 Task: Look for space in Nagua, Dominican Republic from 3rd June, 2023 to 9th June, 2023 for 2 adults in price range Rs.6000 to Rs.12000. Place can be entire place with 1  bedroom having 1 bed and 1 bathroom. Property type can be house, flat, guest house, hotel. Booking option can be shelf check-in. Required host language is English.
Action: Mouse moved to (689, 98)
Screenshot: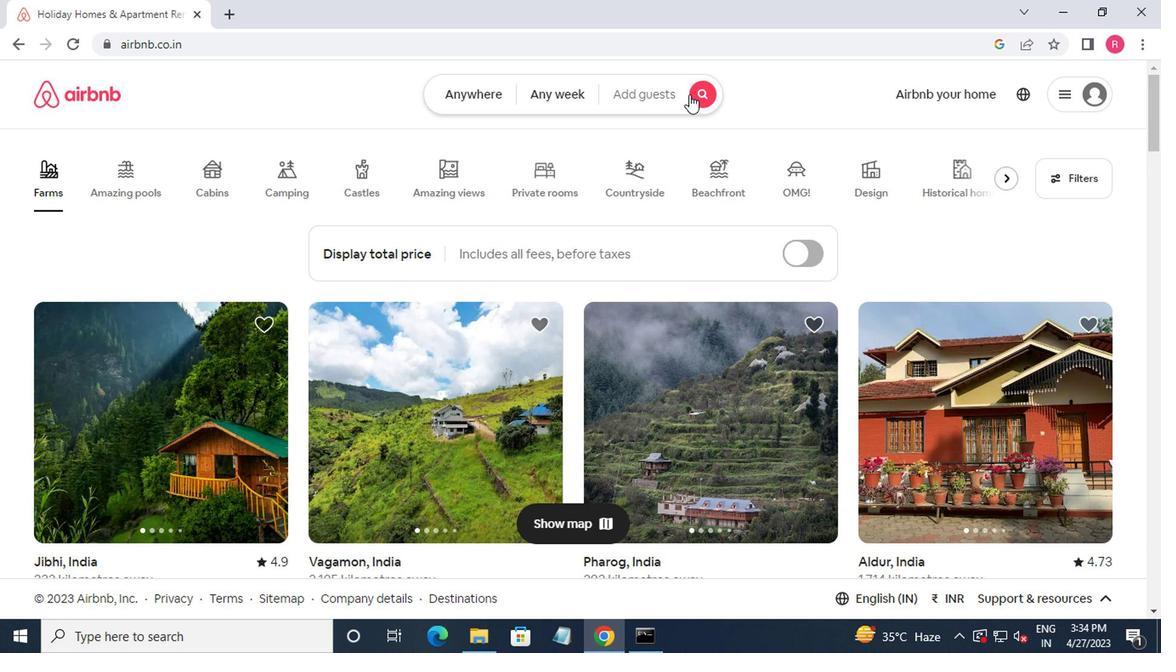 
Action: Mouse pressed left at (689, 98)
Screenshot: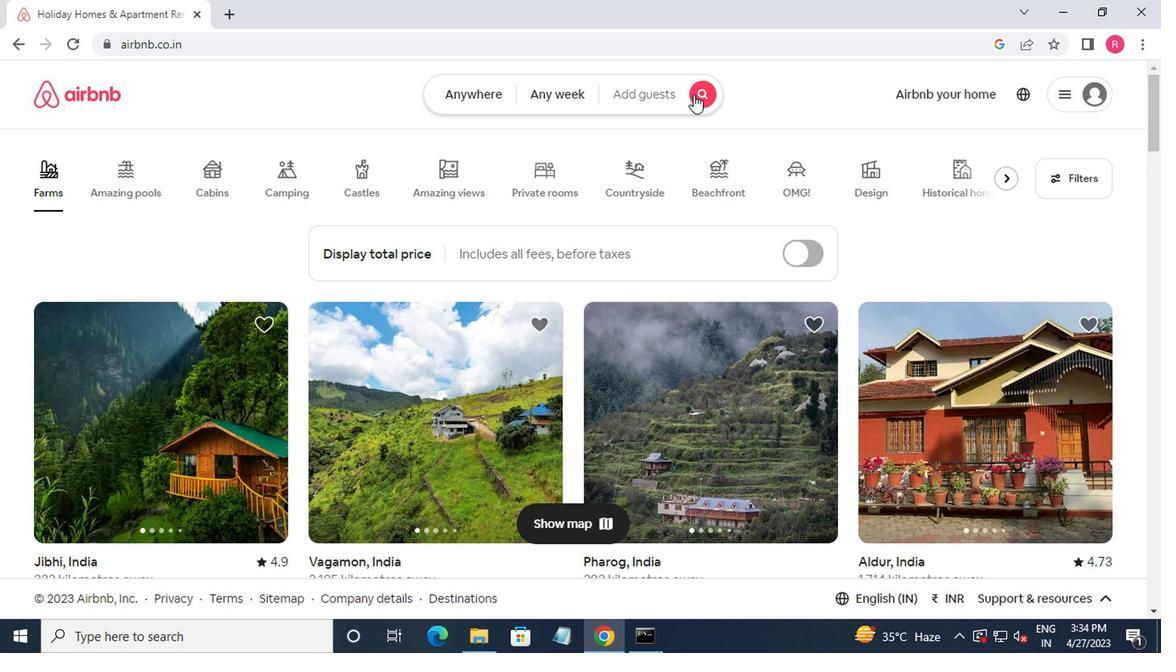 
Action: Mouse moved to (347, 173)
Screenshot: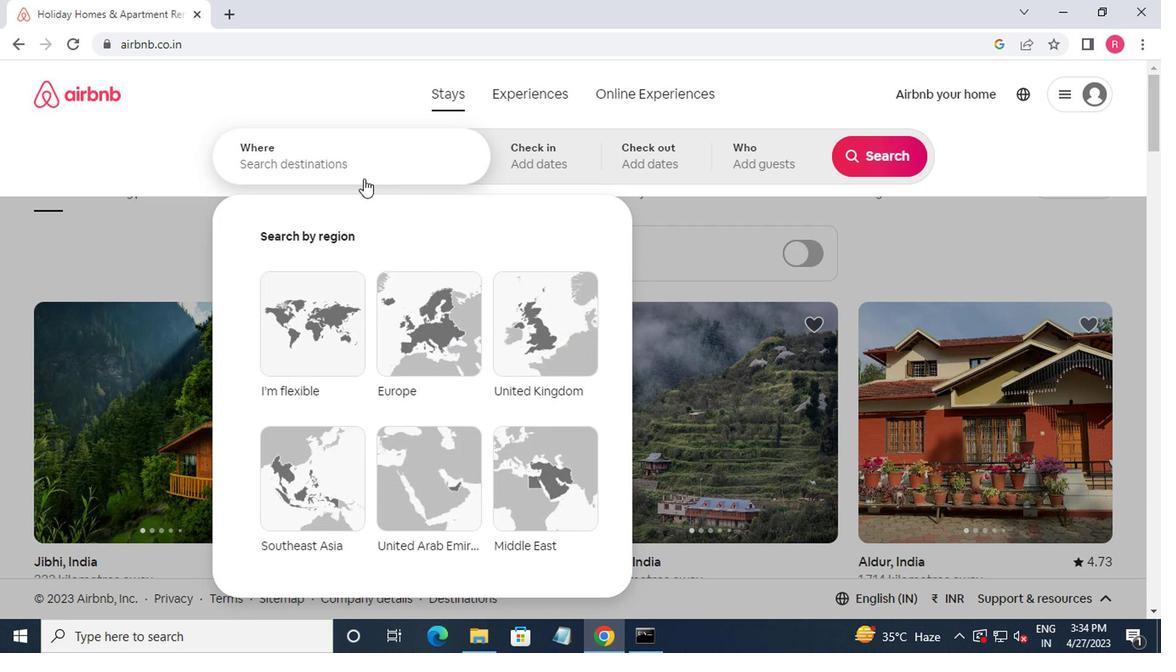 
Action: Mouse pressed left at (347, 173)
Screenshot: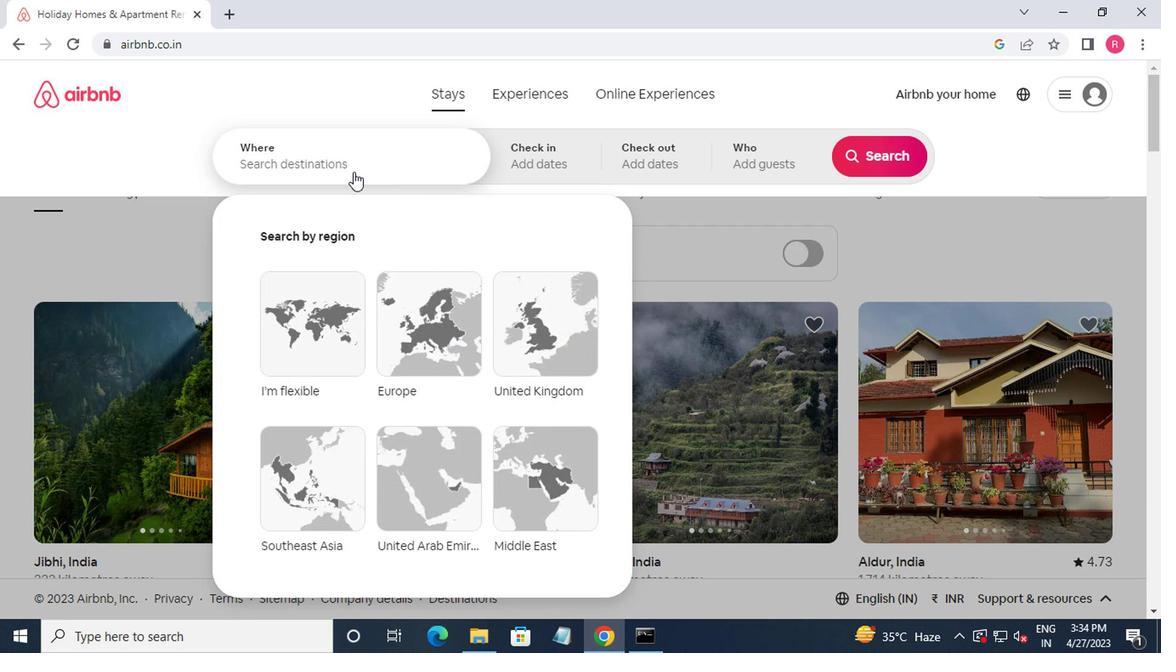 
Action: Mouse moved to (731, 52)
Screenshot: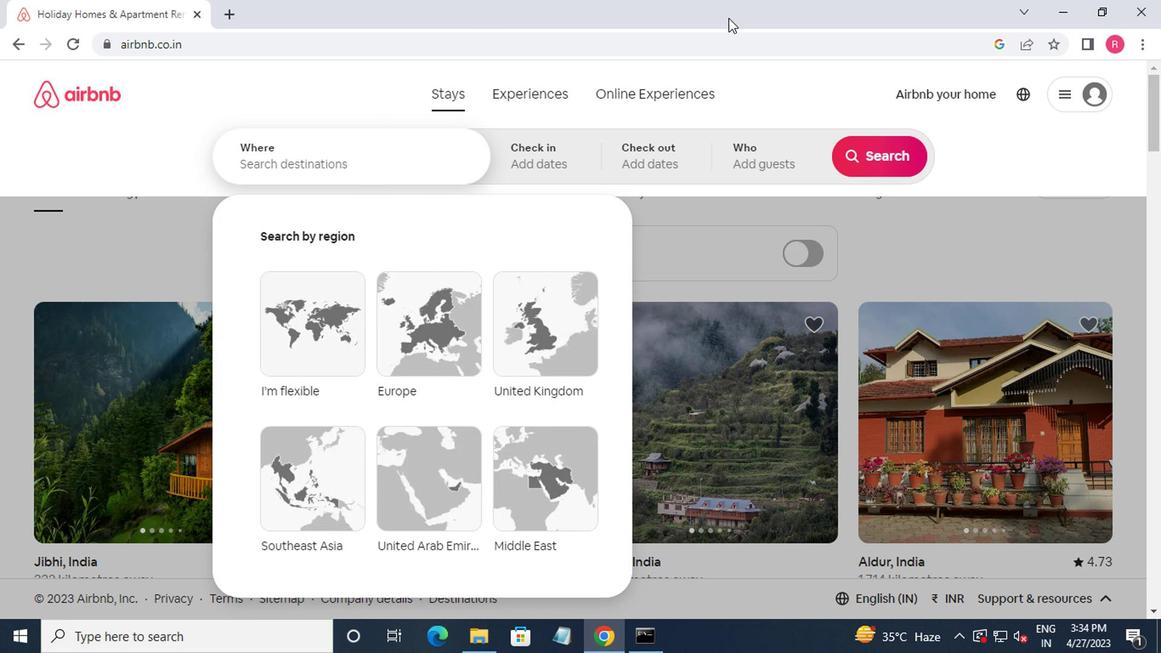 
Action: Key pressed nagua,domi<Key.down><Key.enter>
Screenshot: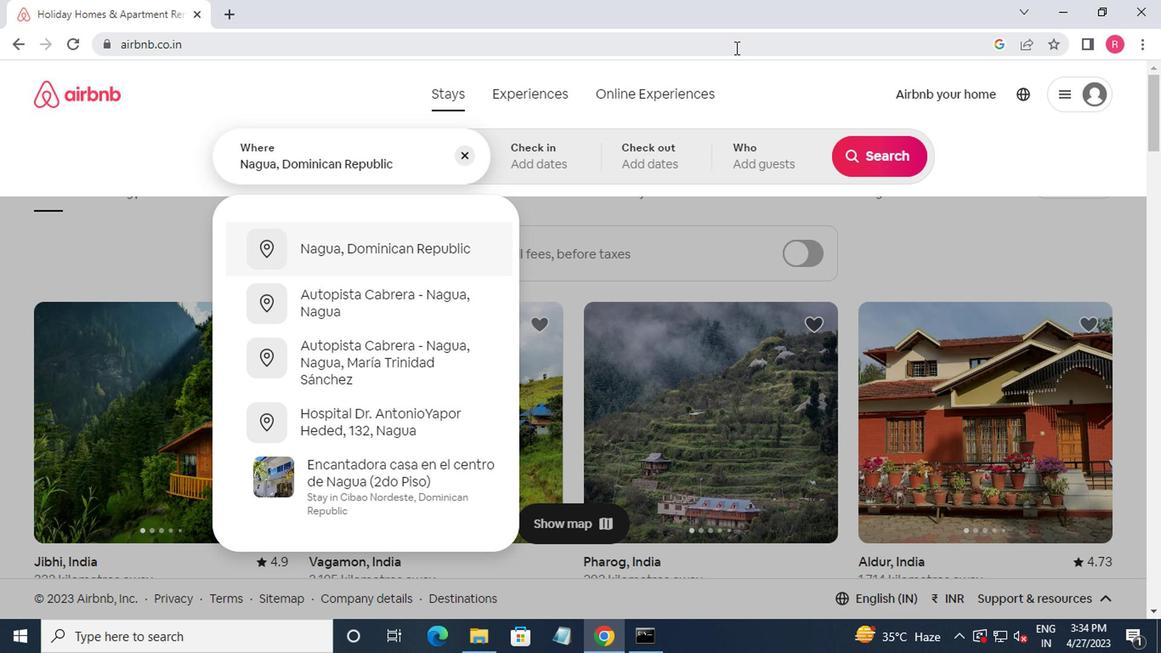 
Action: Mouse moved to (863, 285)
Screenshot: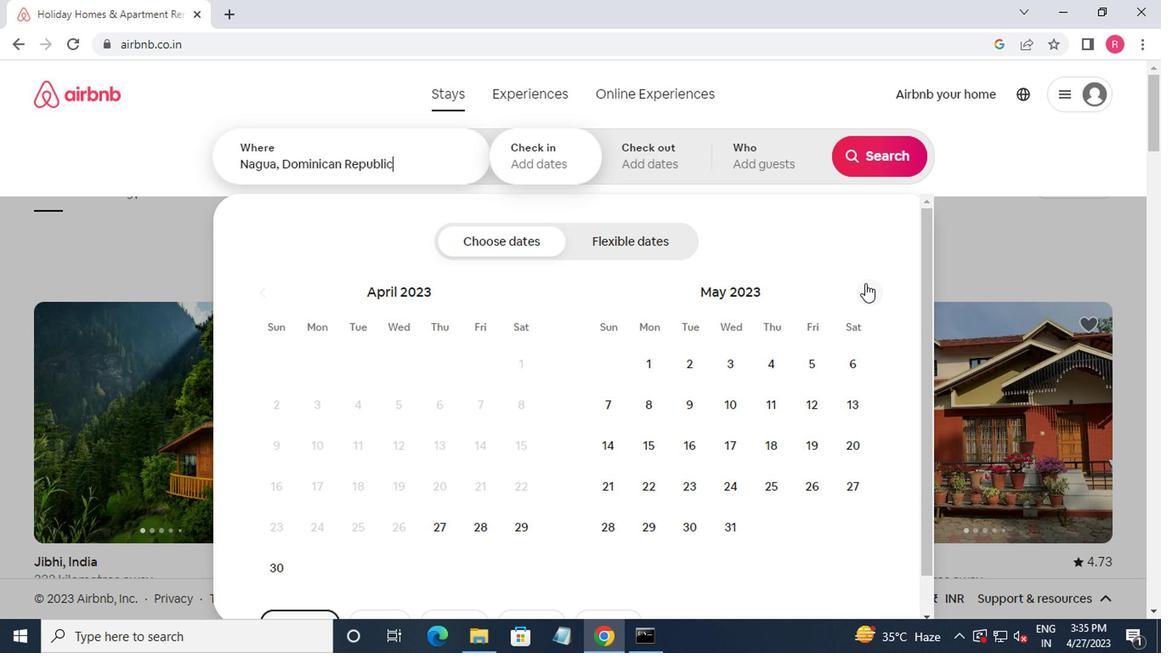 
Action: Mouse pressed left at (863, 285)
Screenshot: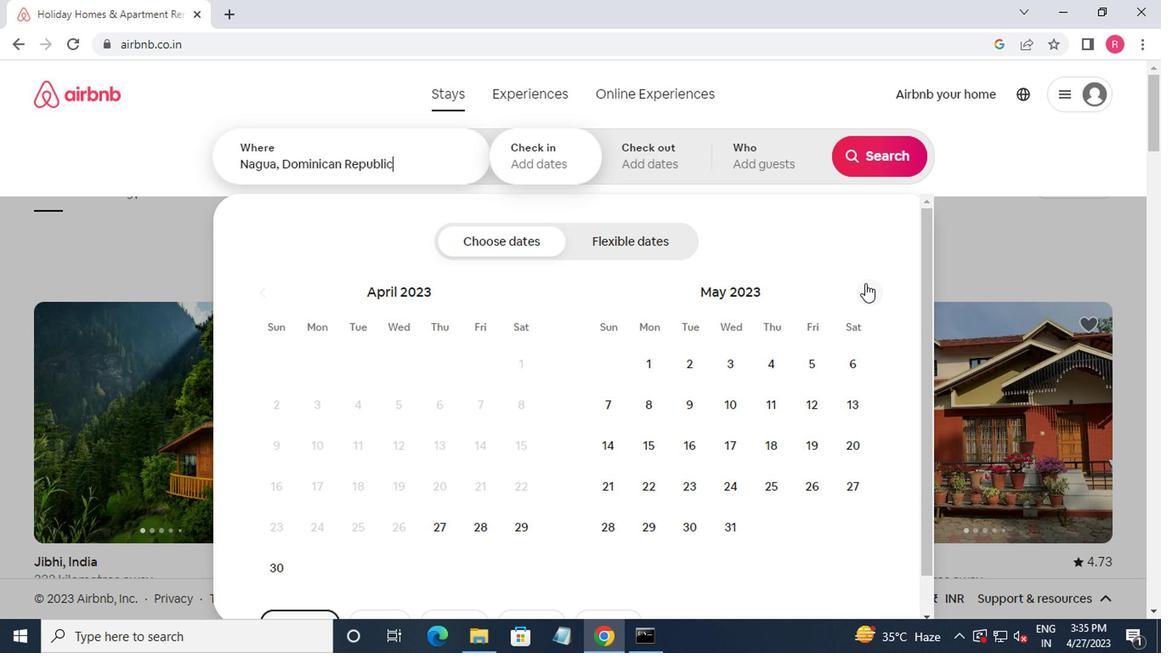 
Action: Mouse moved to (844, 366)
Screenshot: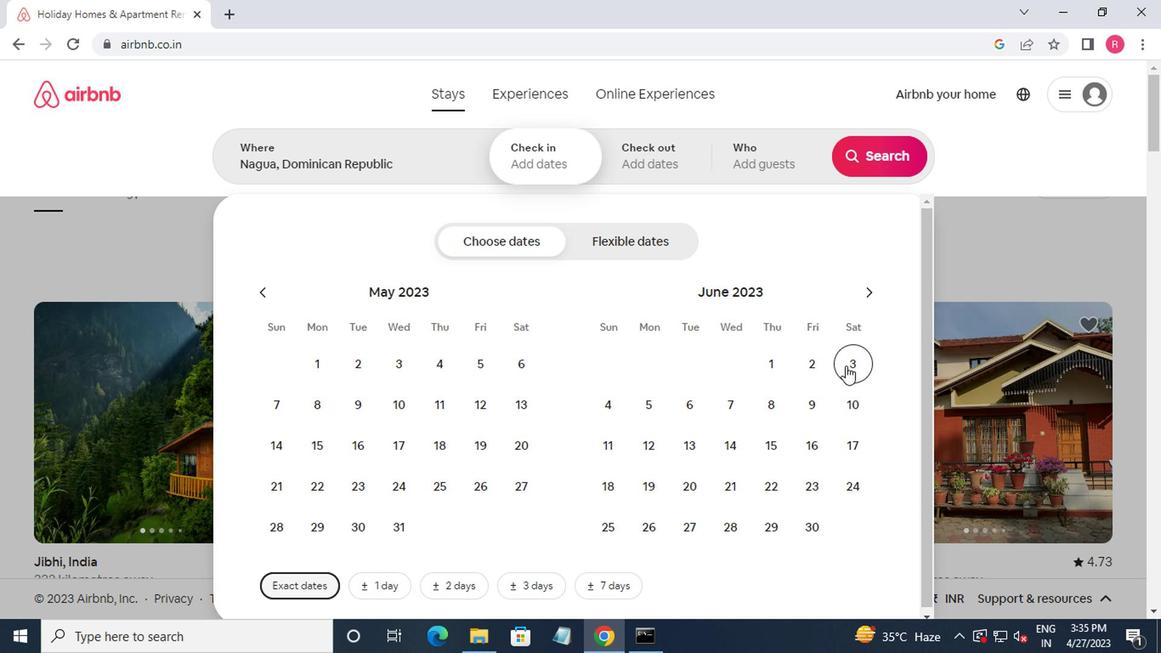 
Action: Mouse pressed left at (844, 366)
Screenshot: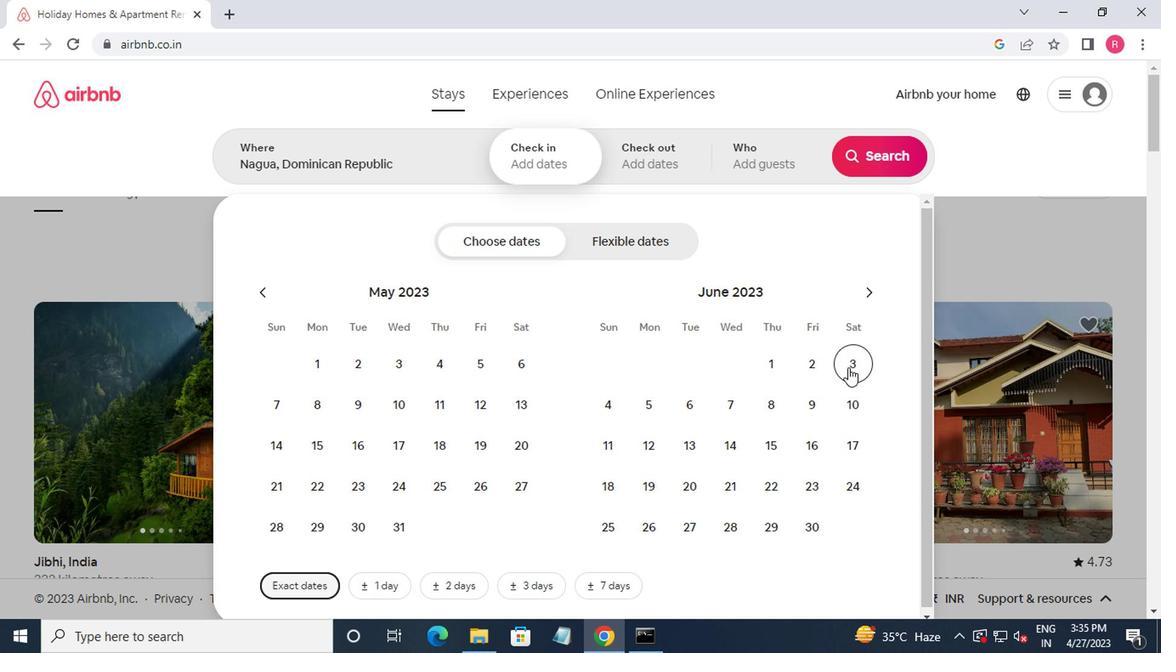 
Action: Mouse moved to (799, 410)
Screenshot: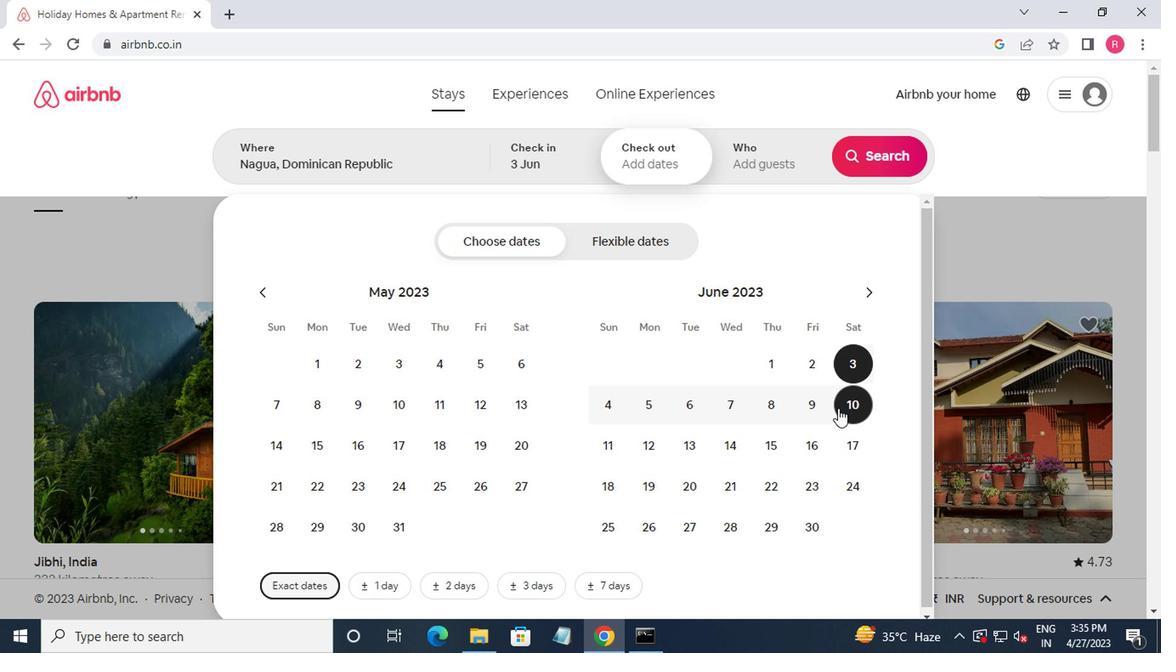 
Action: Mouse pressed left at (799, 410)
Screenshot: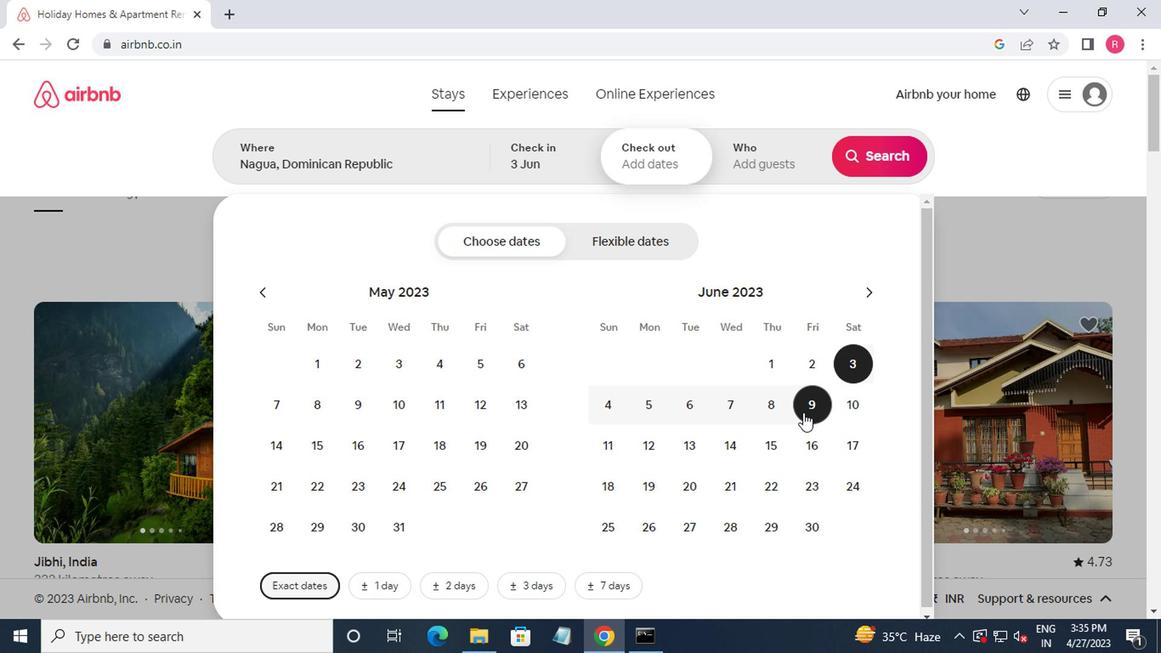 
Action: Mouse moved to (773, 165)
Screenshot: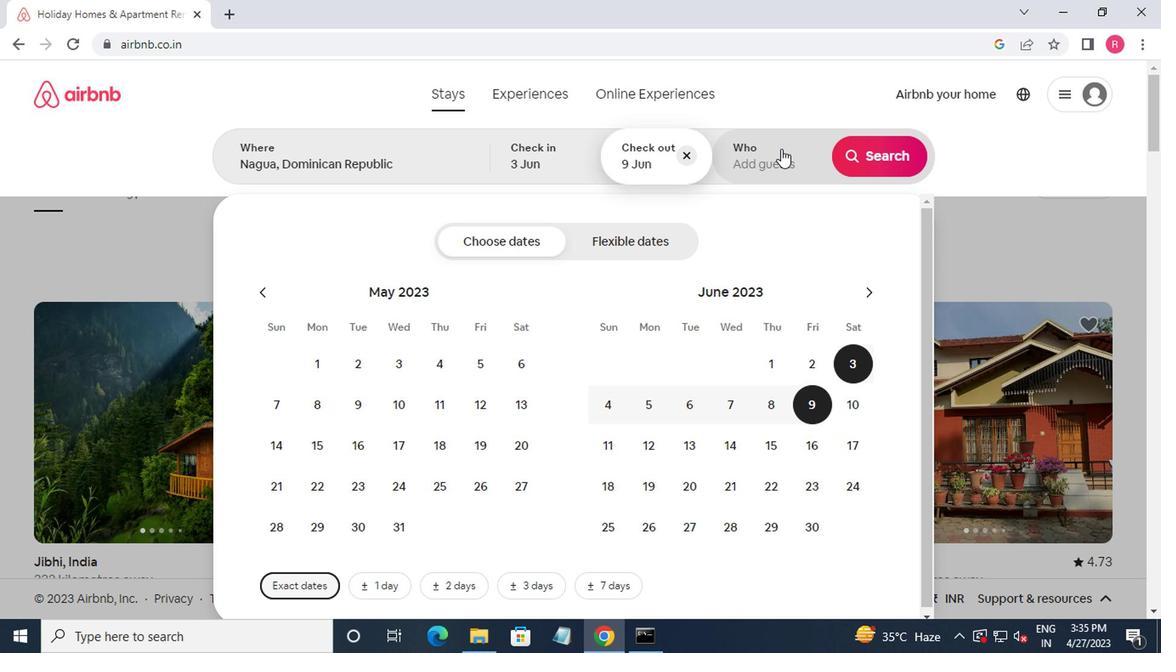 
Action: Mouse pressed left at (773, 165)
Screenshot: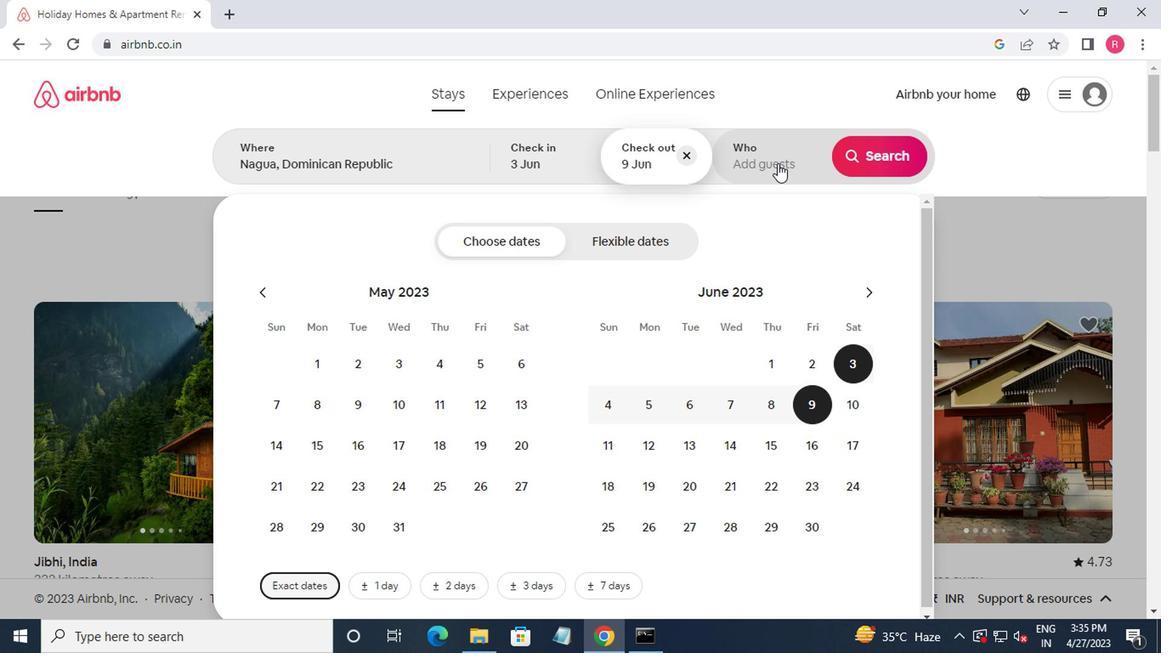 
Action: Mouse moved to (876, 252)
Screenshot: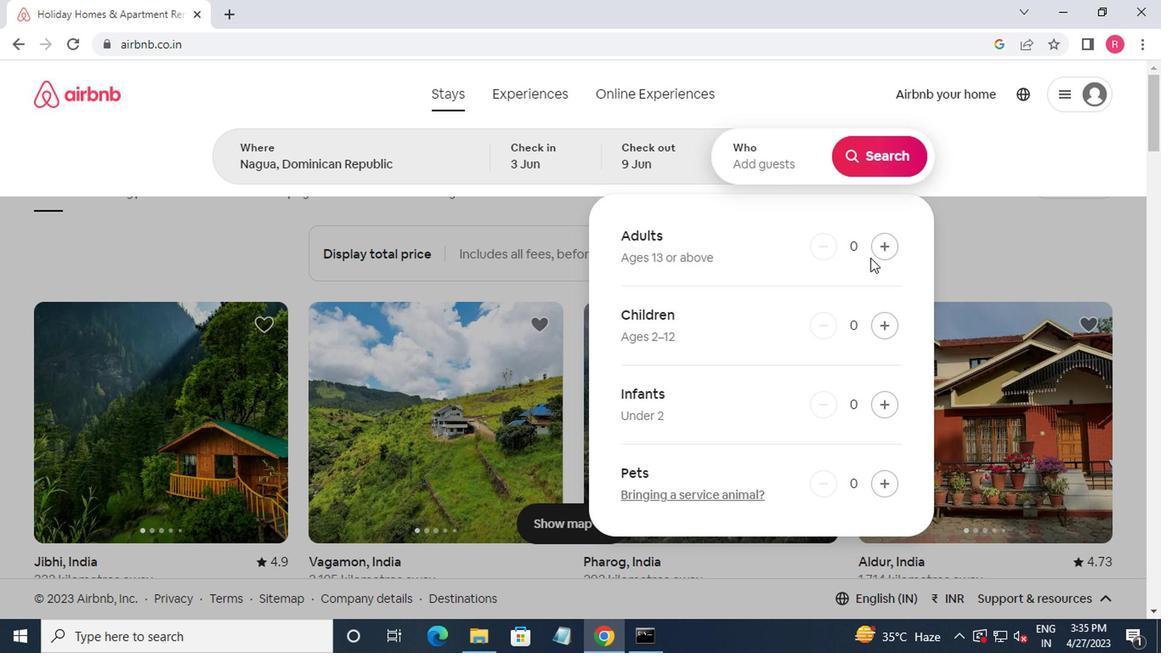 
Action: Mouse pressed left at (876, 252)
Screenshot: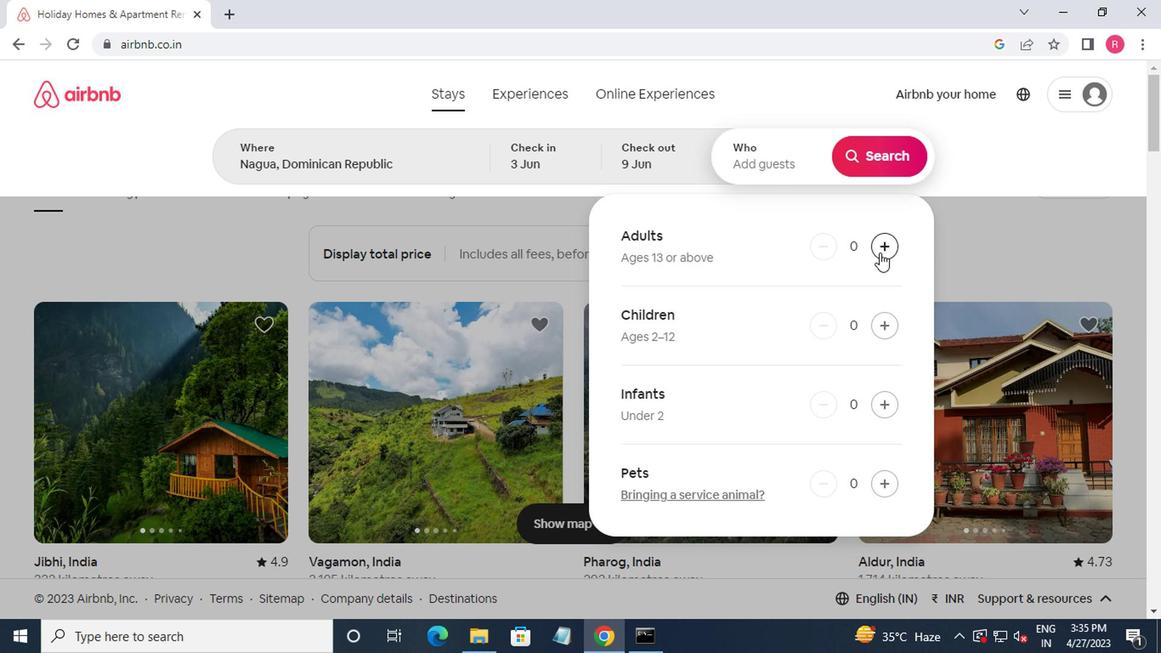 
Action: Mouse pressed left at (876, 252)
Screenshot: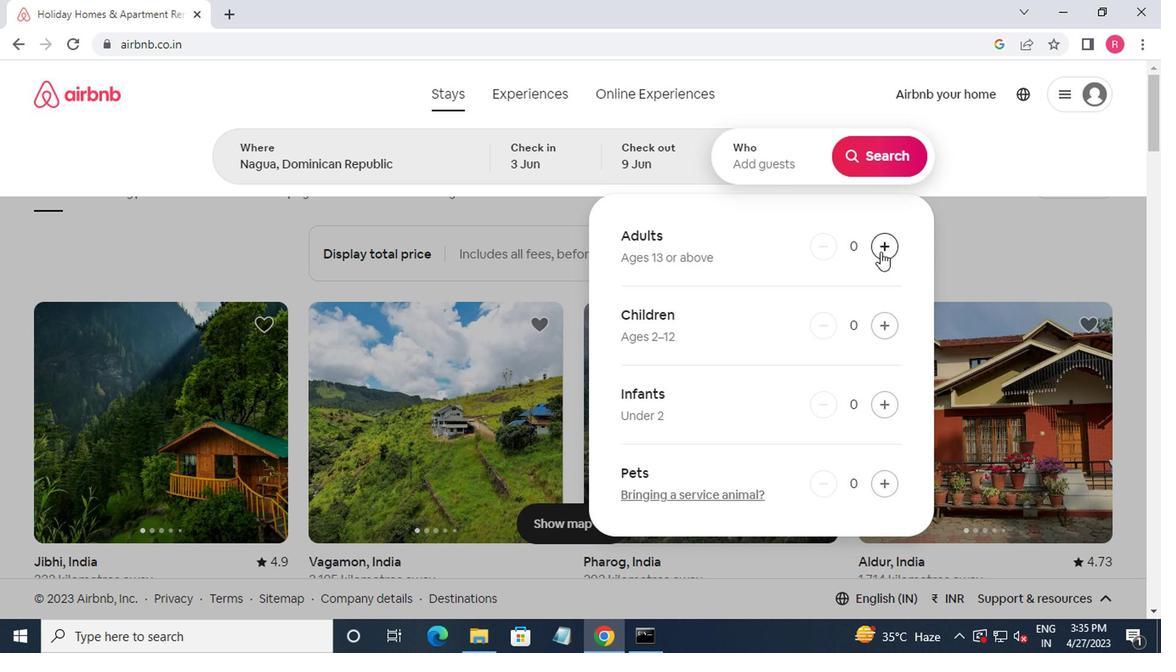
Action: Mouse moved to (871, 161)
Screenshot: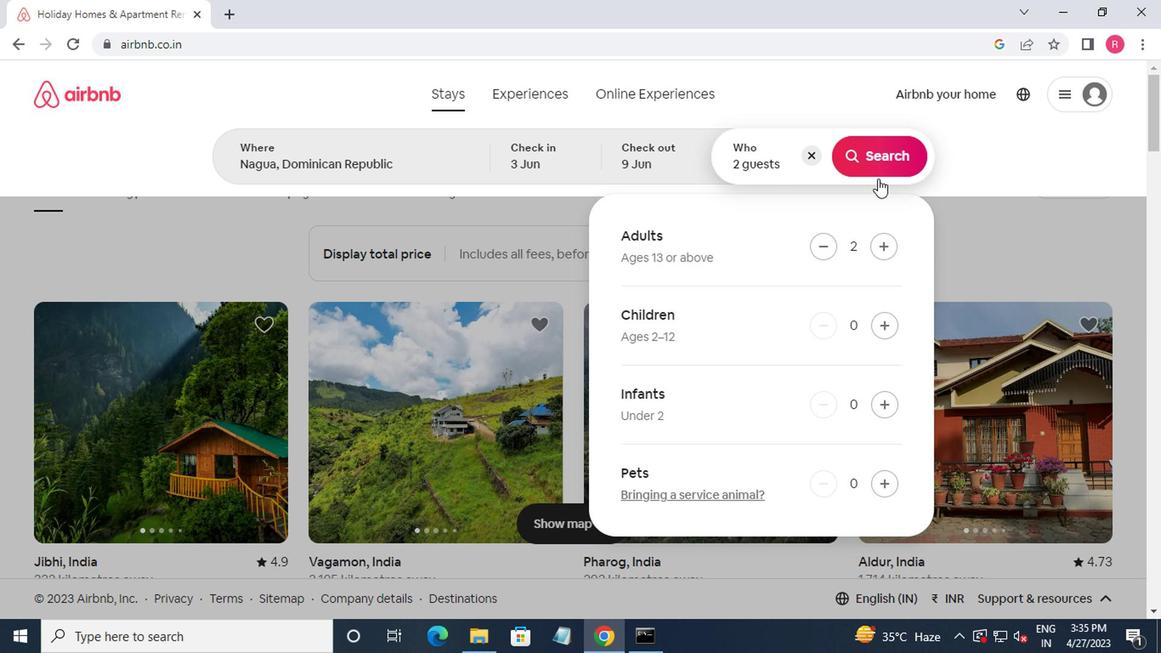 
Action: Mouse pressed left at (871, 161)
Screenshot: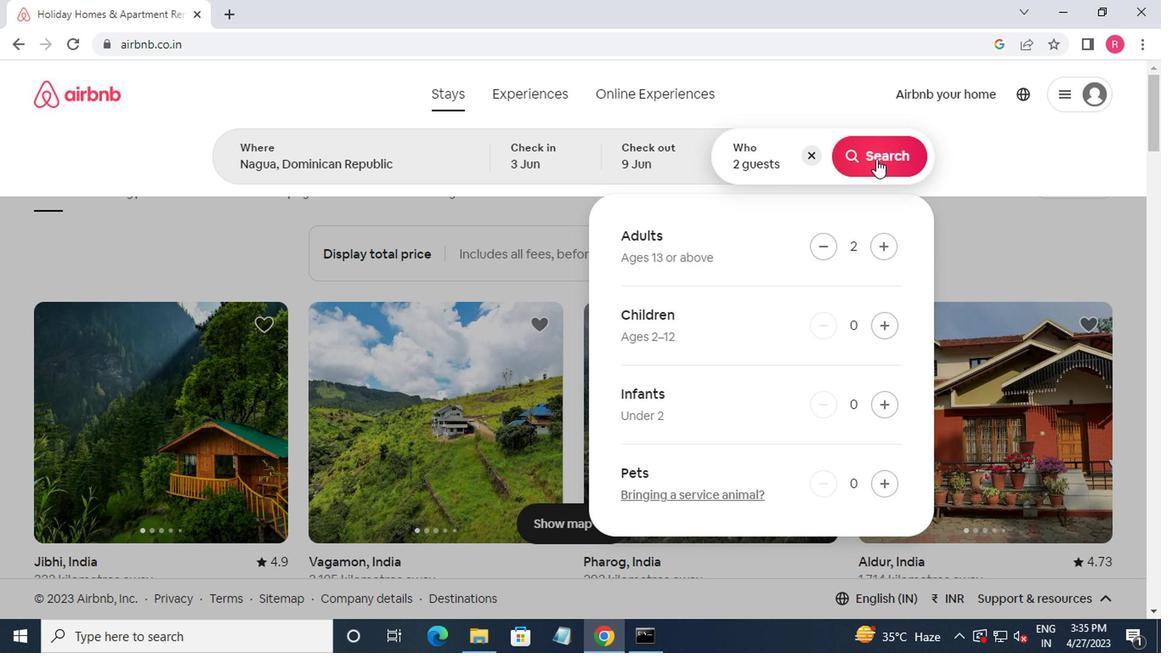 
Action: Mouse moved to (1087, 177)
Screenshot: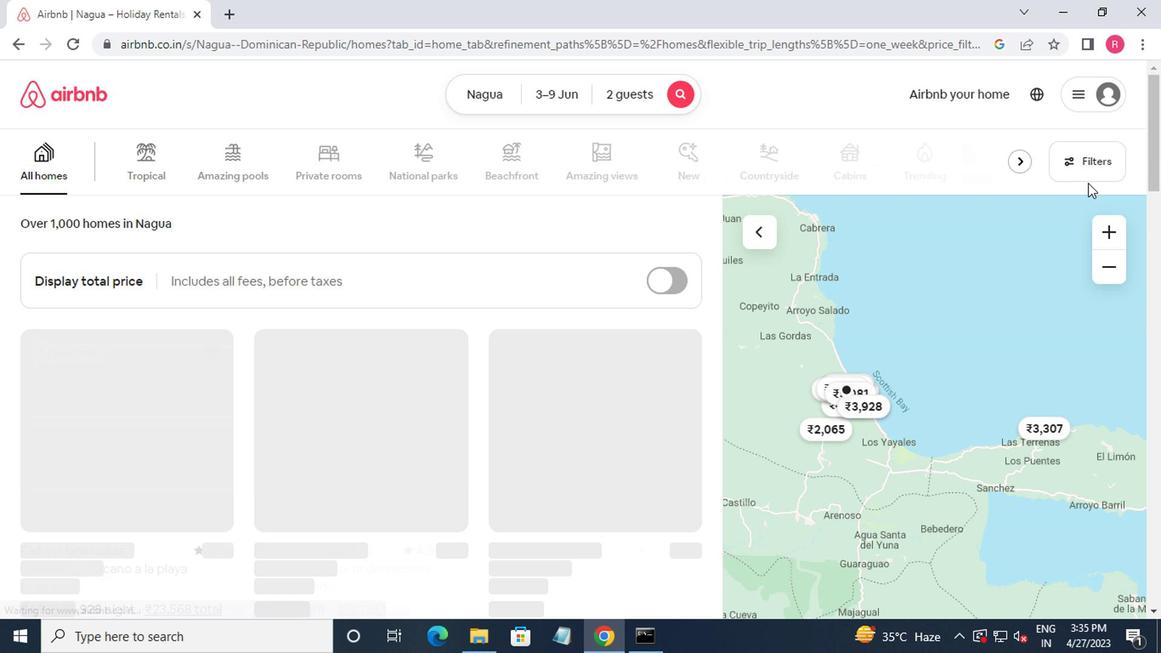
Action: Mouse pressed left at (1087, 177)
Screenshot: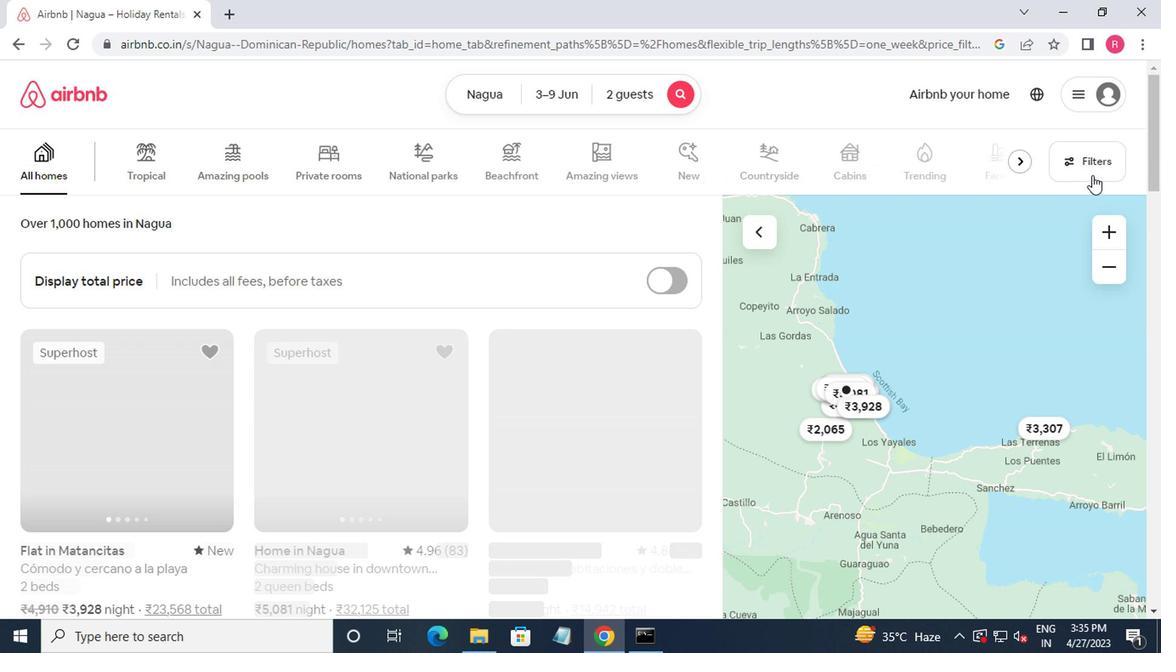 
Action: Mouse moved to (468, 374)
Screenshot: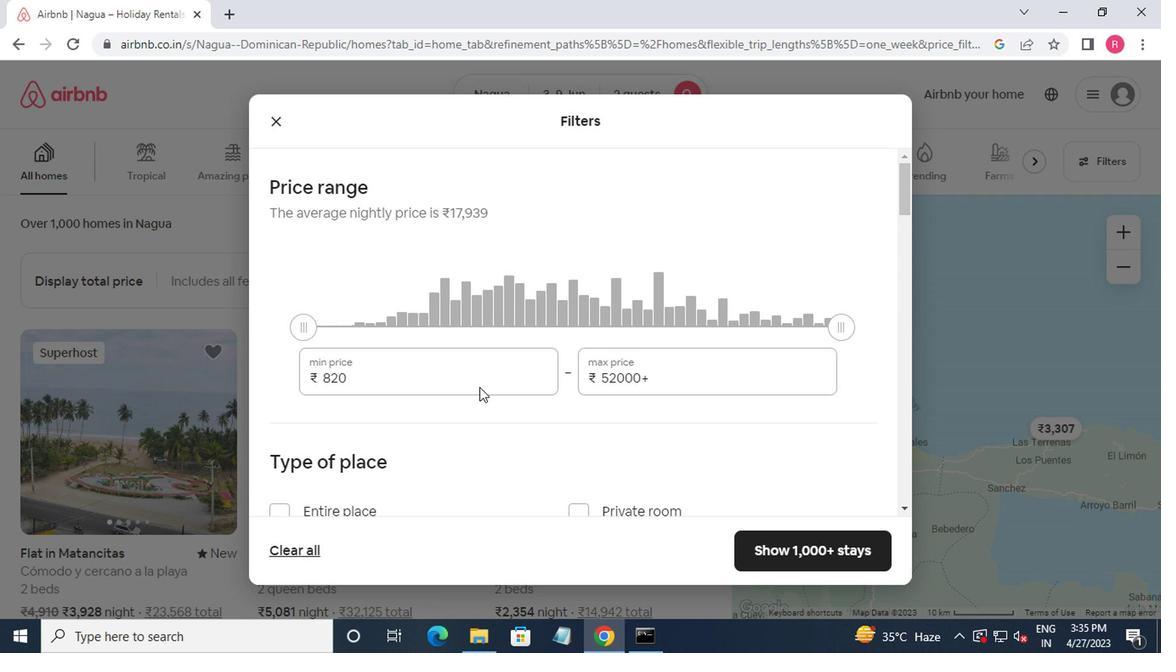
Action: Mouse pressed left at (468, 374)
Screenshot: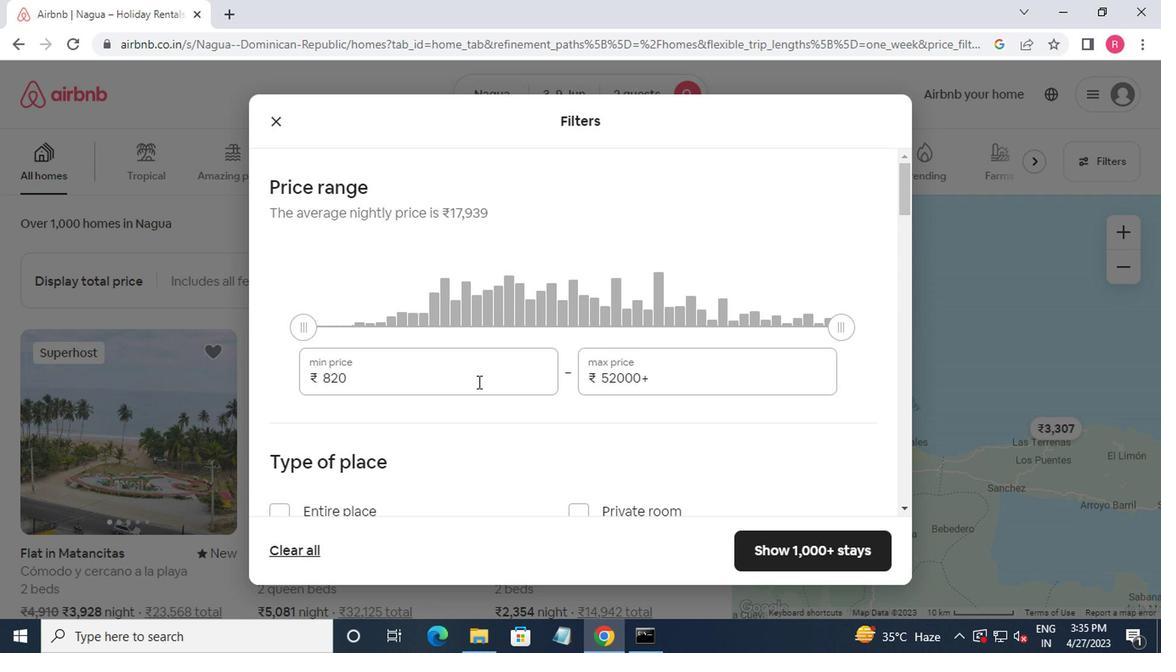 
Action: Mouse moved to (613, 302)
Screenshot: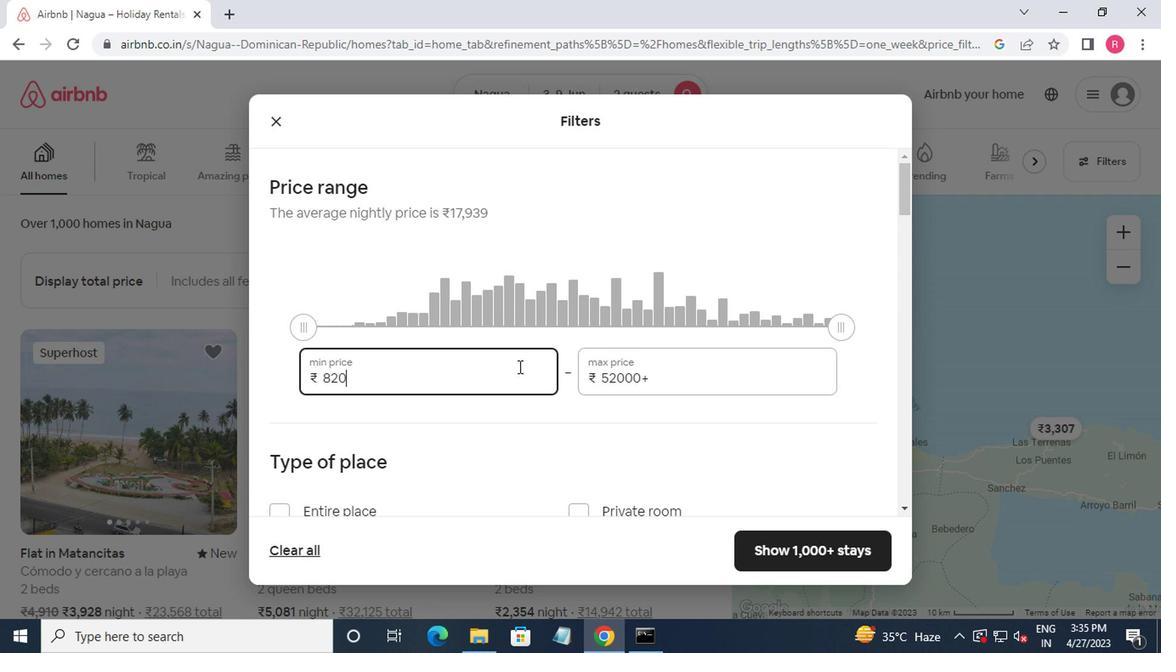 
Action: Key pressed <Key.backspace><Key.backspace><Key.backspace><Key.backspace>6000<Key.tab>12000
Screenshot: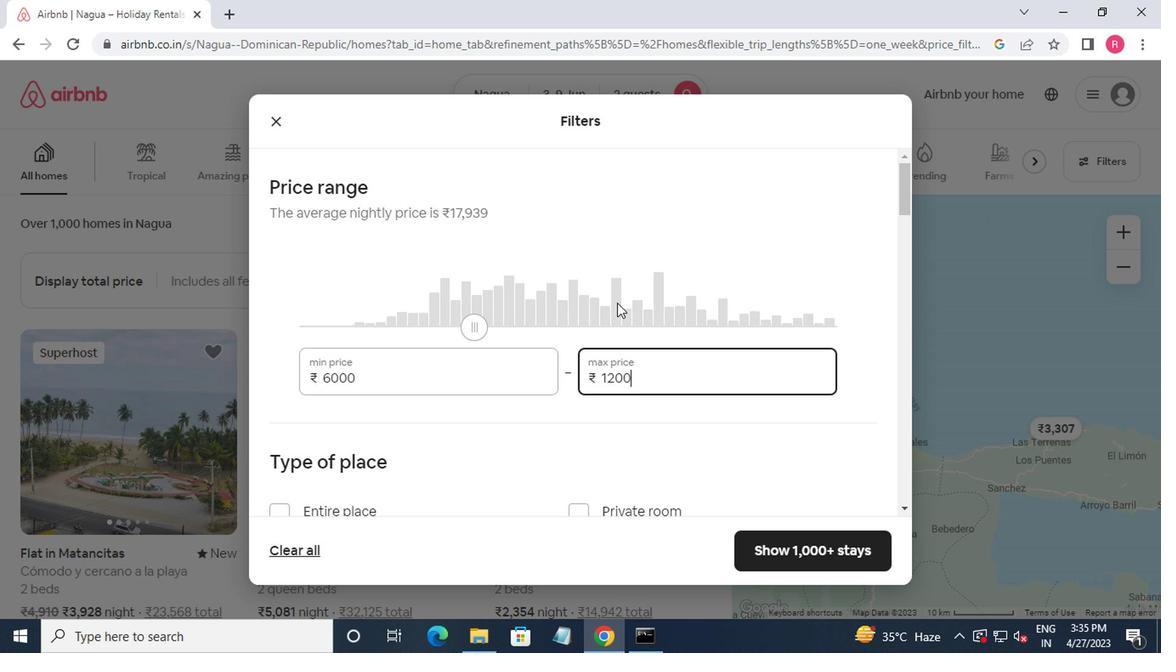 
Action: Mouse moved to (596, 359)
Screenshot: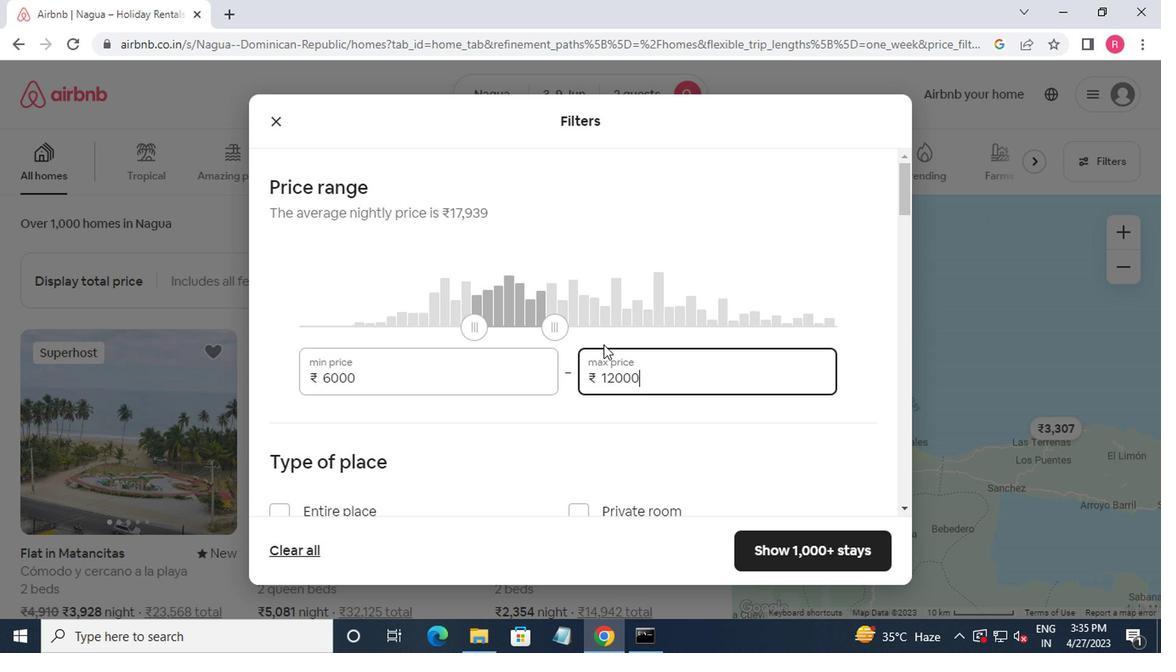 
Action: Mouse scrolled (596, 358) with delta (0, -1)
Screenshot: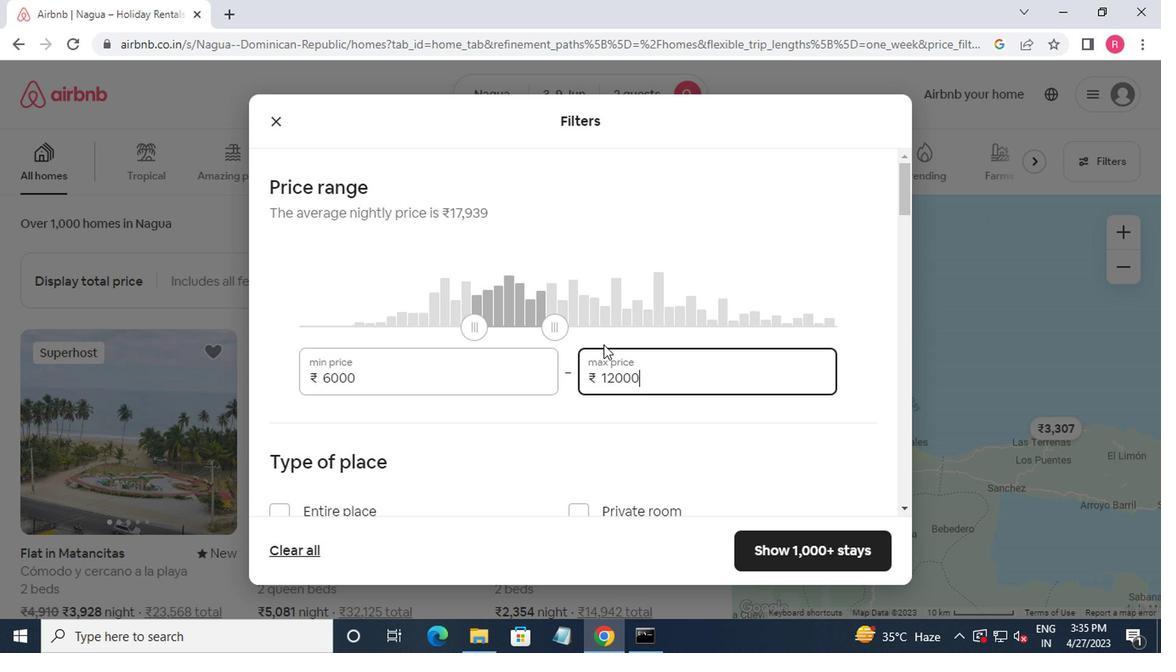 
Action: Mouse moved to (593, 364)
Screenshot: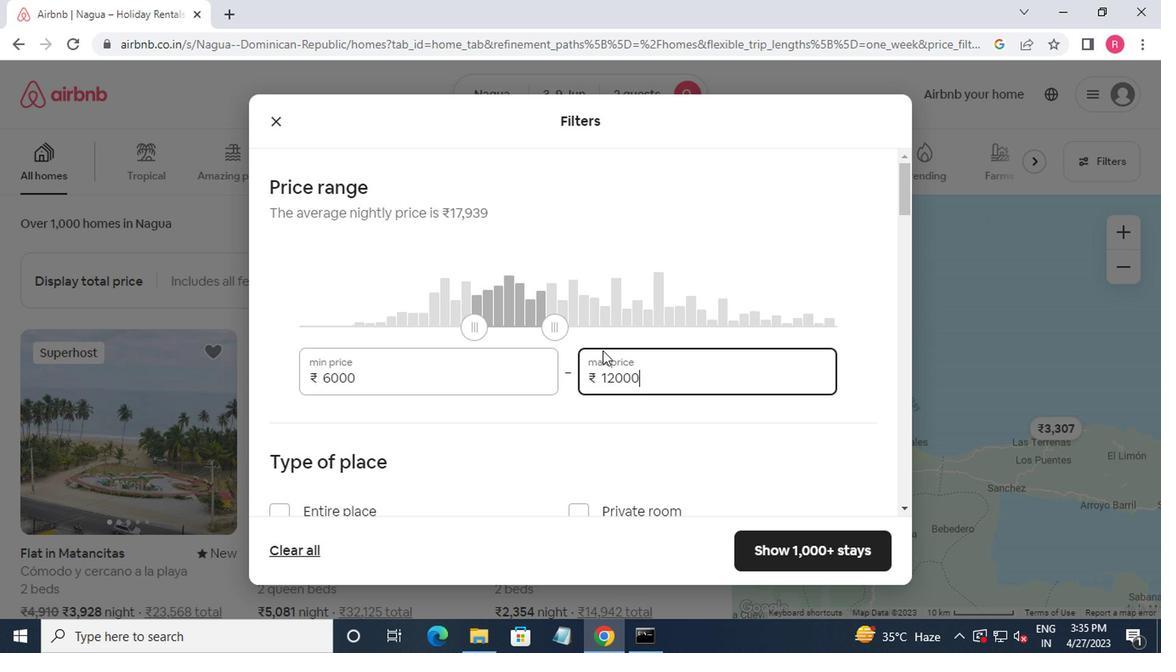 
Action: Mouse scrolled (593, 364) with delta (0, 0)
Screenshot: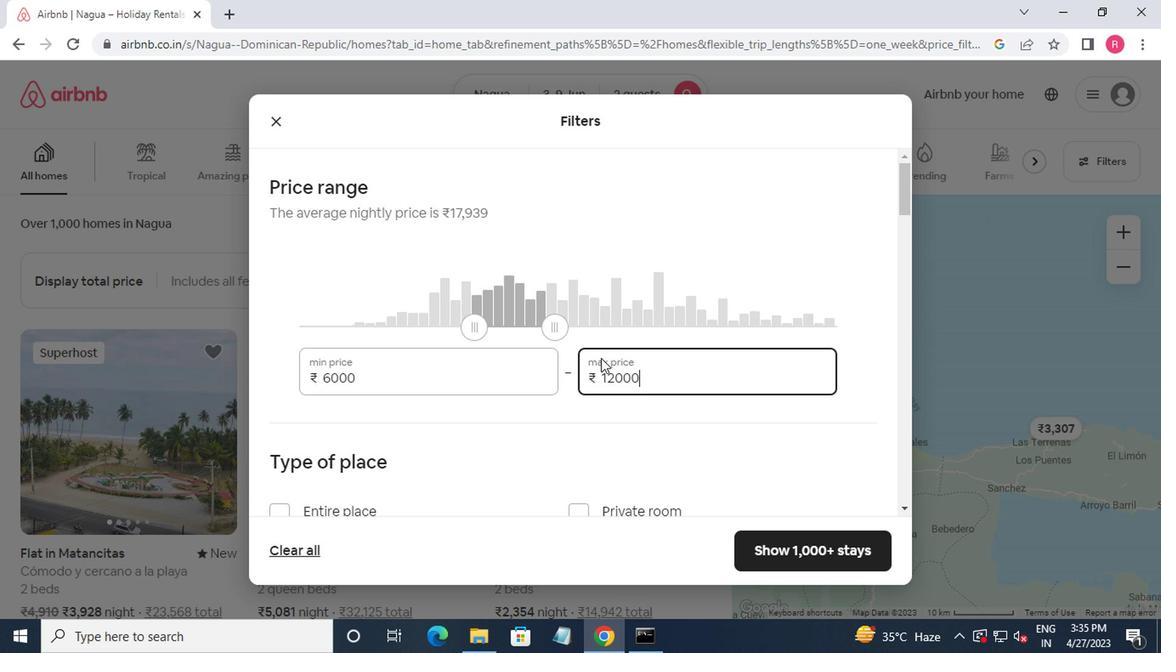 
Action: Mouse moved to (280, 347)
Screenshot: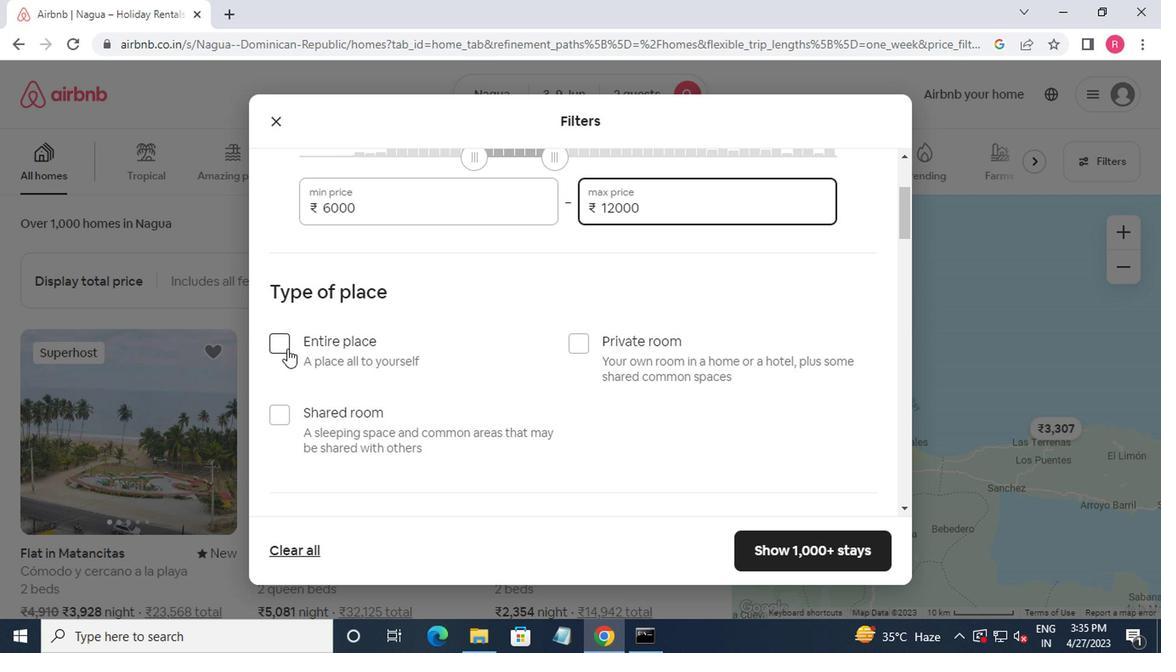 
Action: Mouse pressed left at (280, 347)
Screenshot: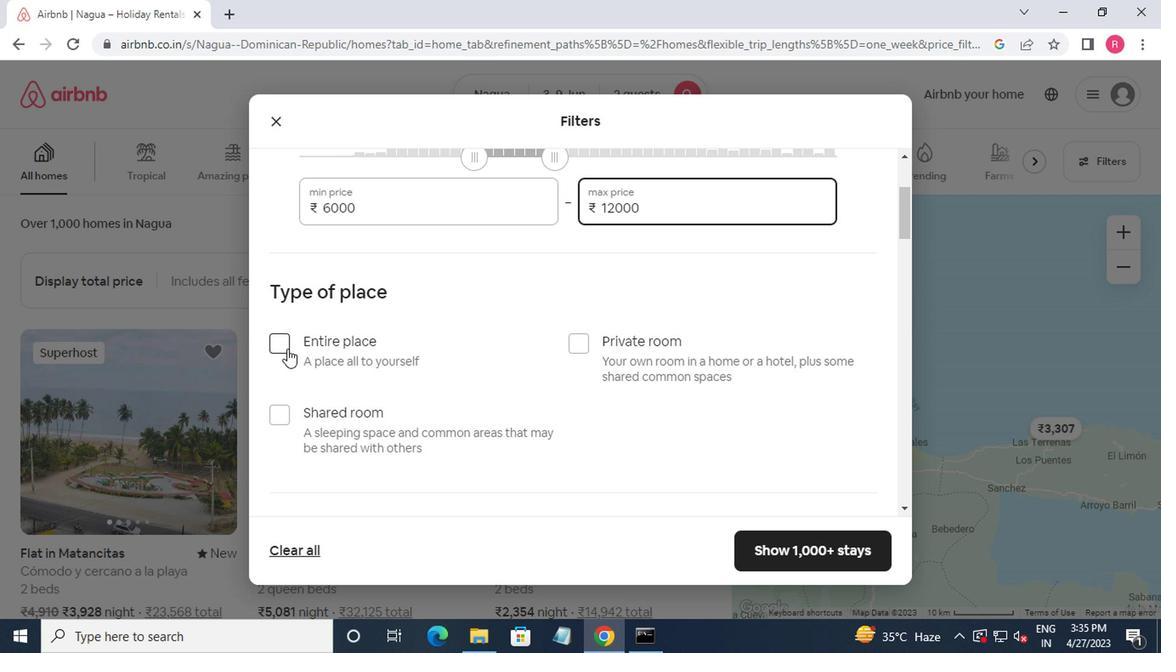 
Action: Mouse moved to (278, 342)
Screenshot: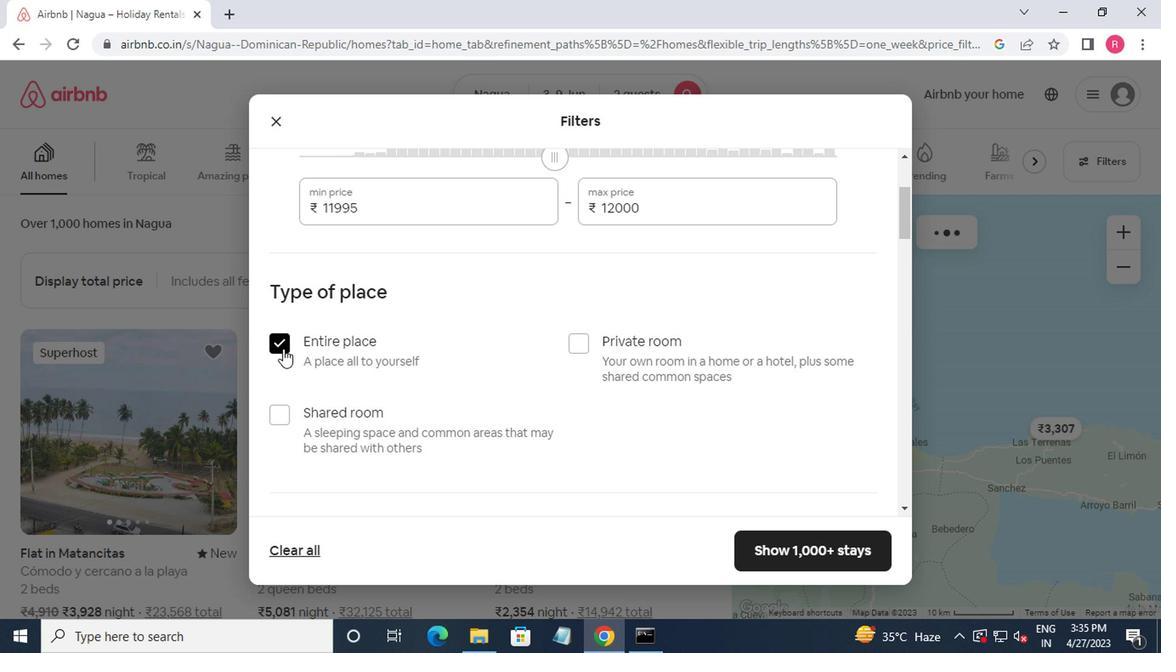 
Action: Mouse scrolled (278, 342) with delta (0, 0)
Screenshot: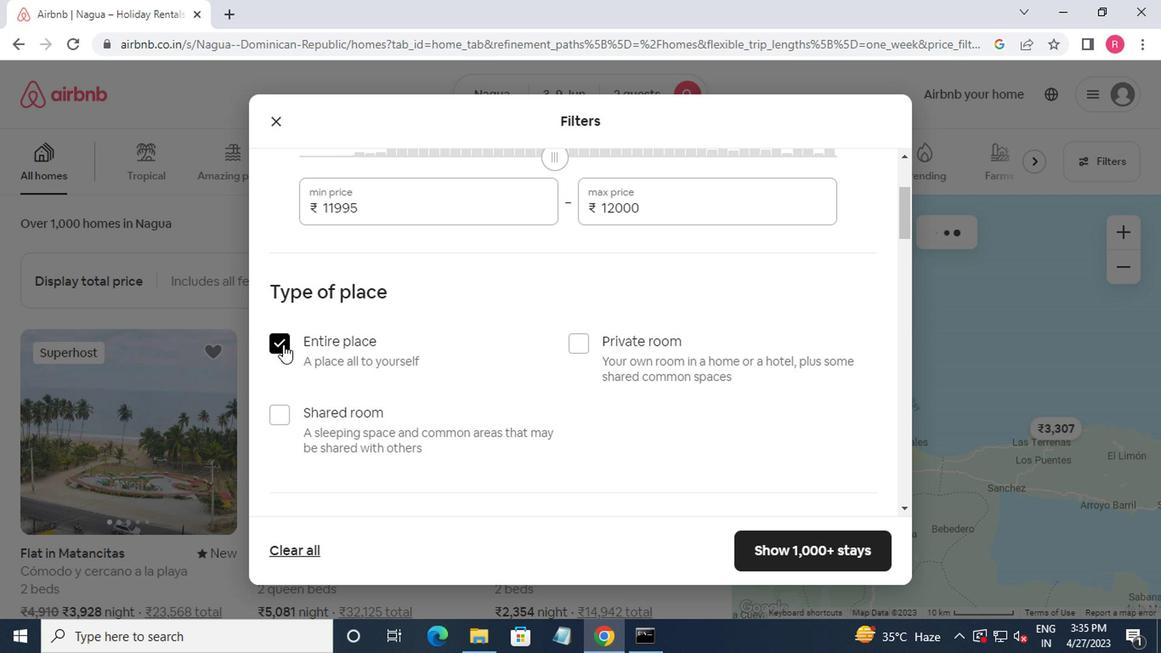 
Action: Mouse scrolled (278, 342) with delta (0, 0)
Screenshot: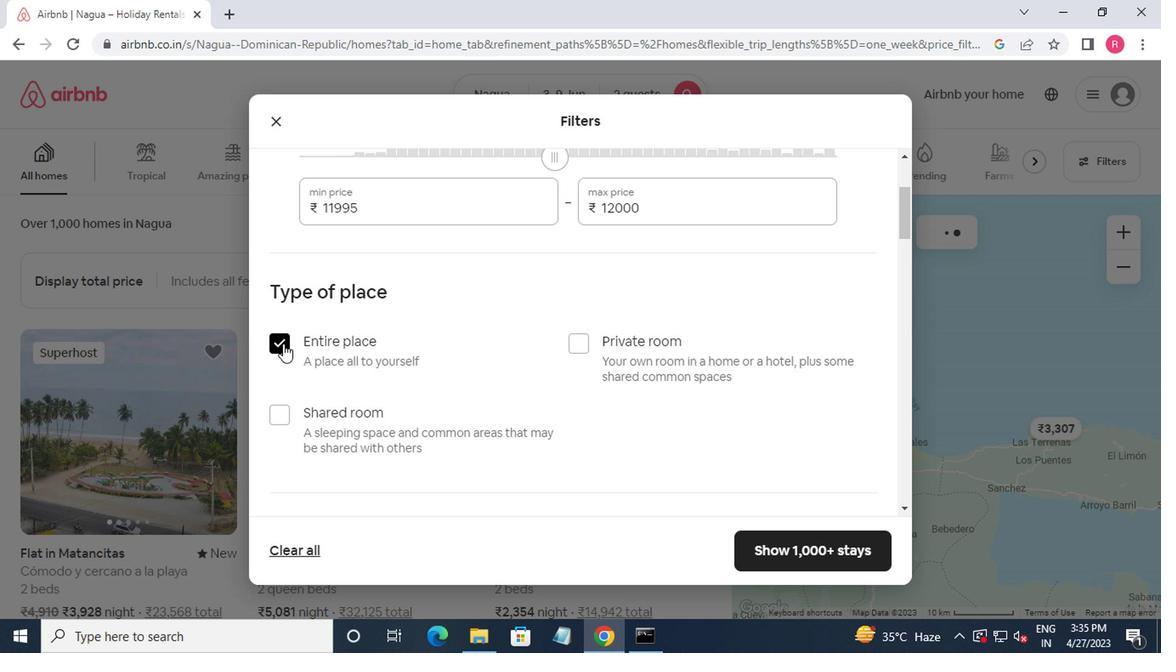 
Action: Mouse scrolled (278, 342) with delta (0, 0)
Screenshot: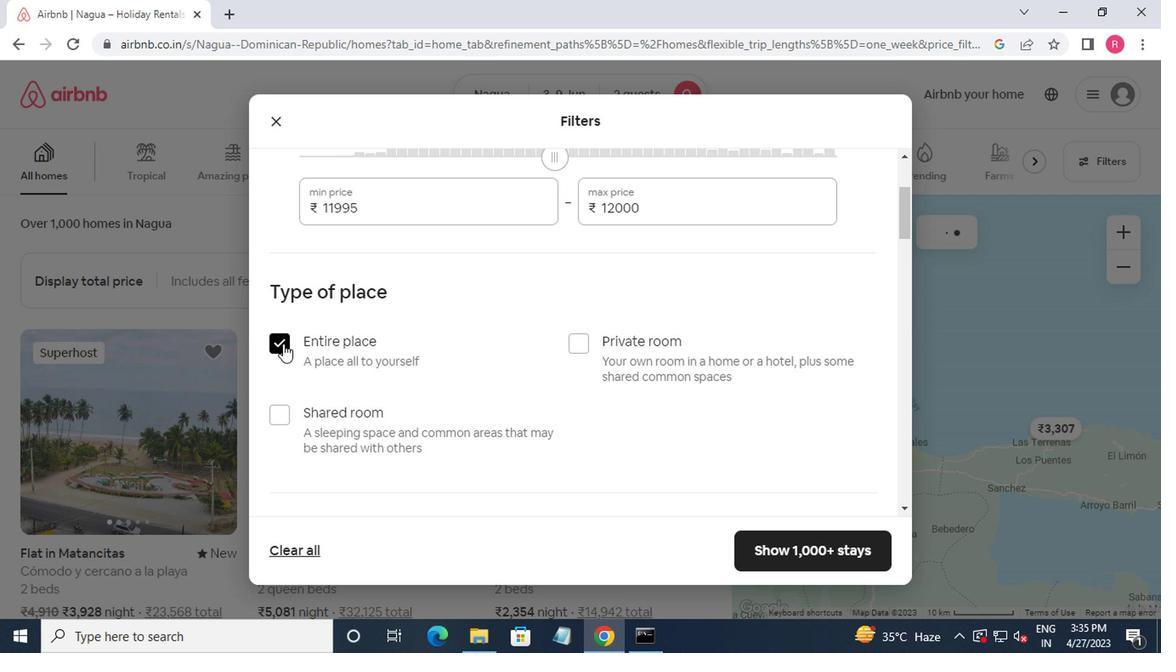 
Action: Mouse scrolled (278, 342) with delta (0, 0)
Screenshot: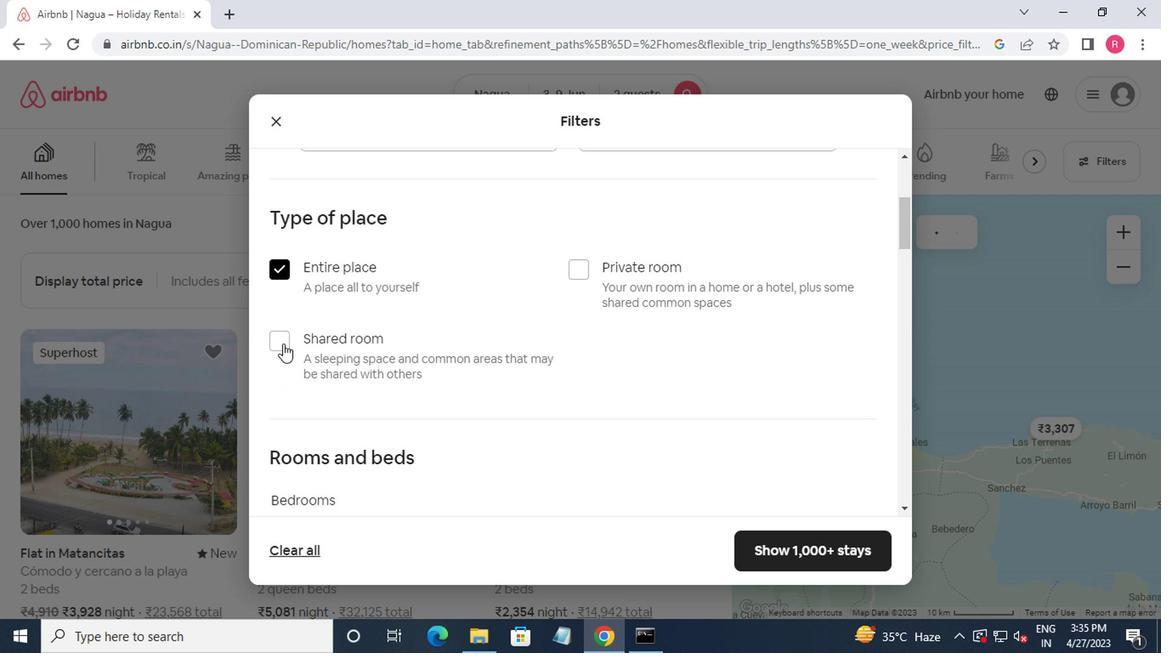 
Action: Mouse moved to (343, 379)
Screenshot: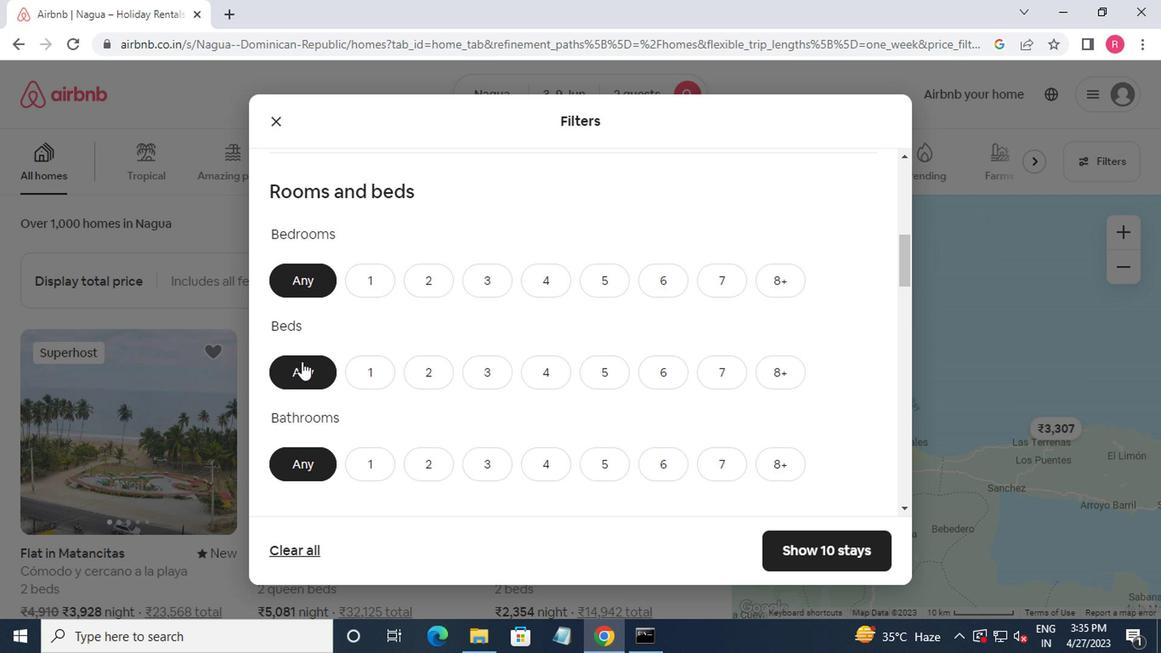 
Action: Mouse scrolled (343, 377) with delta (0, -1)
Screenshot: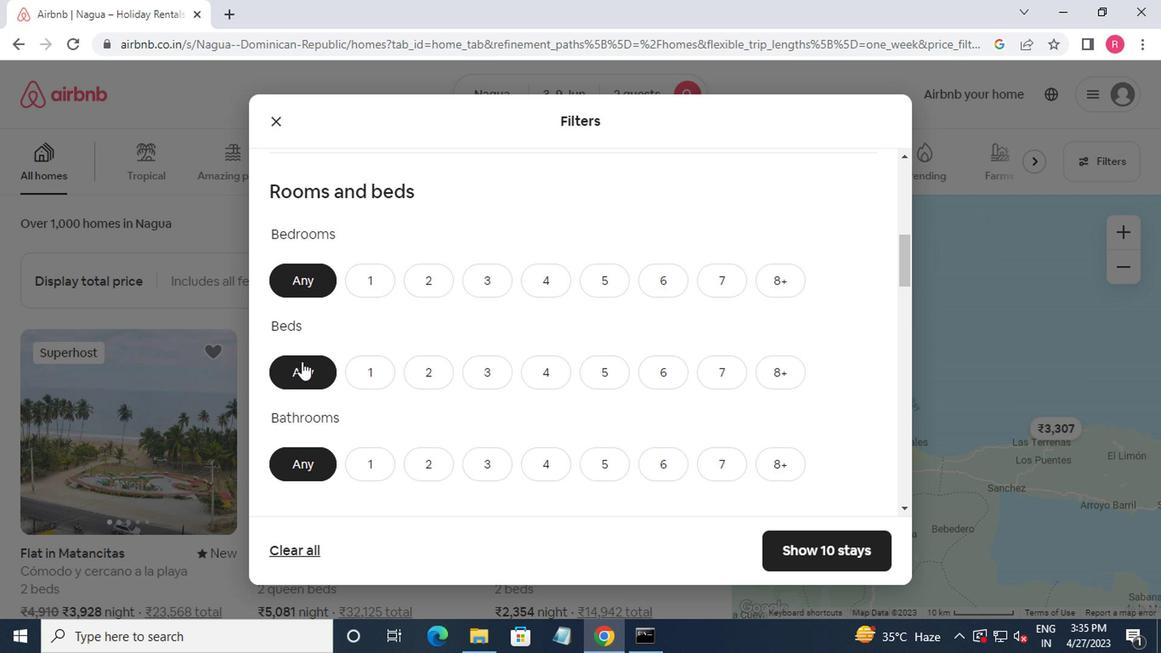 
Action: Mouse moved to (360, 204)
Screenshot: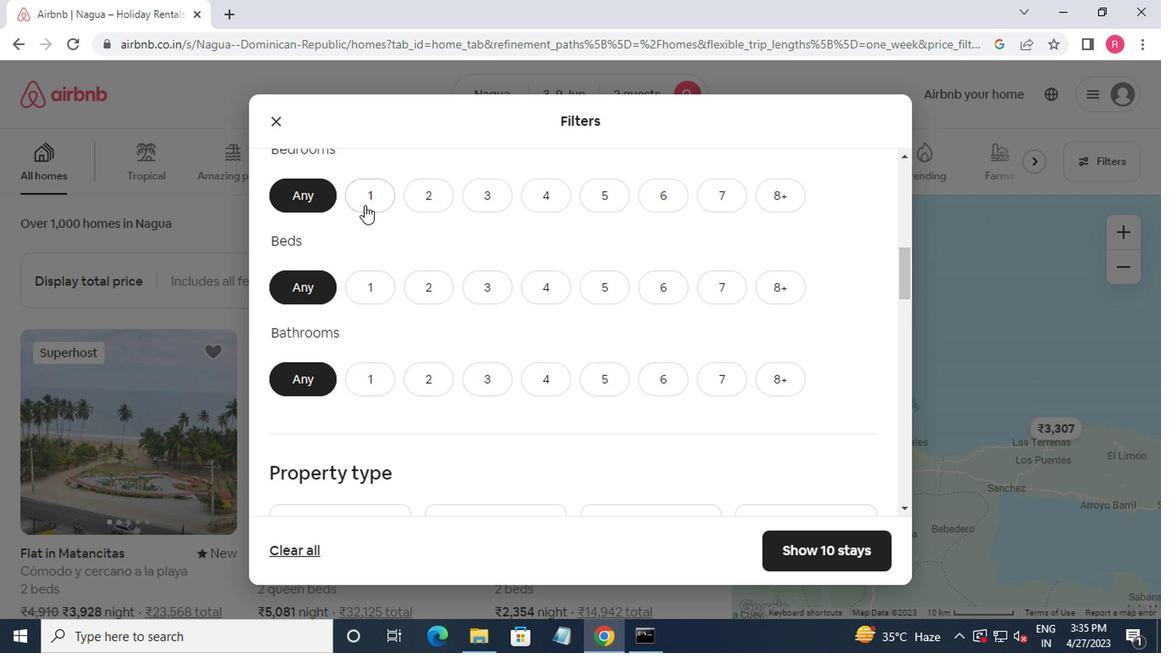 
Action: Mouse pressed left at (360, 204)
Screenshot: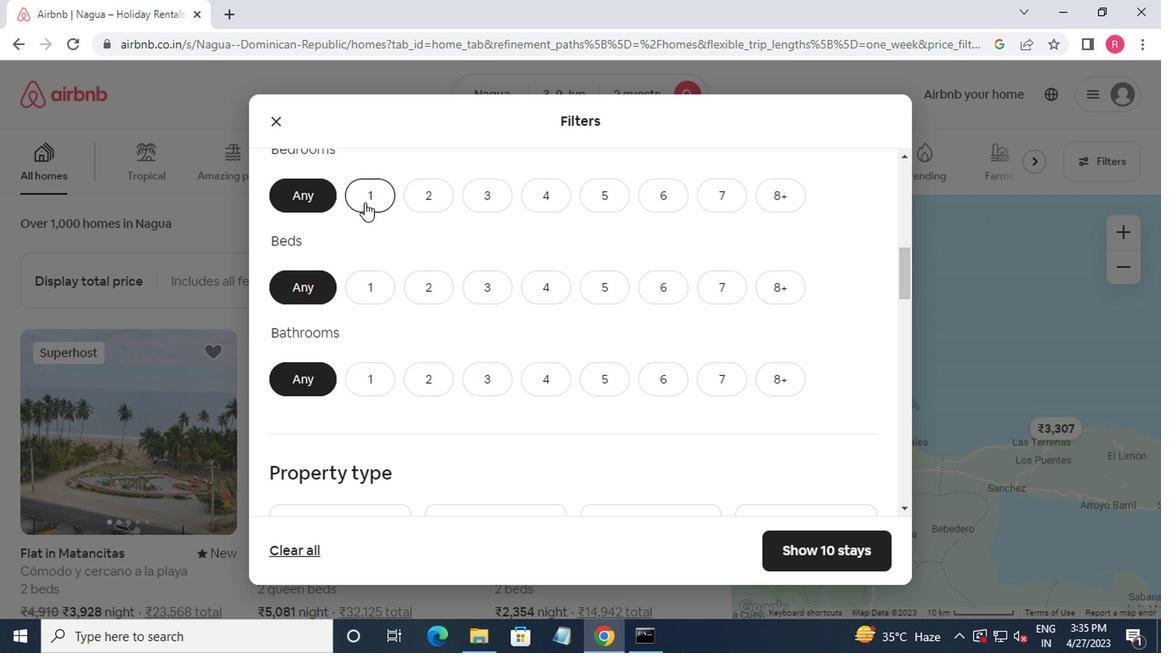 
Action: Mouse moved to (357, 206)
Screenshot: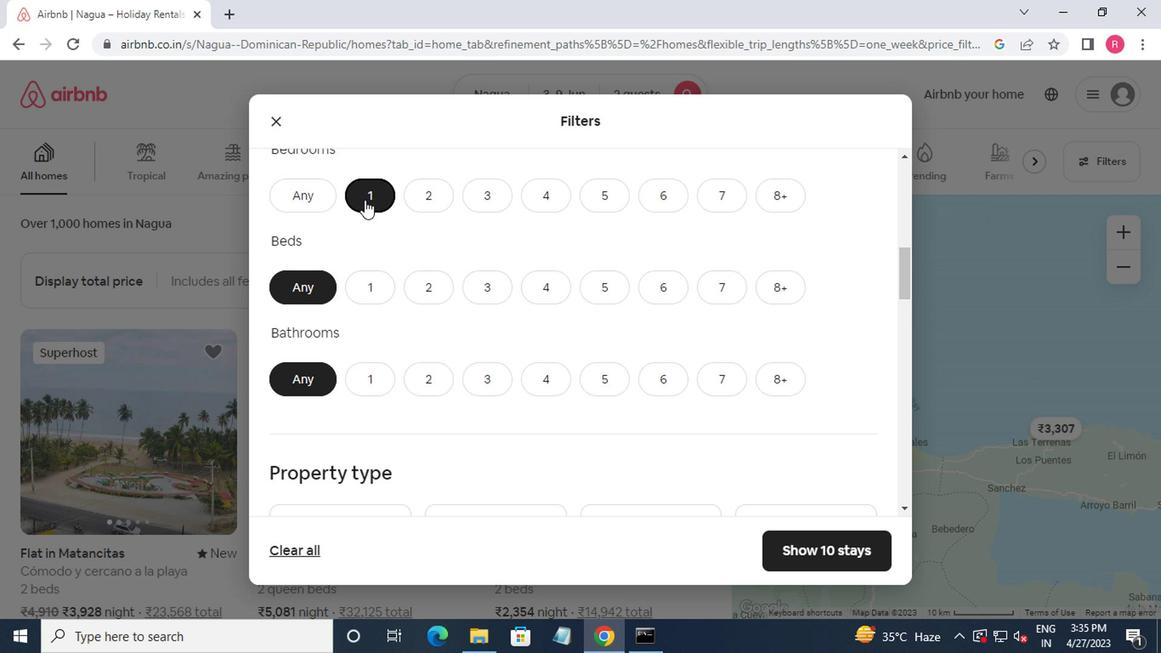 
Action: Mouse scrolled (357, 206) with delta (0, 0)
Screenshot: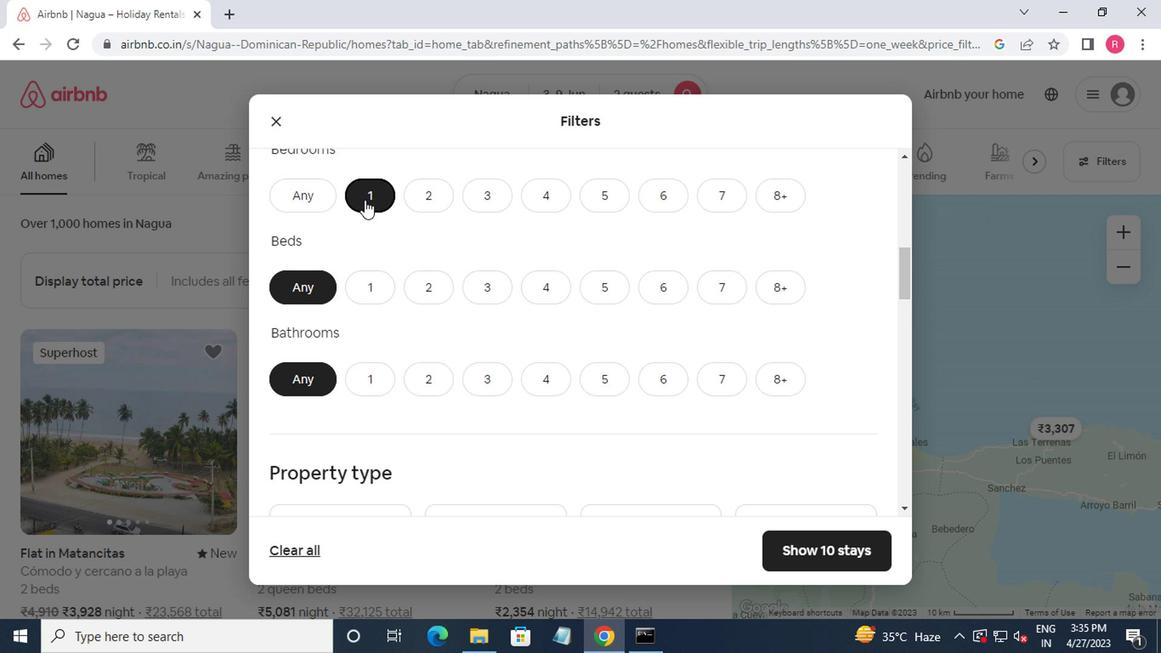 
Action: Mouse moved to (365, 210)
Screenshot: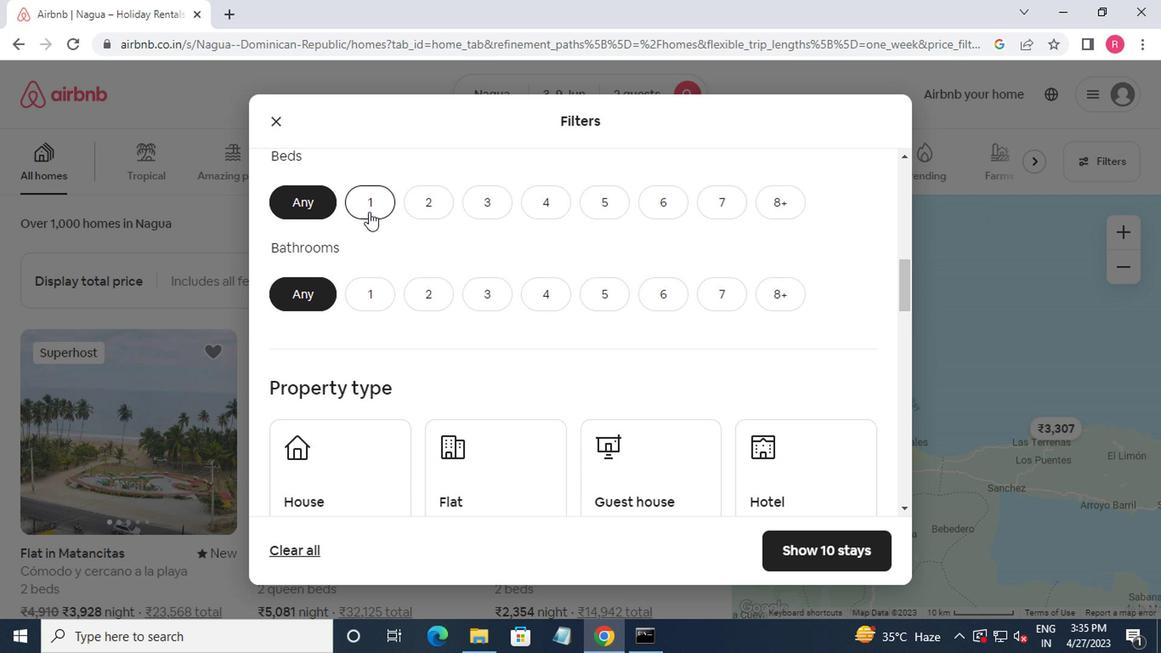 
Action: Mouse pressed left at (365, 210)
Screenshot: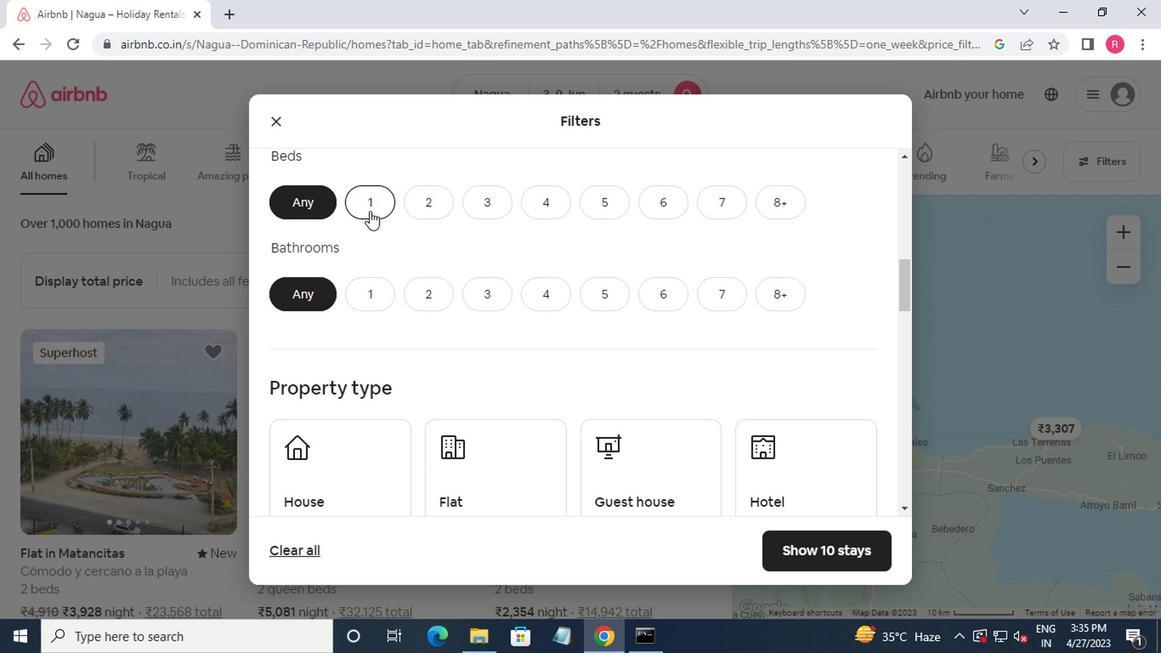 
Action: Mouse moved to (364, 298)
Screenshot: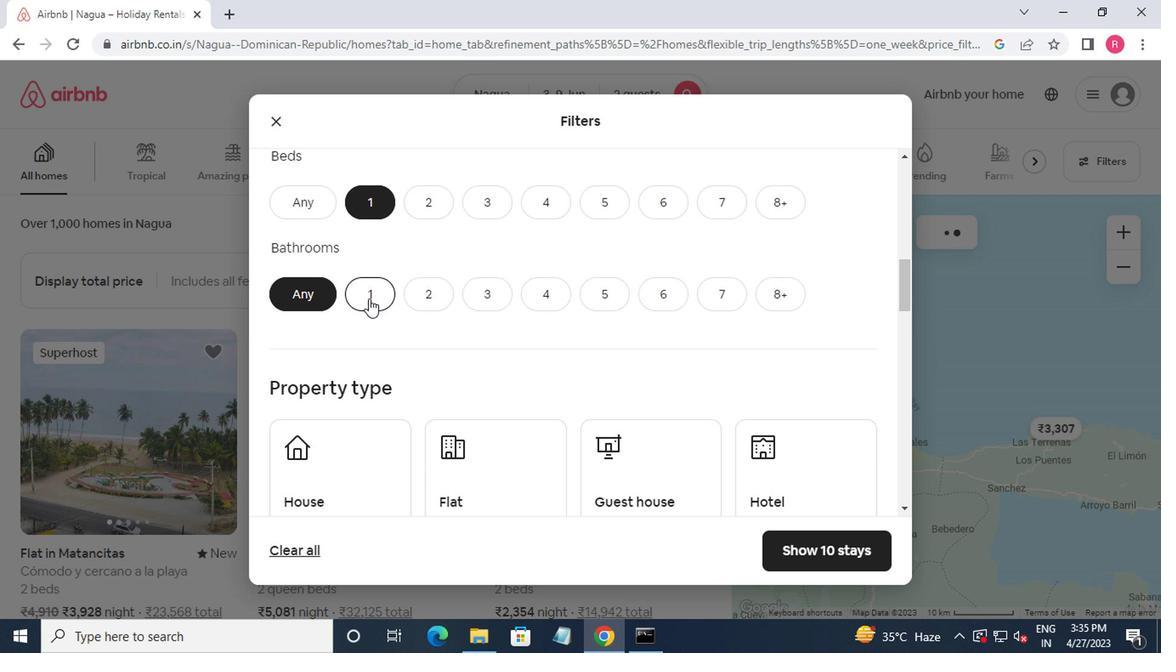 
Action: Mouse pressed left at (364, 298)
Screenshot: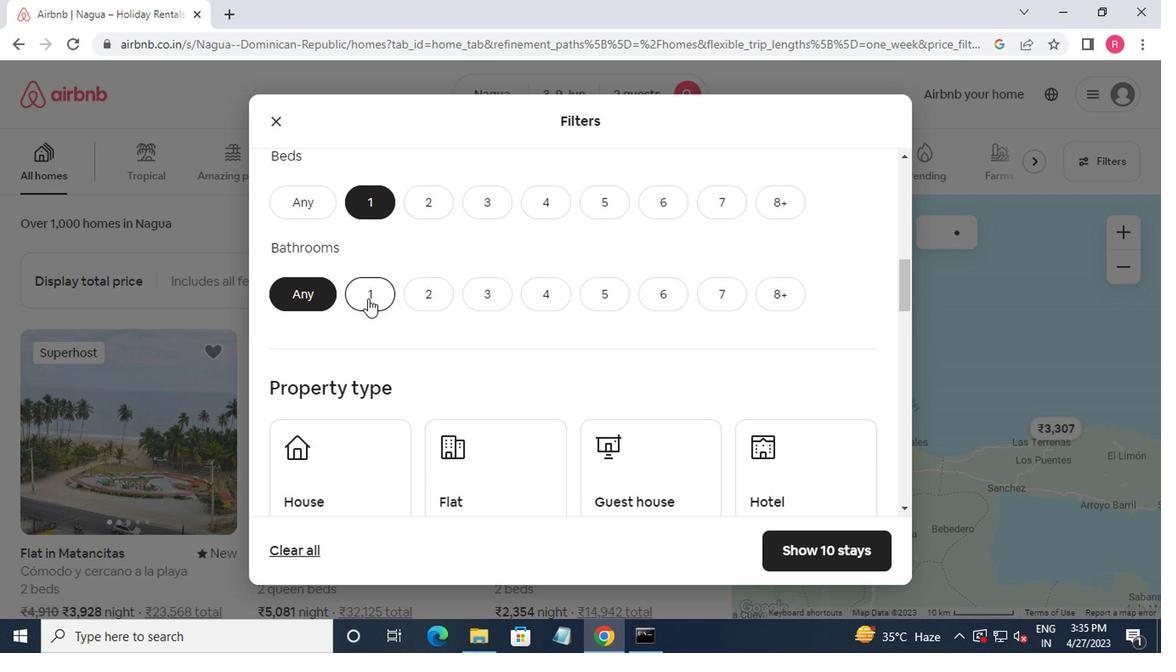 
Action: Mouse moved to (345, 268)
Screenshot: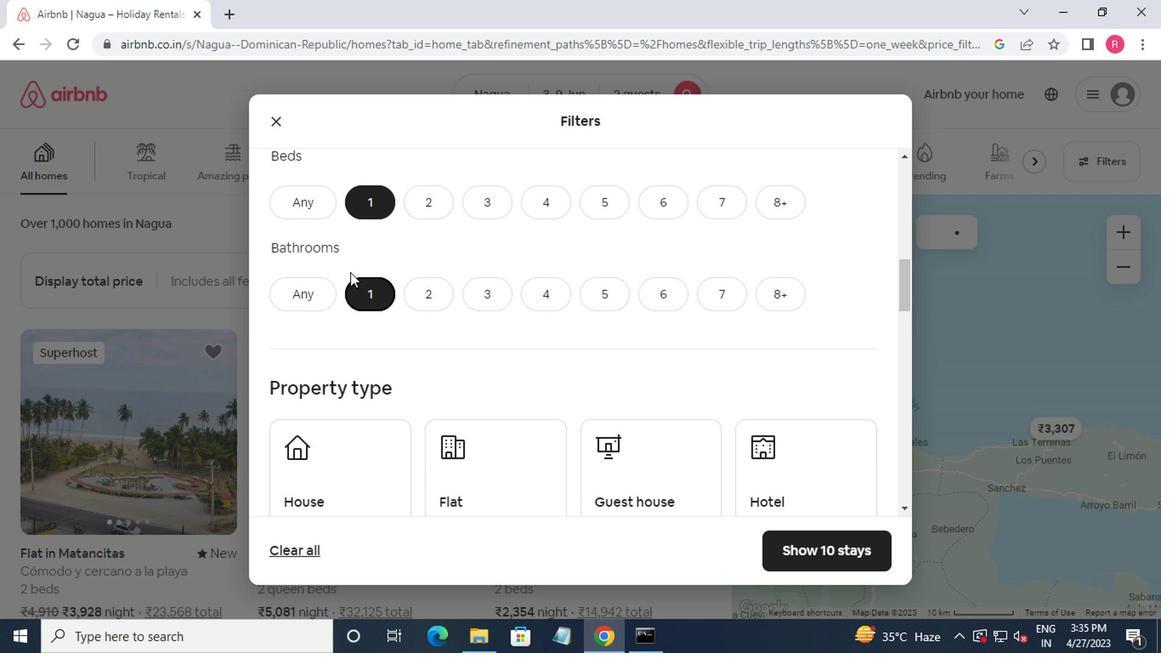 
Action: Mouse scrolled (345, 267) with delta (0, 0)
Screenshot: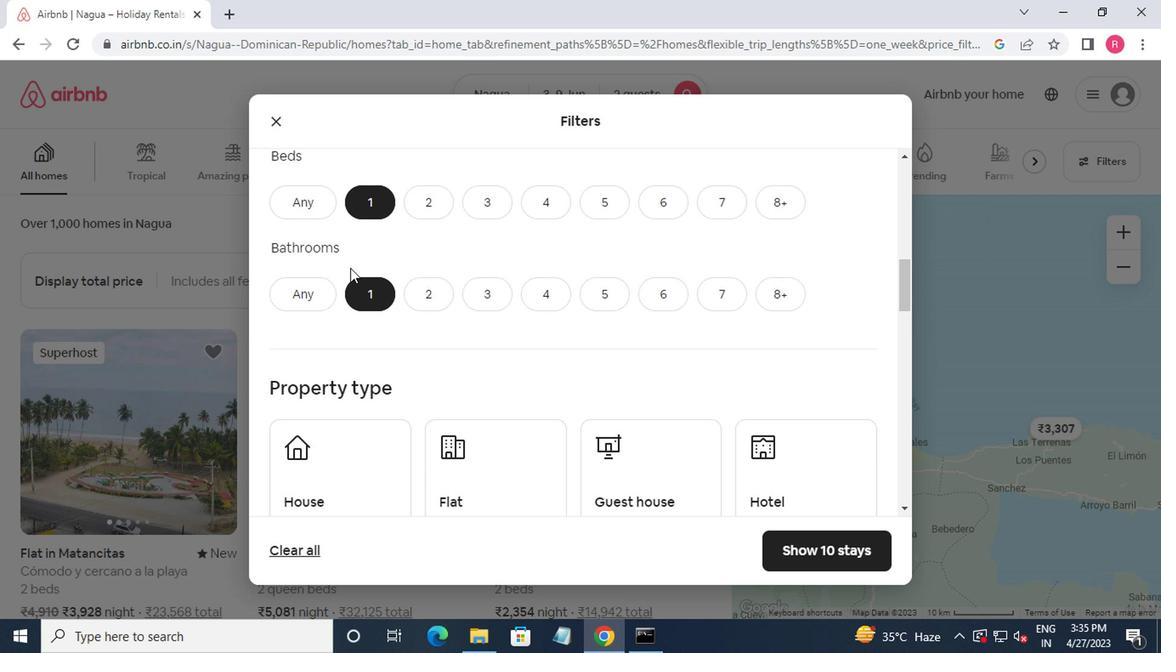 
Action: Mouse moved to (349, 272)
Screenshot: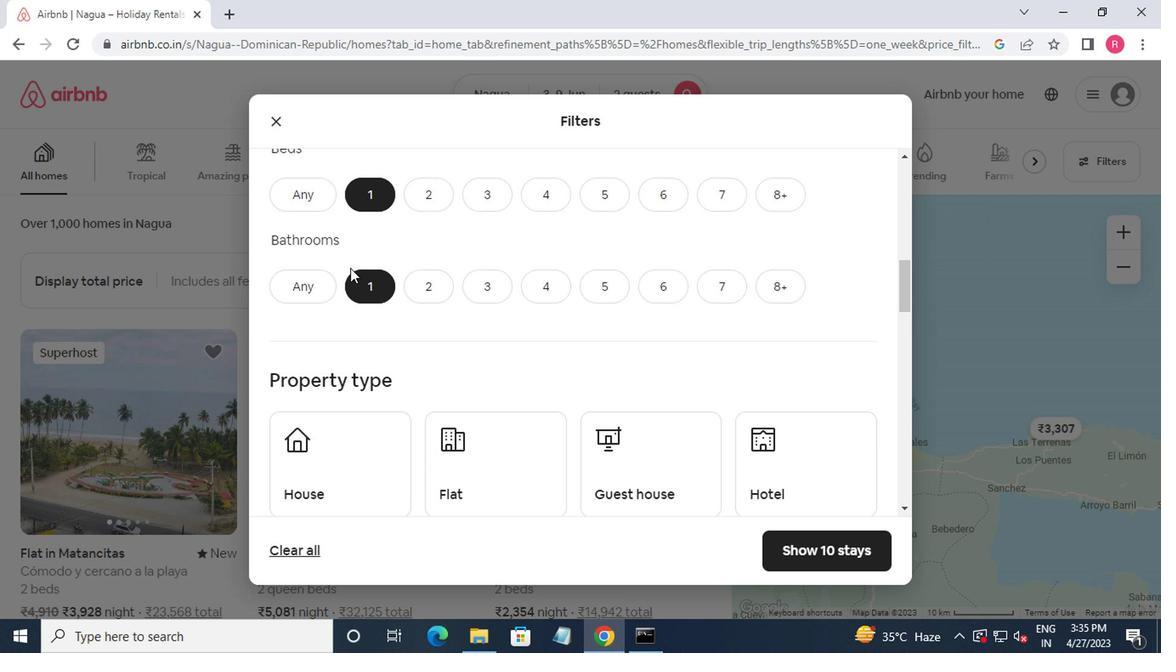 
Action: Mouse scrolled (349, 270) with delta (0, -1)
Screenshot: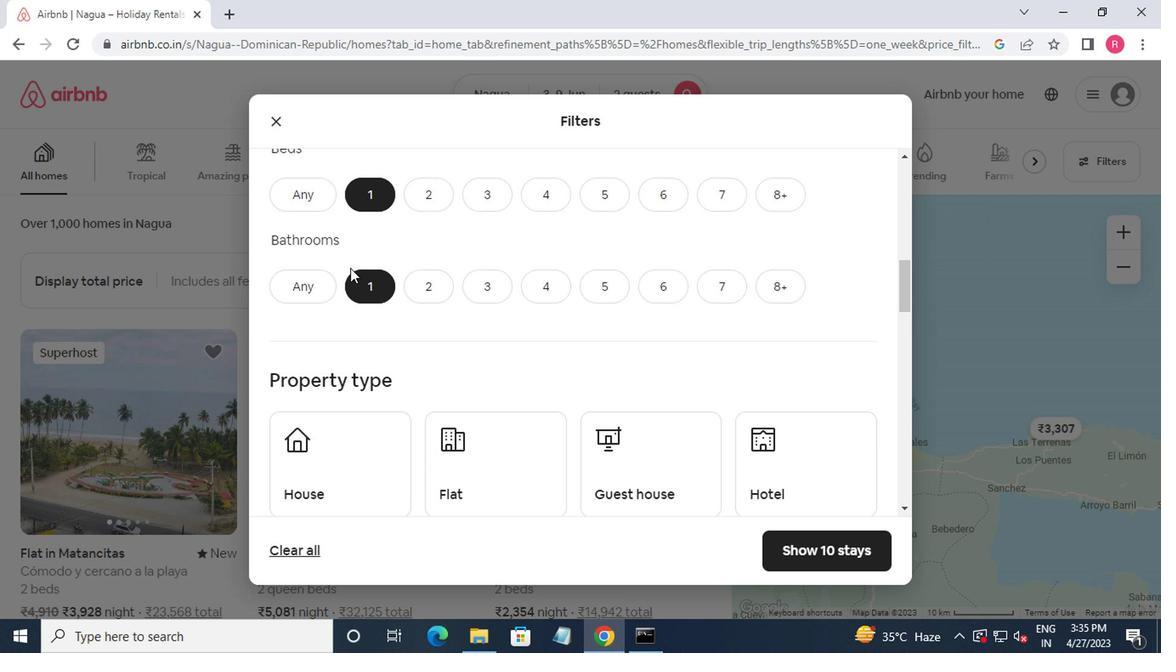 
Action: Mouse moved to (353, 284)
Screenshot: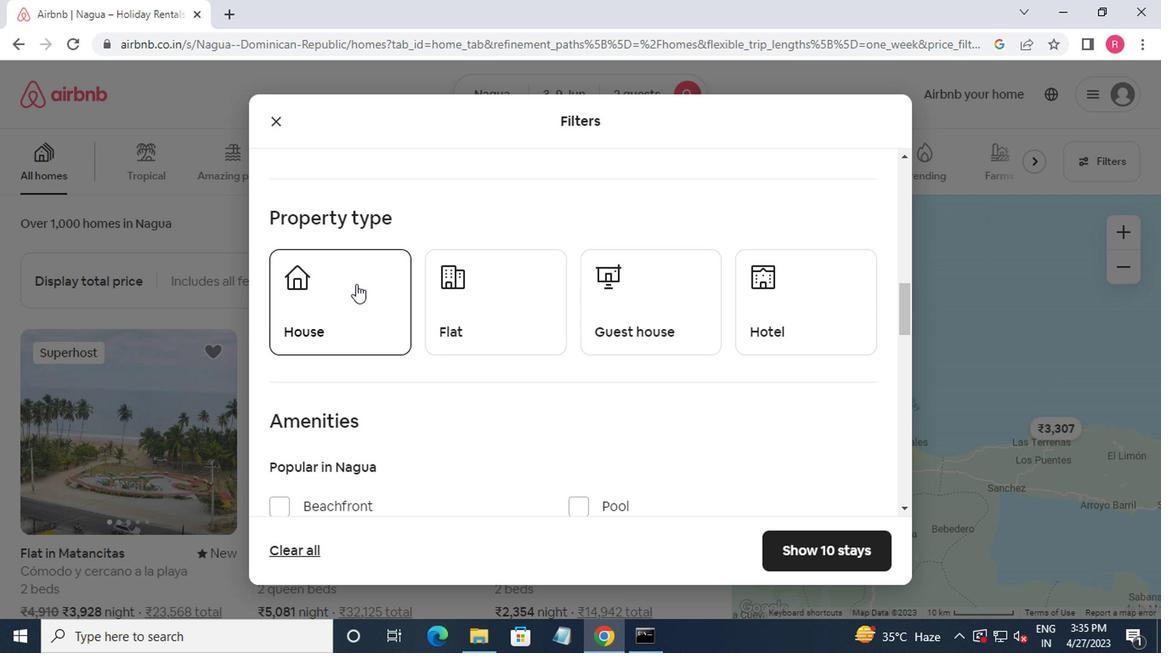 
Action: Mouse pressed left at (353, 284)
Screenshot: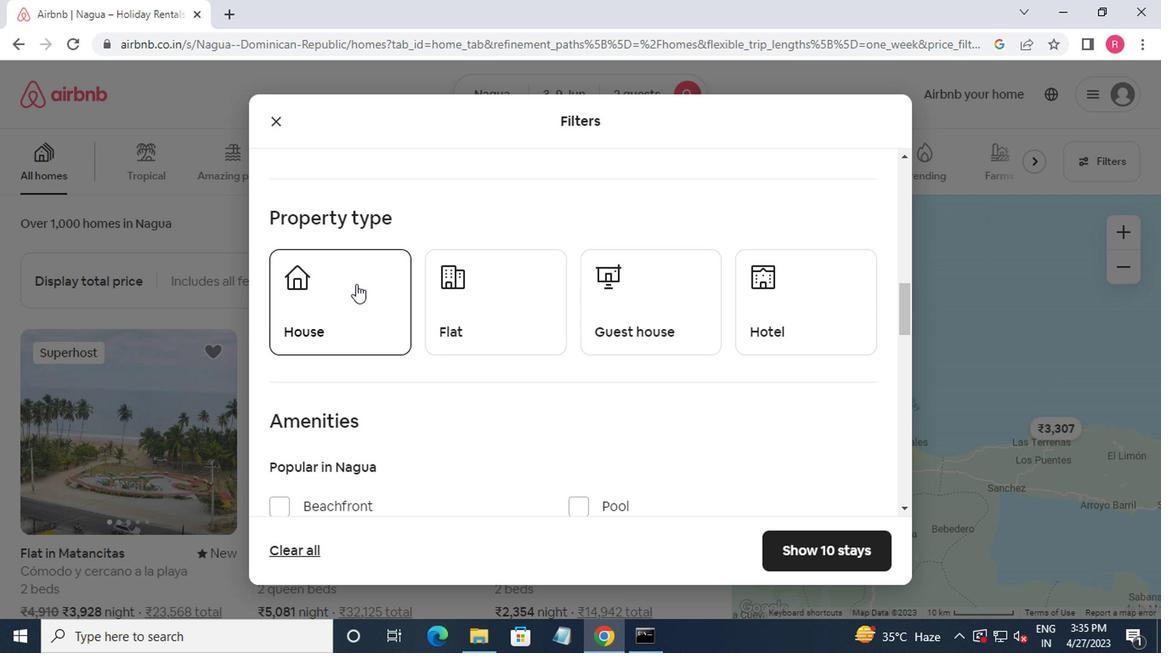 
Action: Mouse moved to (494, 302)
Screenshot: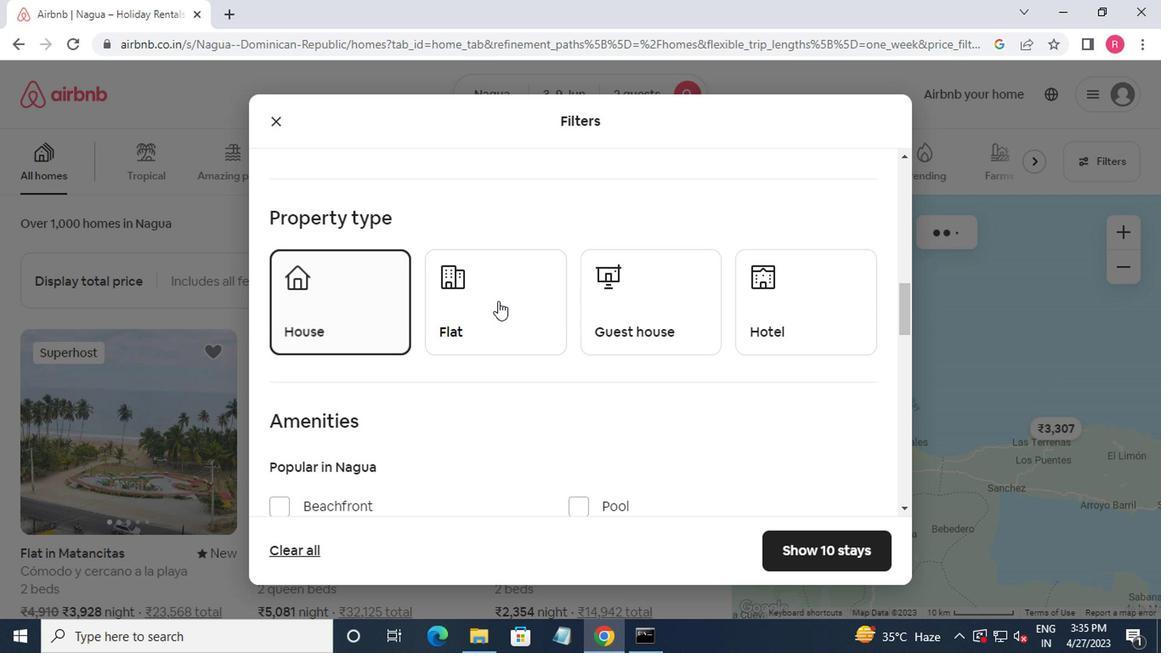 
Action: Mouse pressed left at (494, 302)
Screenshot: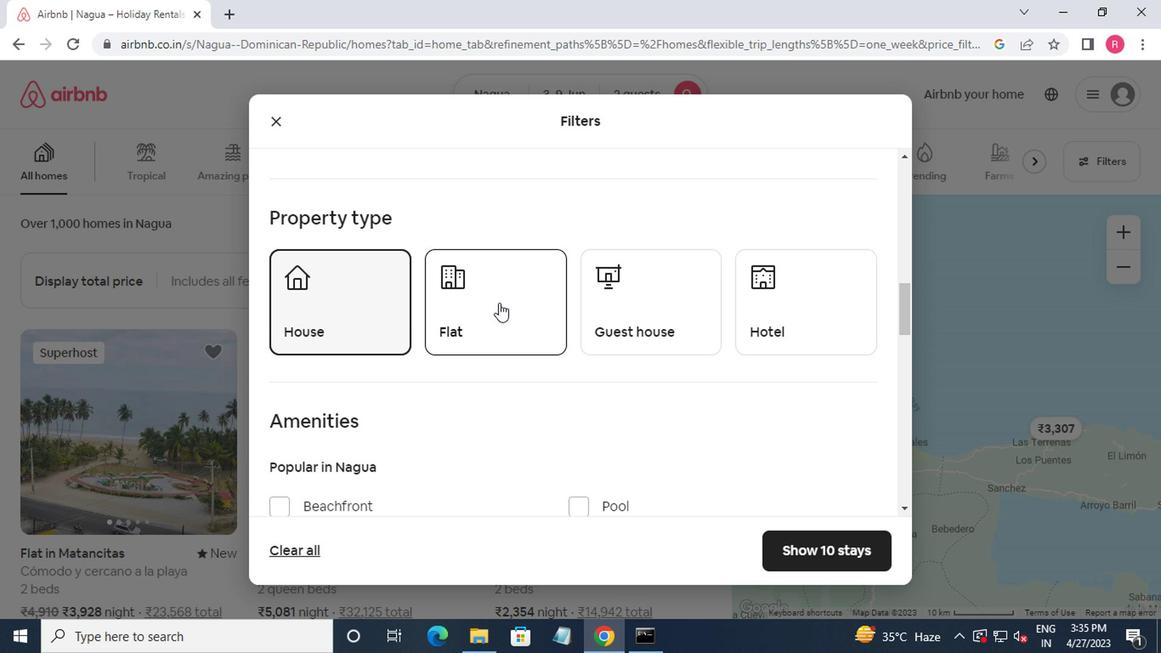 
Action: Mouse moved to (603, 310)
Screenshot: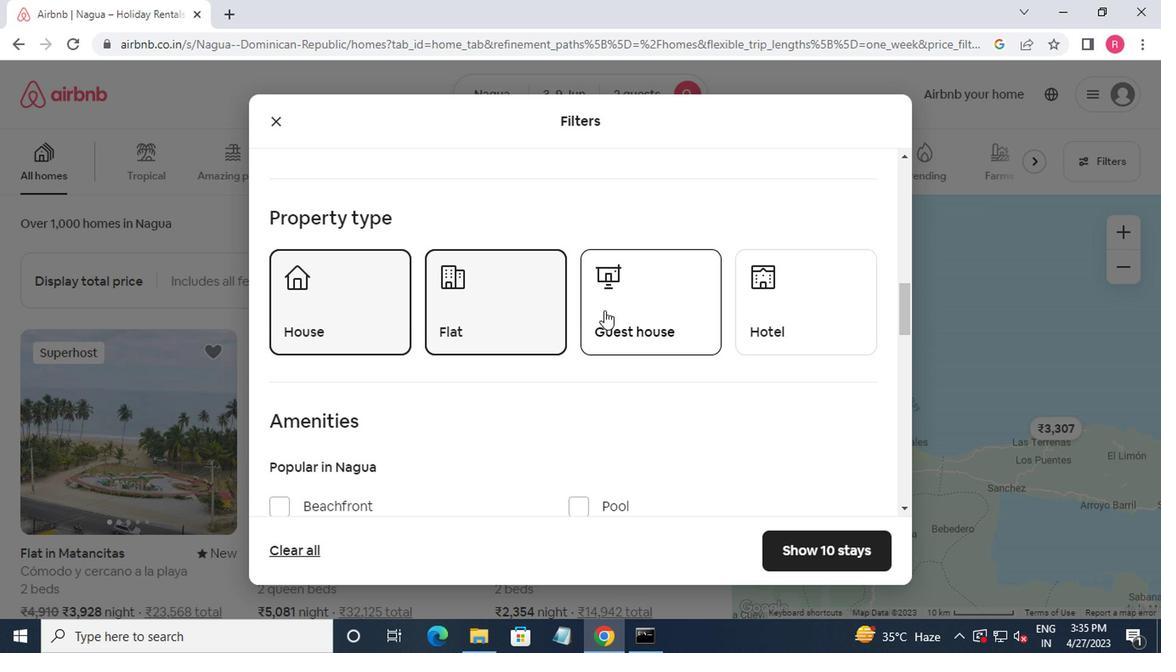 
Action: Mouse pressed left at (603, 310)
Screenshot: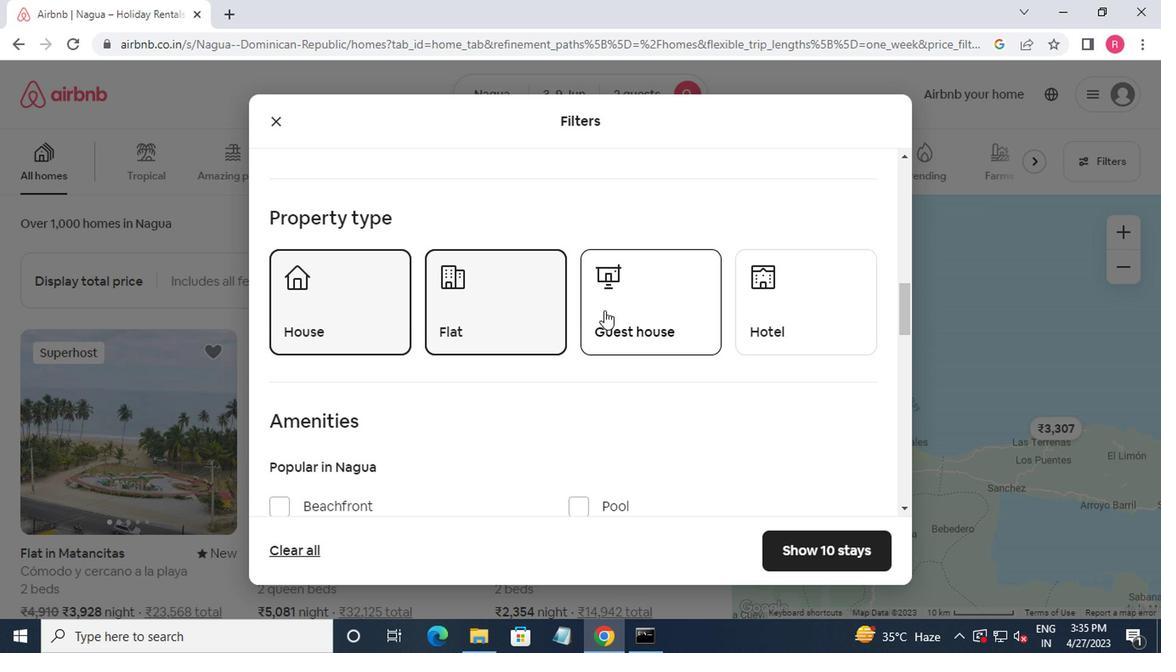 
Action: Mouse moved to (625, 309)
Screenshot: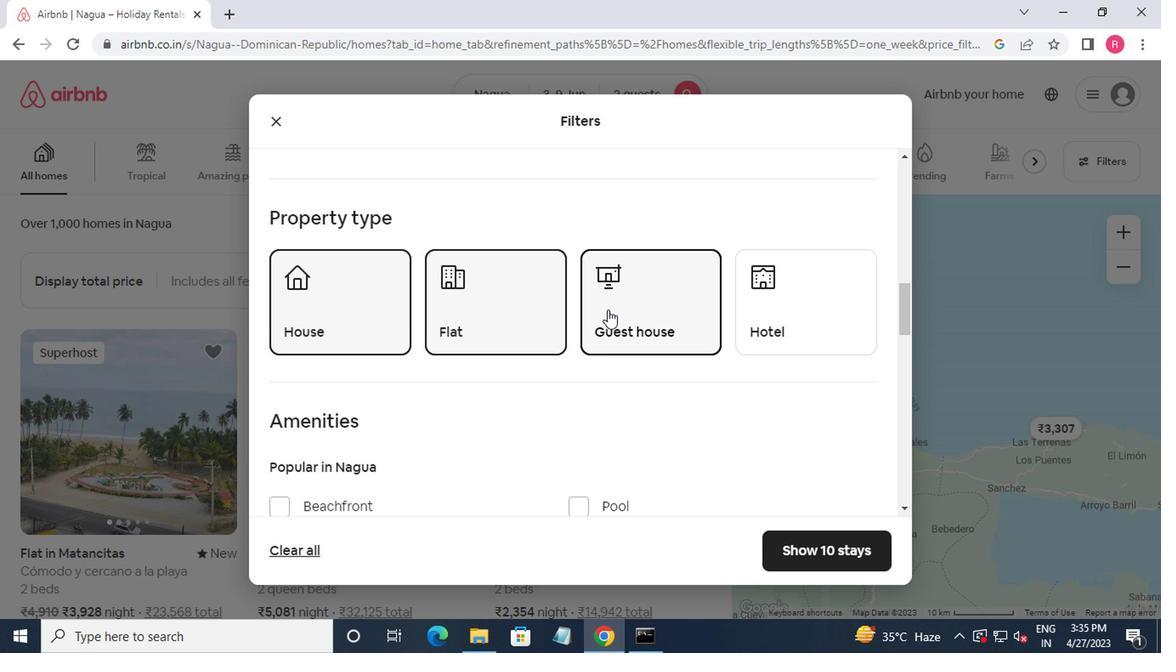 
Action: Mouse scrolled (625, 308) with delta (0, 0)
Screenshot: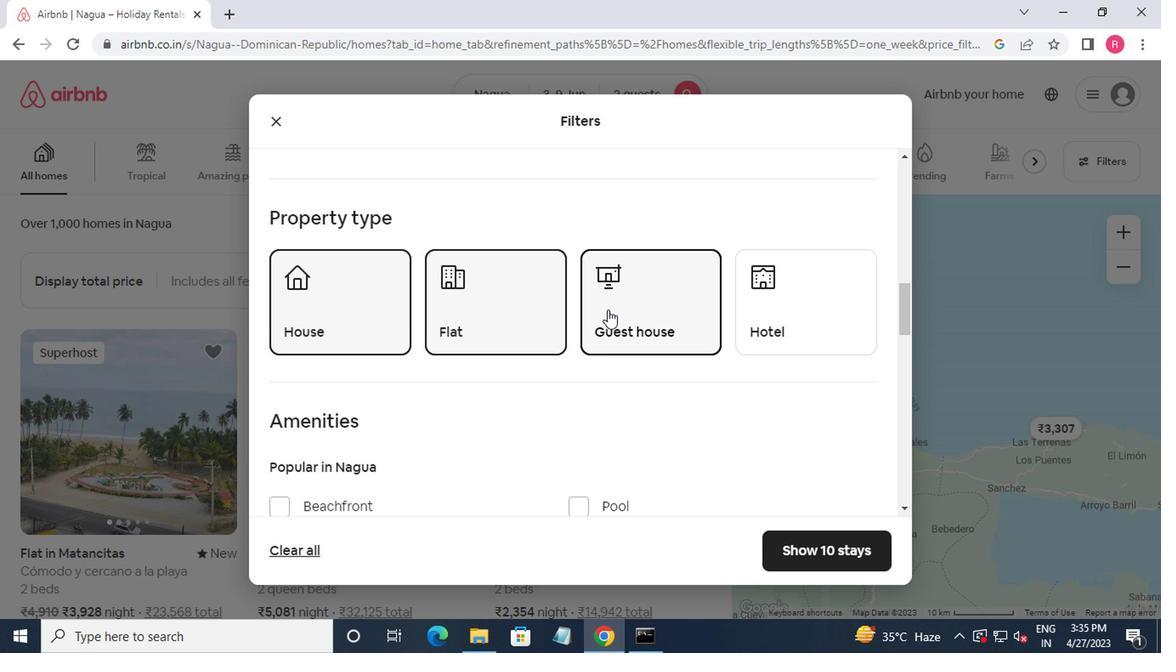 
Action: Mouse moved to (749, 252)
Screenshot: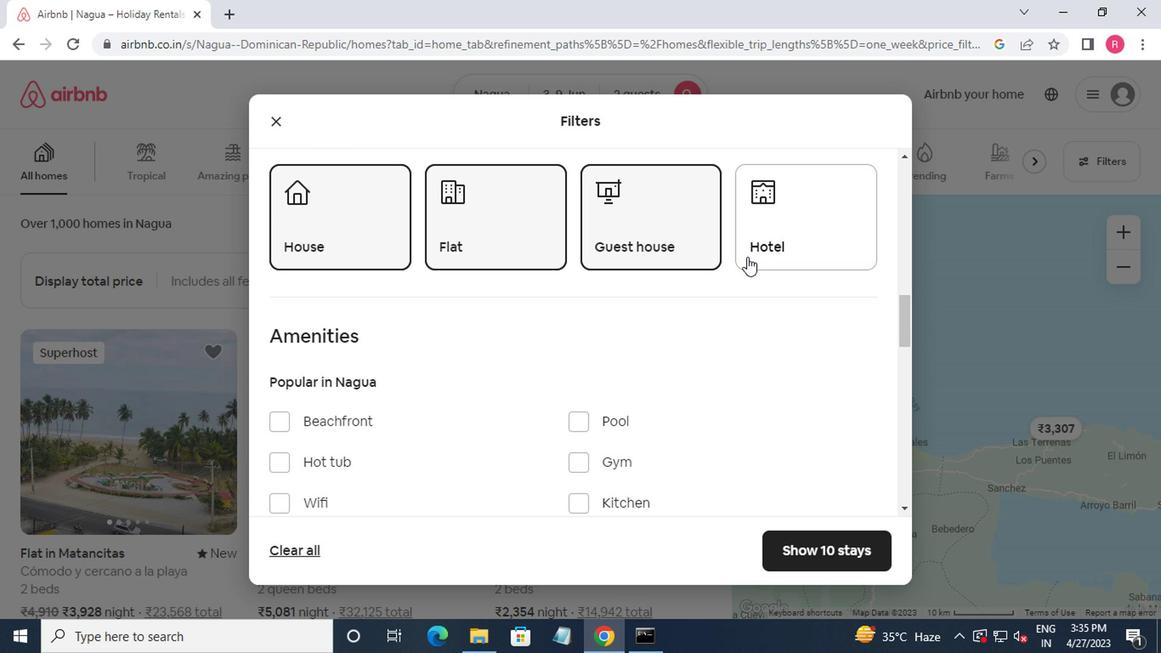 
Action: Mouse pressed left at (749, 252)
Screenshot: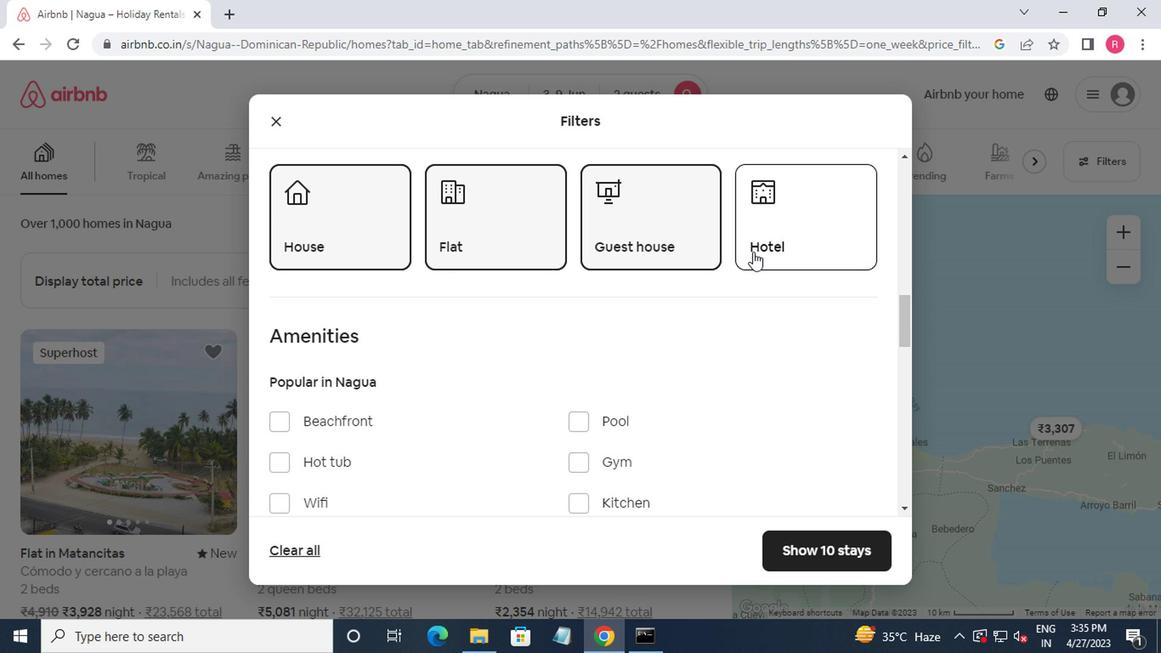 
Action: Mouse moved to (744, 247)
Screenshot: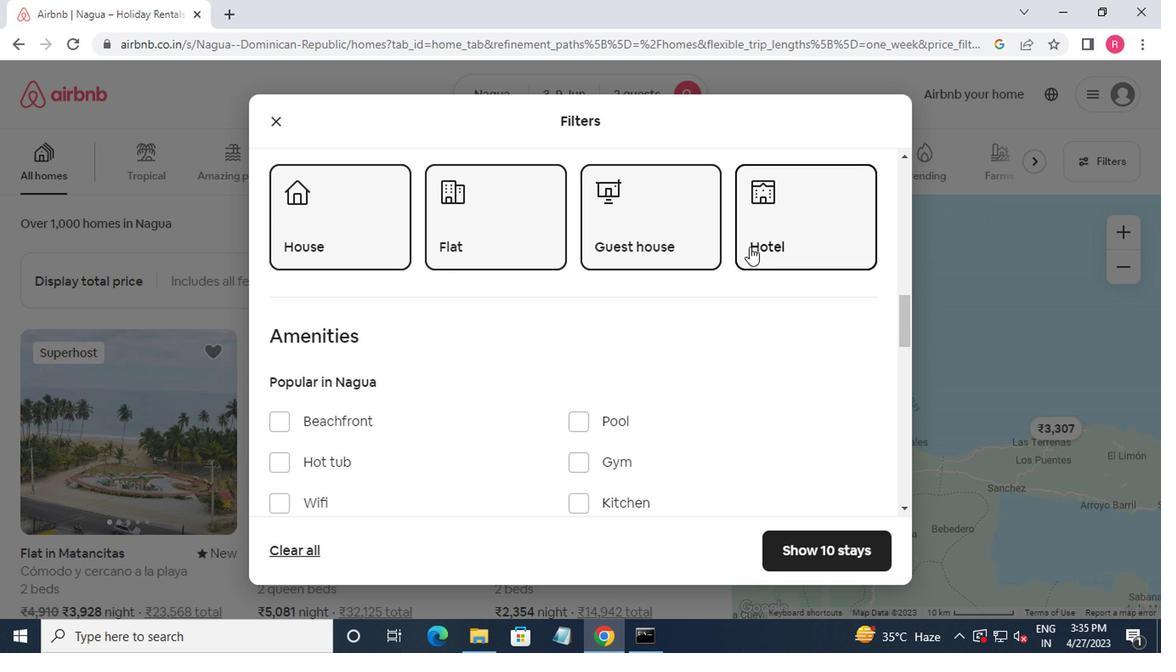 
Action: Mouse scrolled (744, 246) with delta (0, -1)
Screenshot: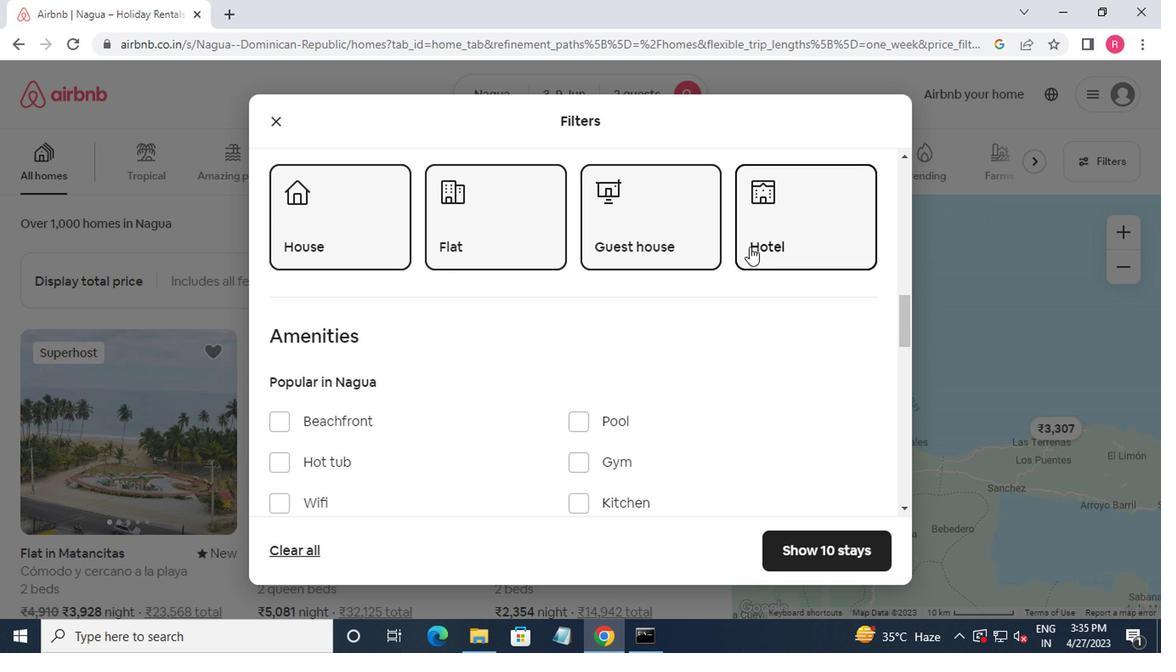 
Action: Mouse moved to (743, 248)
Screenshot: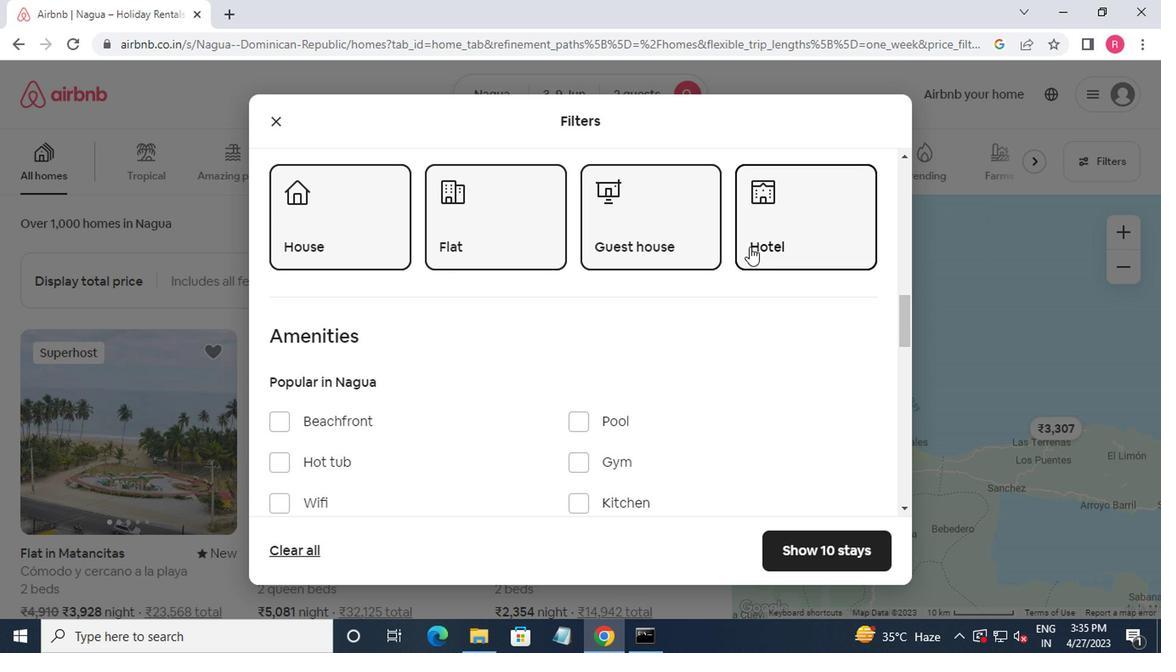 
Action: Mouse scrolled (743, 247) with delta (0, 0)
Screenshot: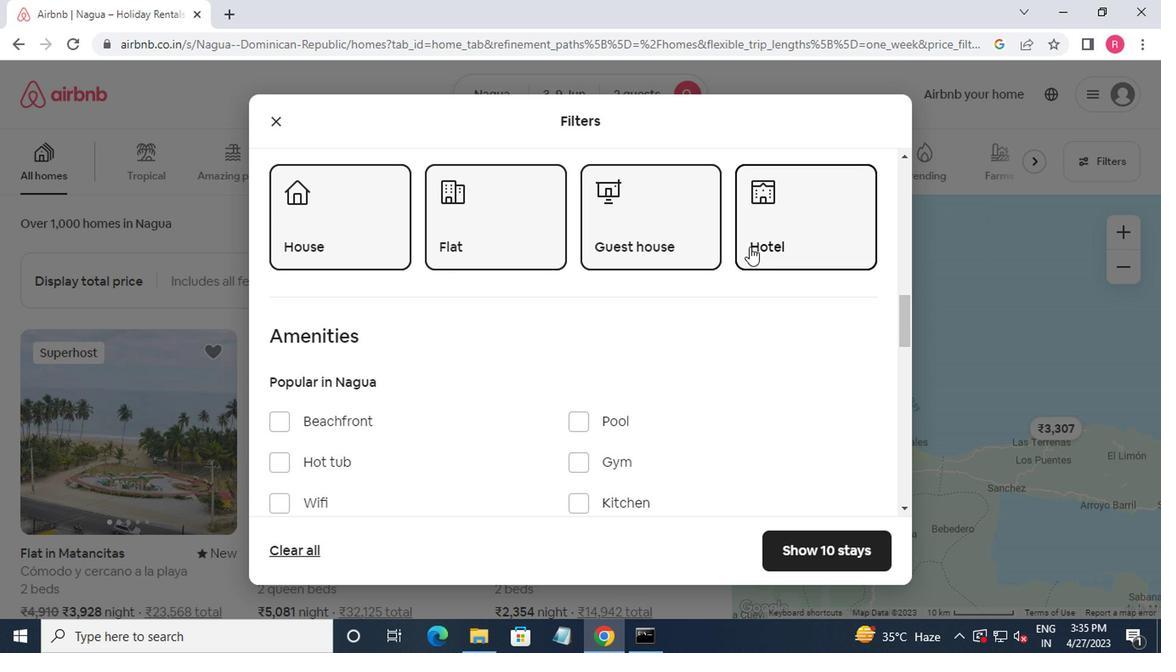 
Action: Mouse moved to (740, 252)
Screenshot: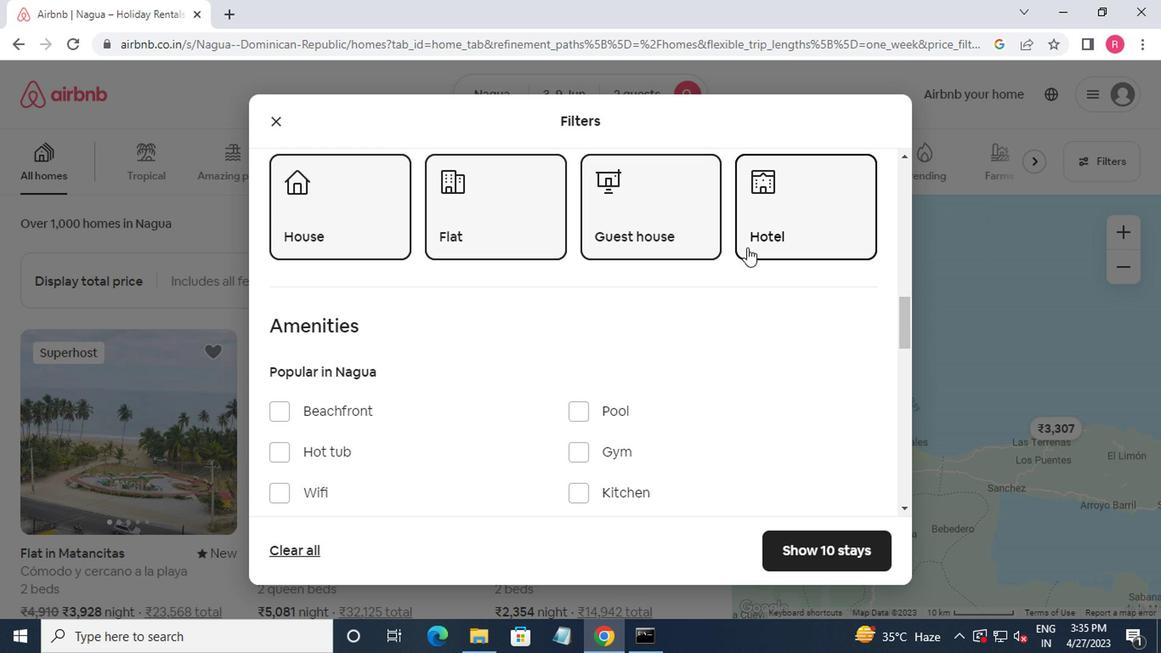 
Action: Mouse scrolled (740, 250) with delta (0, -1)
Screenshot: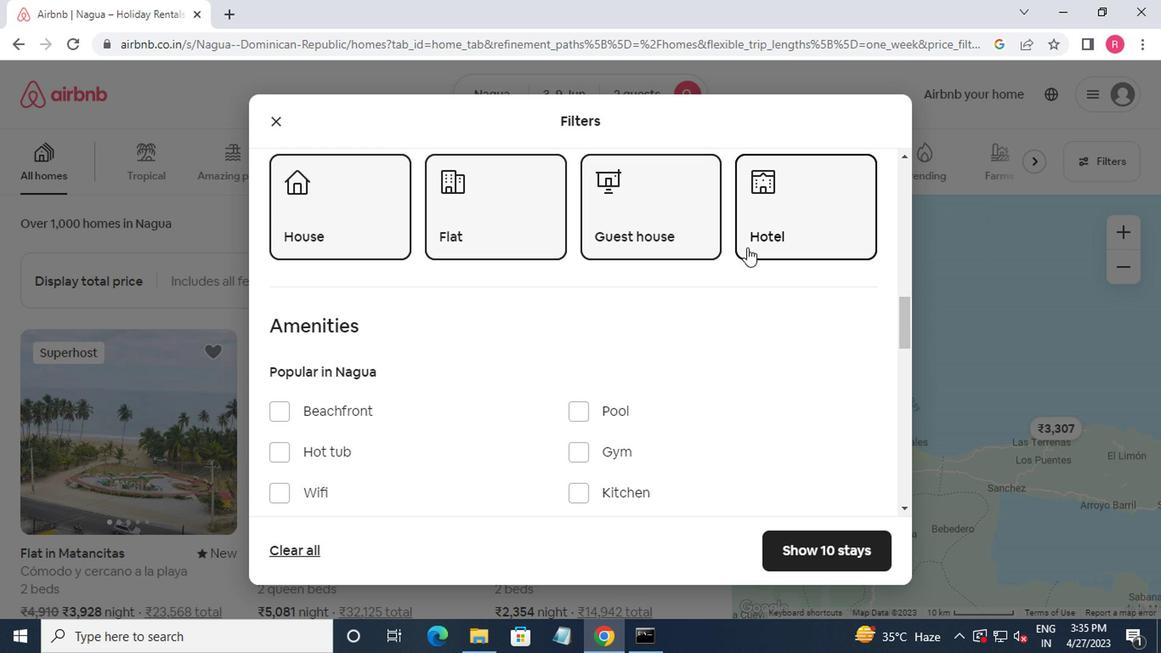 
Action: Mouse moved to (691, 270)
Screenshot: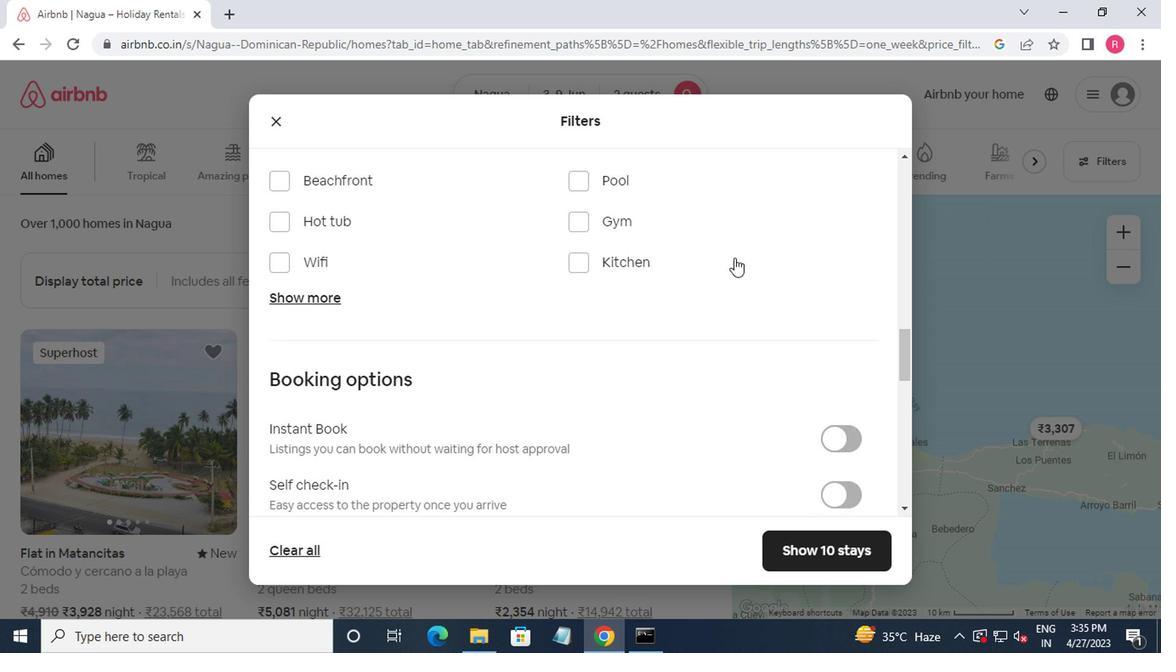 
Action: Mouse scrolled (691, 270) with delta (0, 0)
Screenshot: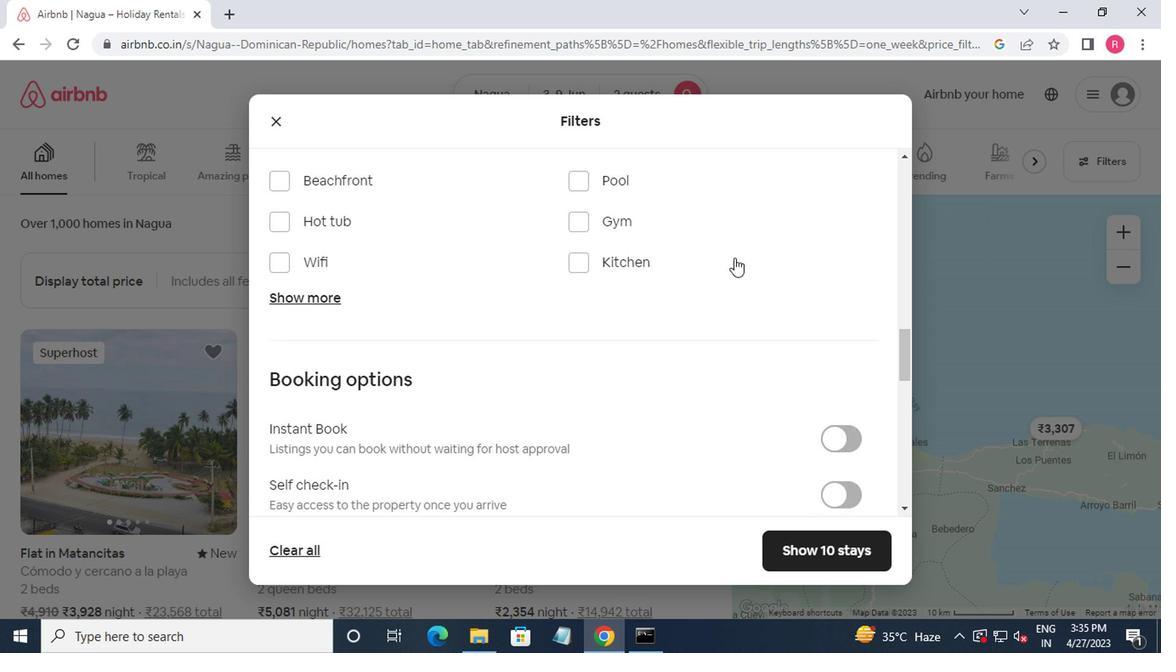 
Action: Mouse moved to (686, 272)
Screenshot: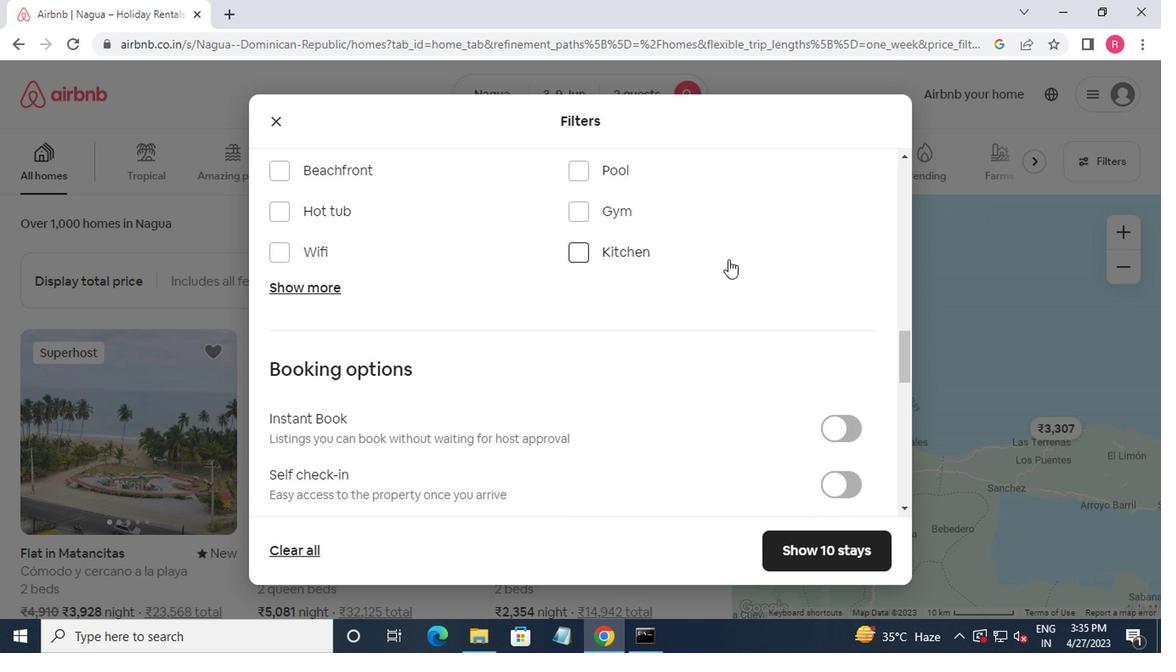 
Action: Mouse scrolled (686, 270) with delta (0, -1)
Screenshot: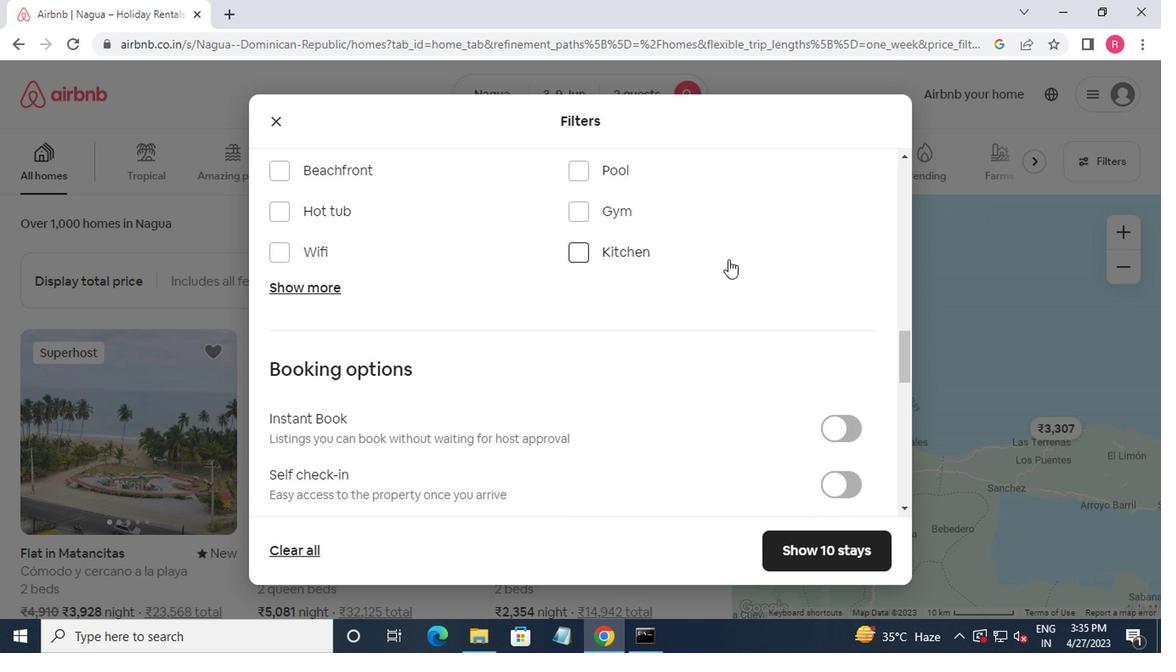 
Action: Mouse moved to (846, 308)
Screenshot: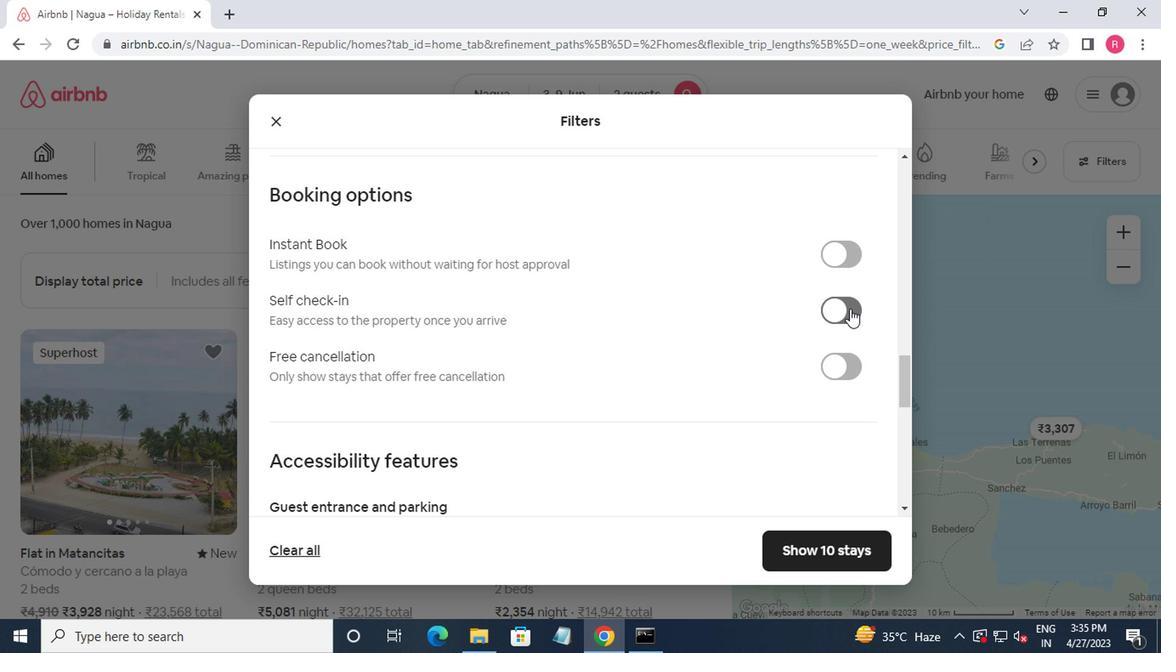
Action: Mouse pressed left at (846, 308)
Screenshot: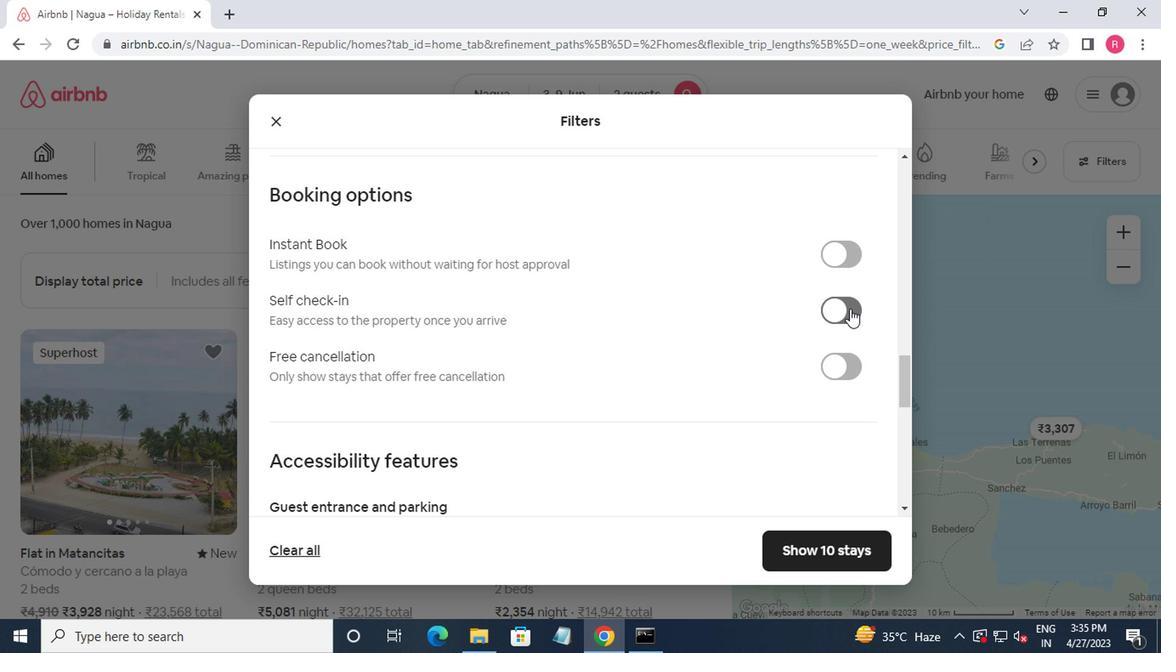
Action: Mouse moved to (766, 305)
Screenshot: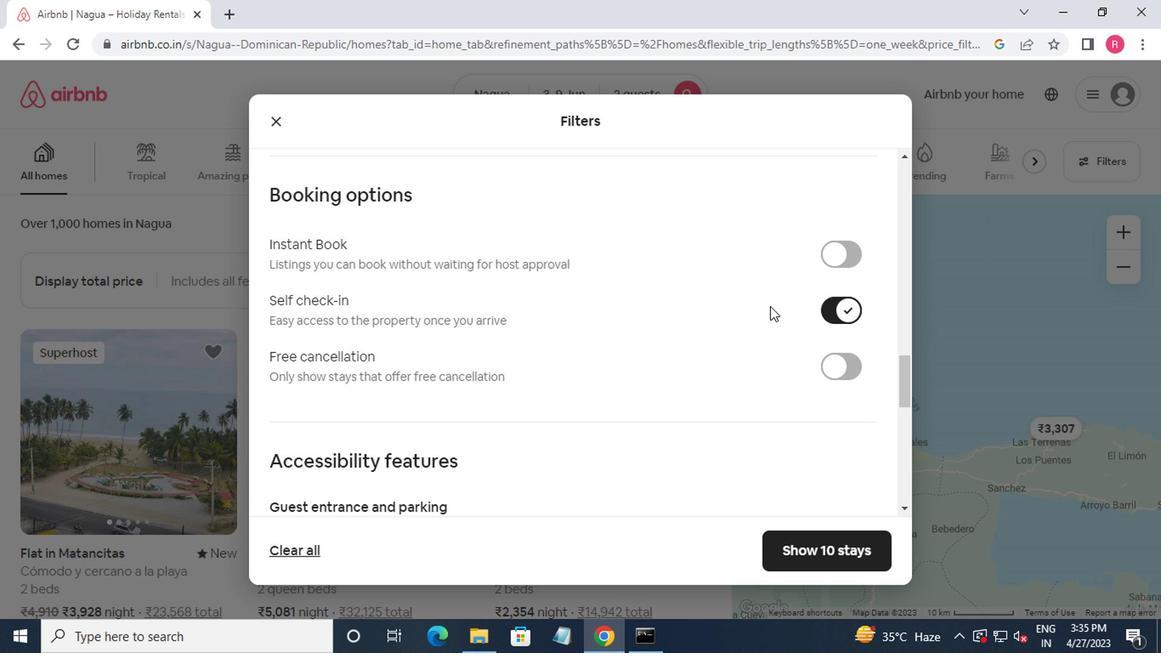 
Action: Mouse scrolled (766, 305) with delta (0, 0)
Screenshot: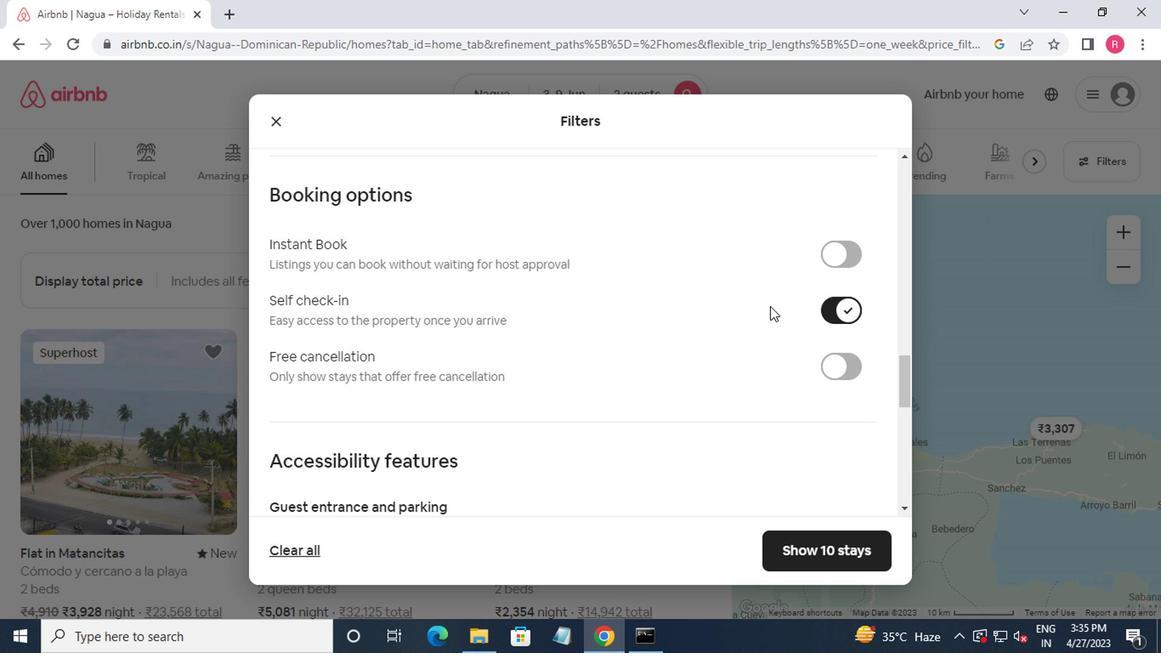 
Action: Mouse scrolled (766, 305) with delta (0, 0)
Screenshot: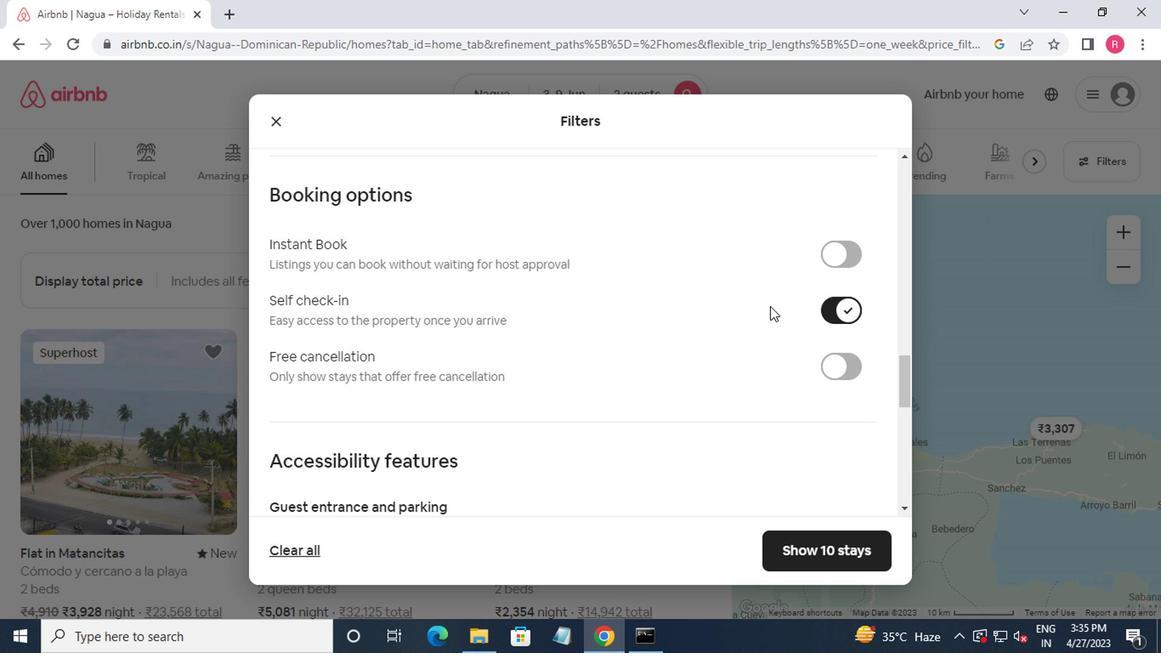 
Action: Mouse scrolled (766, 305) with delta (0, 0)
Screenshot: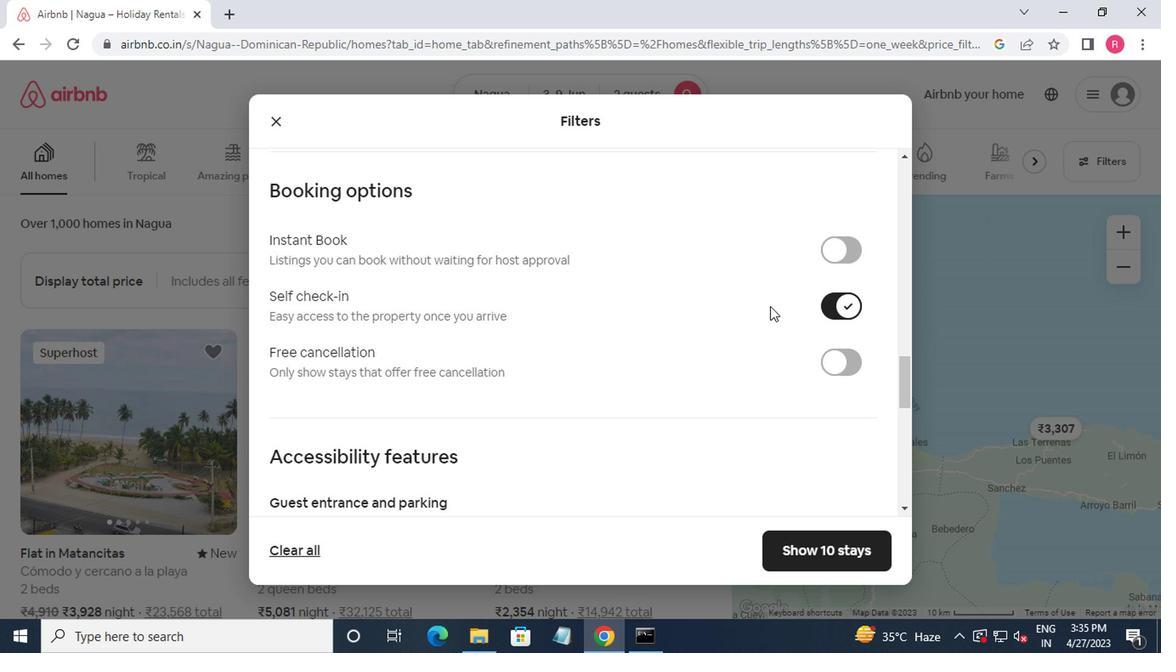 
Action: Mouse scrolled (766, 305) with delta (0, 0)
Screenshot: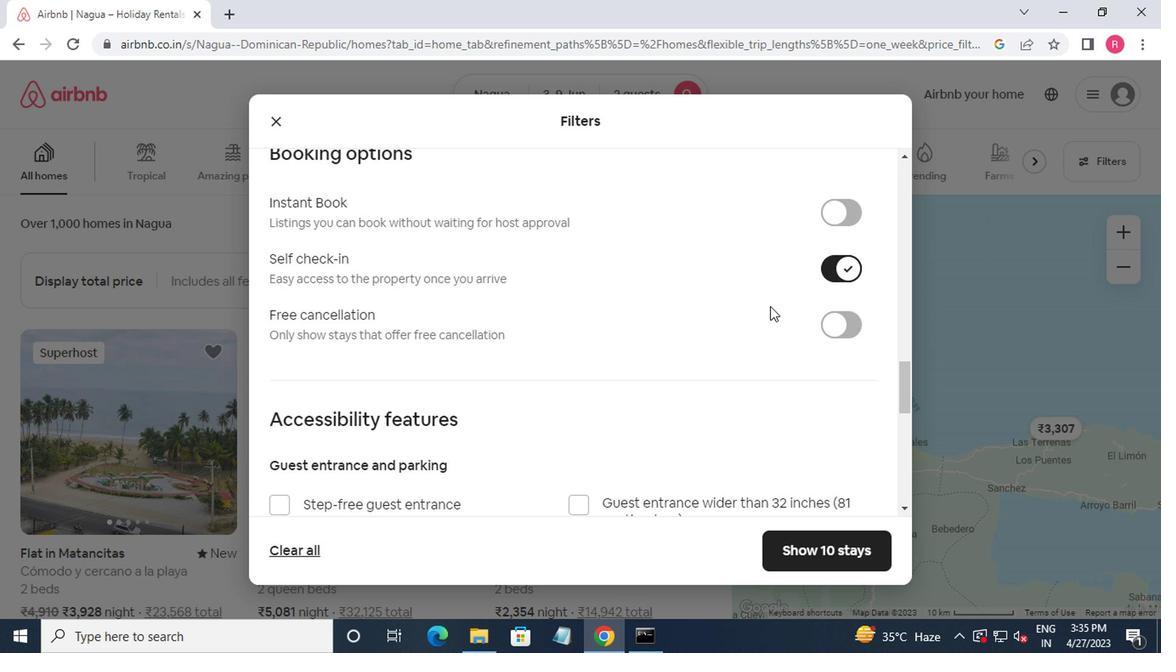 
Action: Mouse moved to (744, 308)
Screenshot: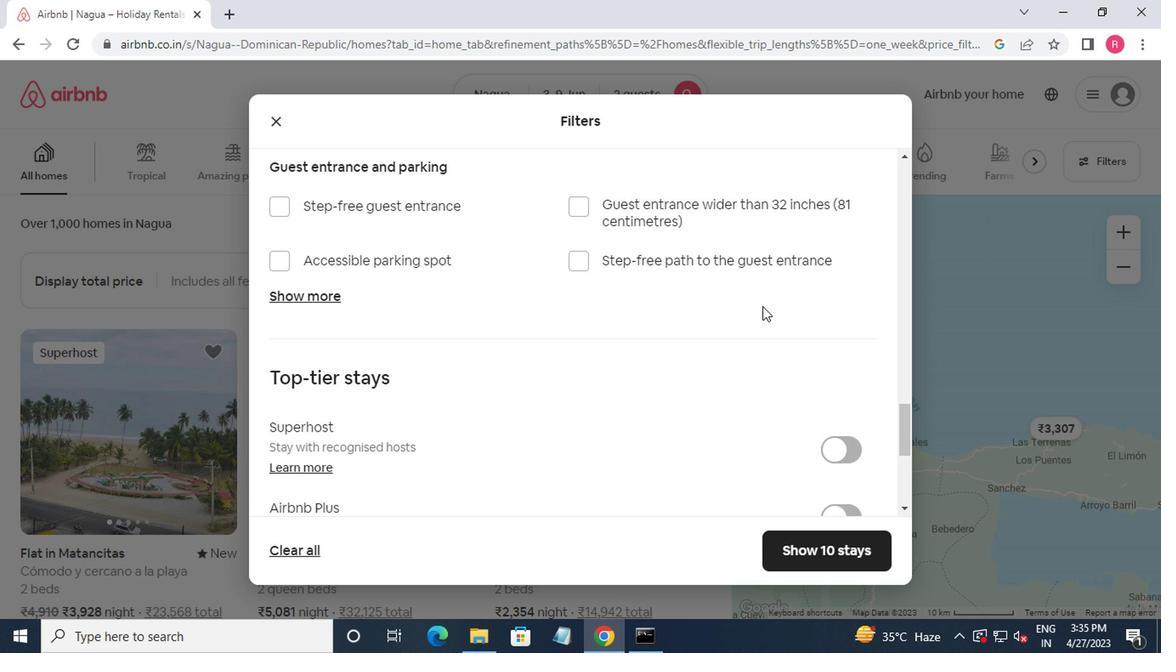 
Action: Mouse scrolled (744, 307) with delta (0, -1)
Screenshot: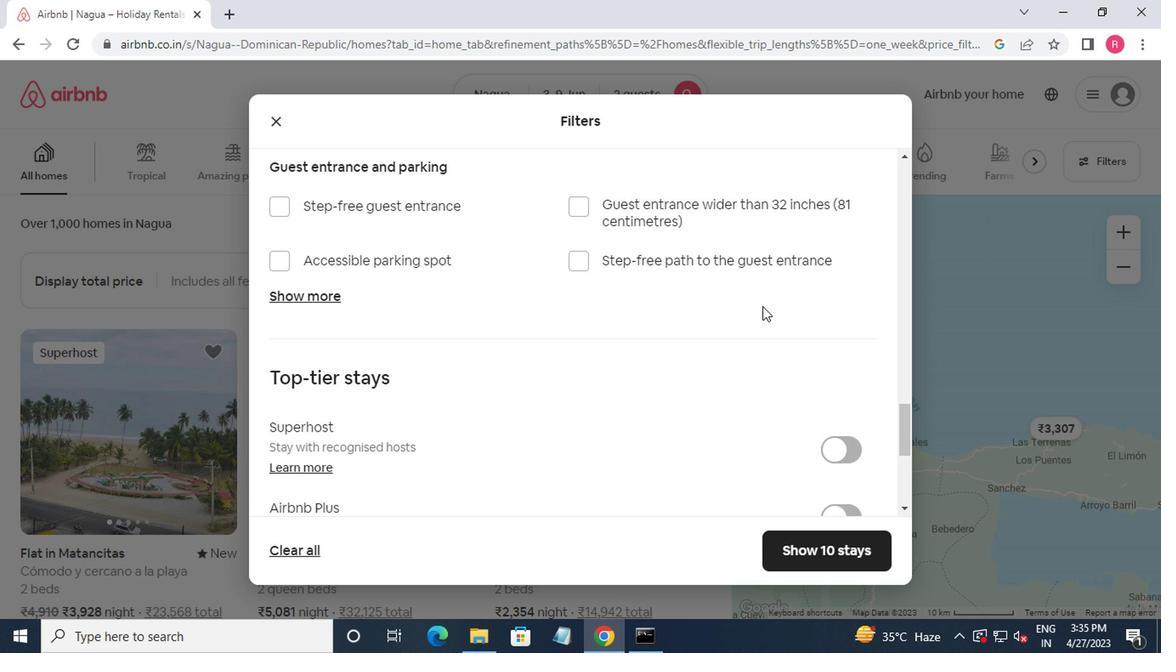 
Action: Mouse moved to (735, 312)
Screenshot: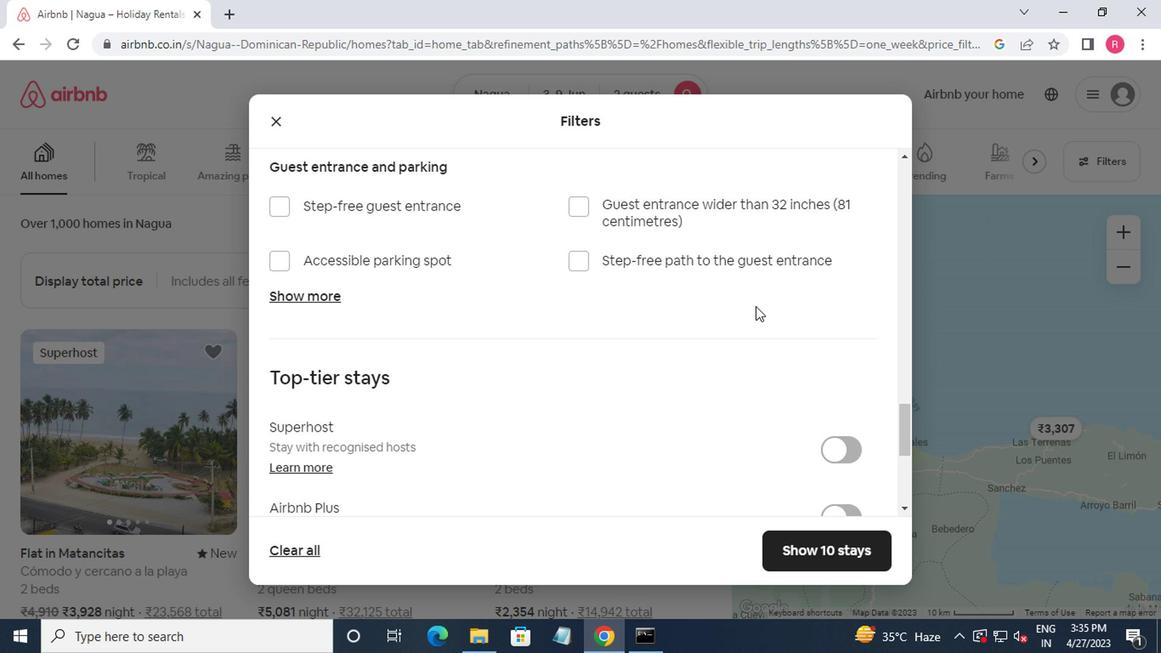 
Action: Mouse scrolled (735, 312) with delta (0, 0)
Screenshot: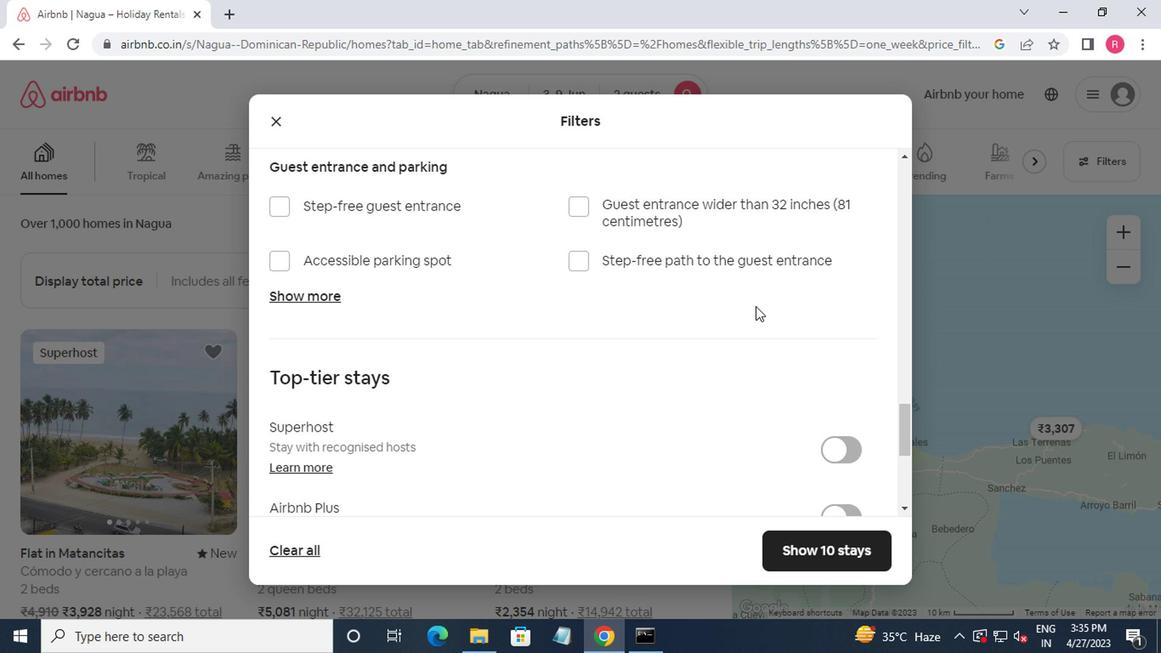 
Action: Mouse moved to (730, 314)
Screenshot: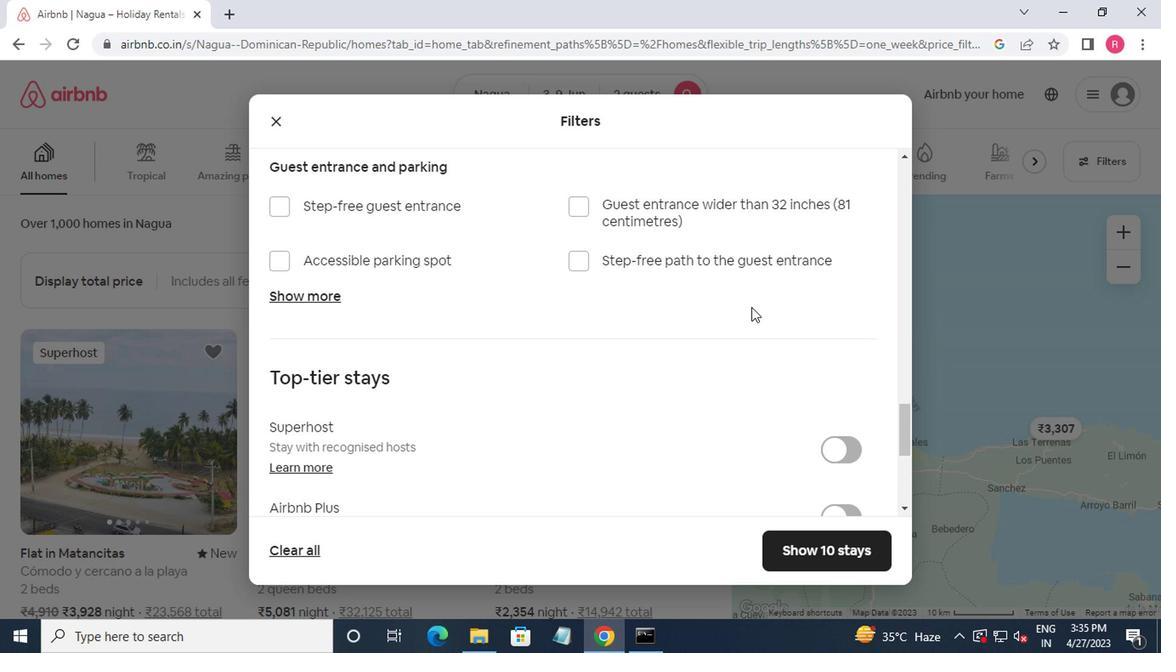 
Action: Mouse scrolled (730, 313) with delta (0, 0)
Screenshot: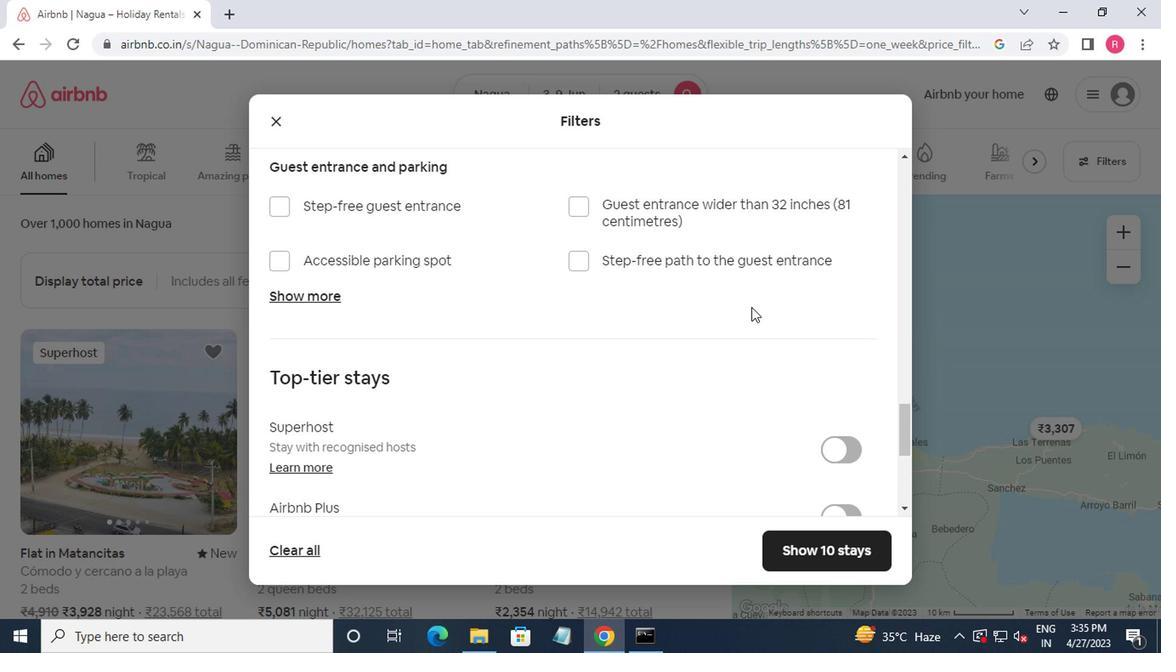 
Action: Mouse moved to (727, 315)
Screenshot: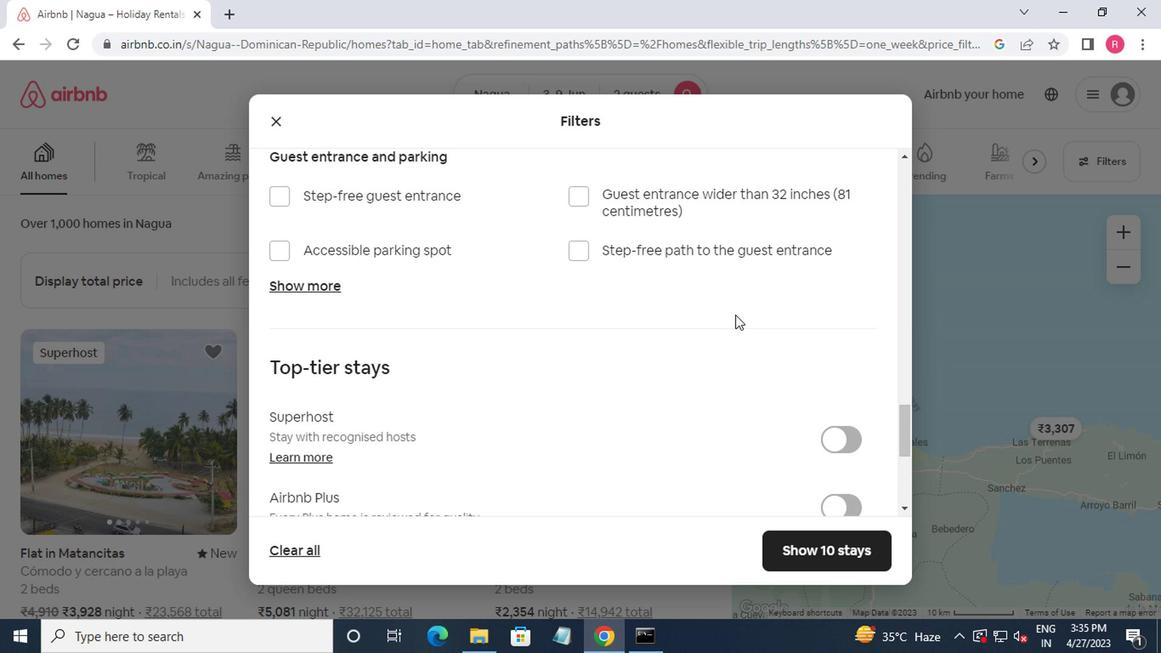 
Action: Mouse scrolled (727, 314) with delta (0, -1)
Screenshot: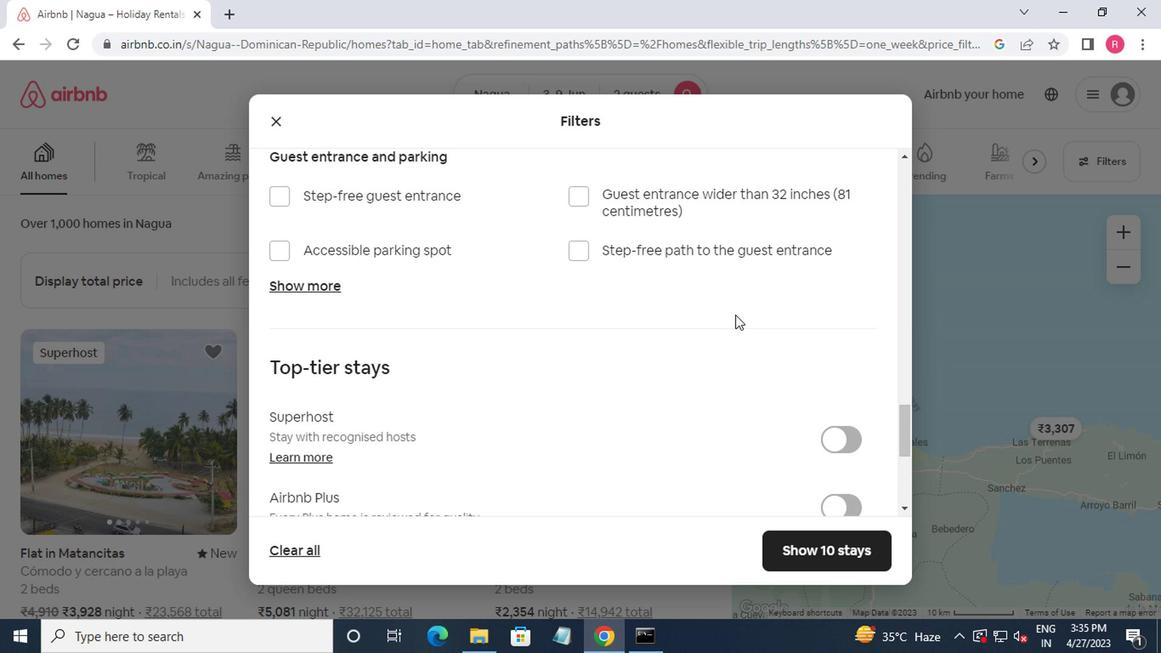 
Action: Mouse moved to (282, 403)
Screenshot: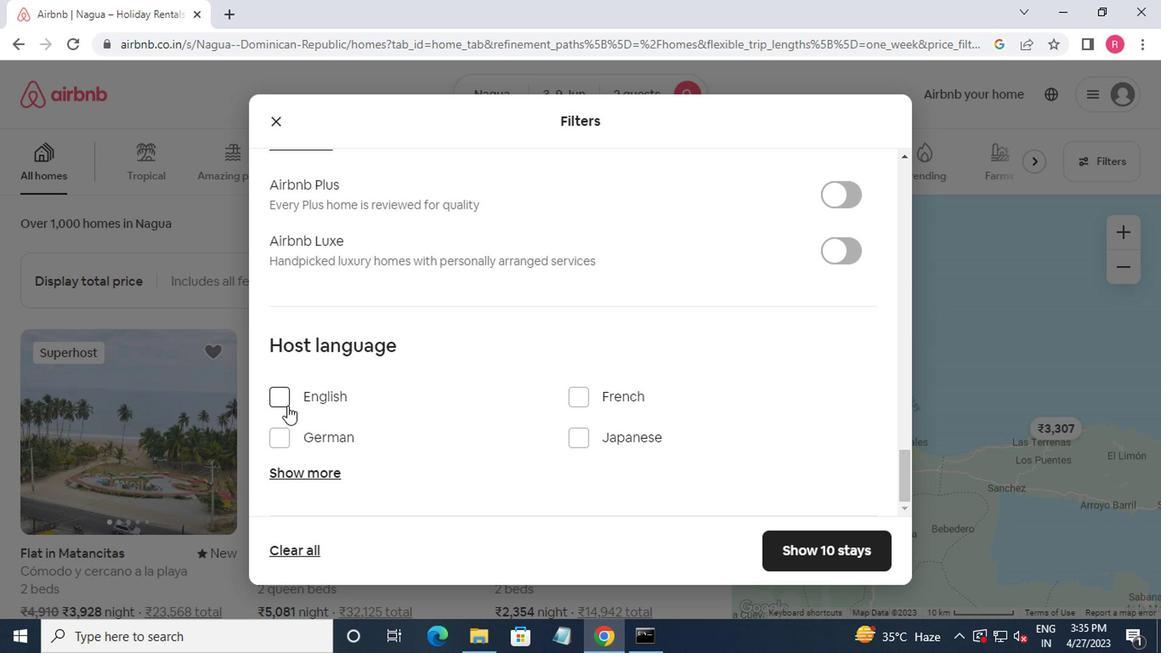 
Action: Mouse pressed left at (282, 403)
Screenshot: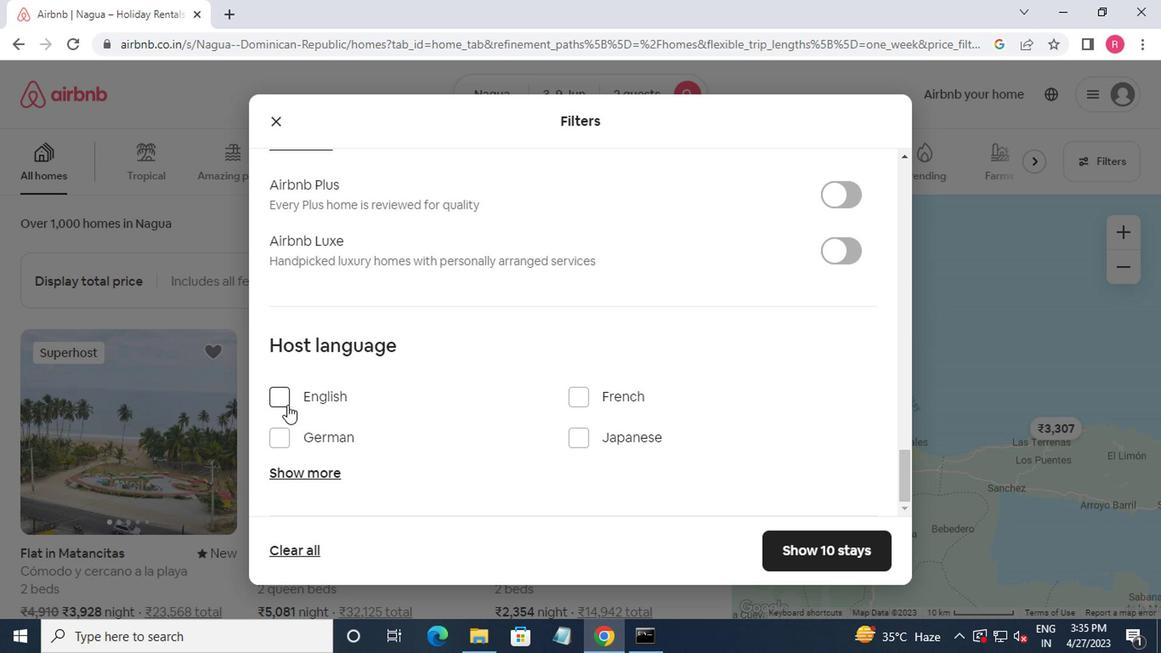 
Action: Mouse moved to (294, 394)
Screenshot: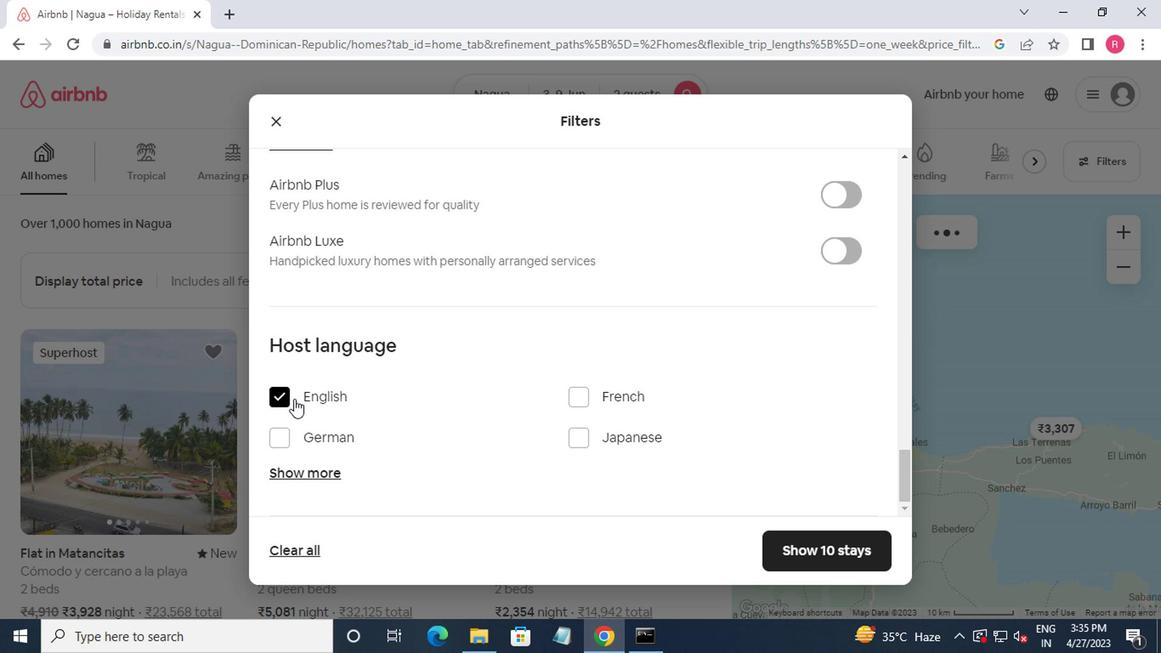 
Action: Mouse scrolled (294, 393) with delta (0, -1)
Screenshot: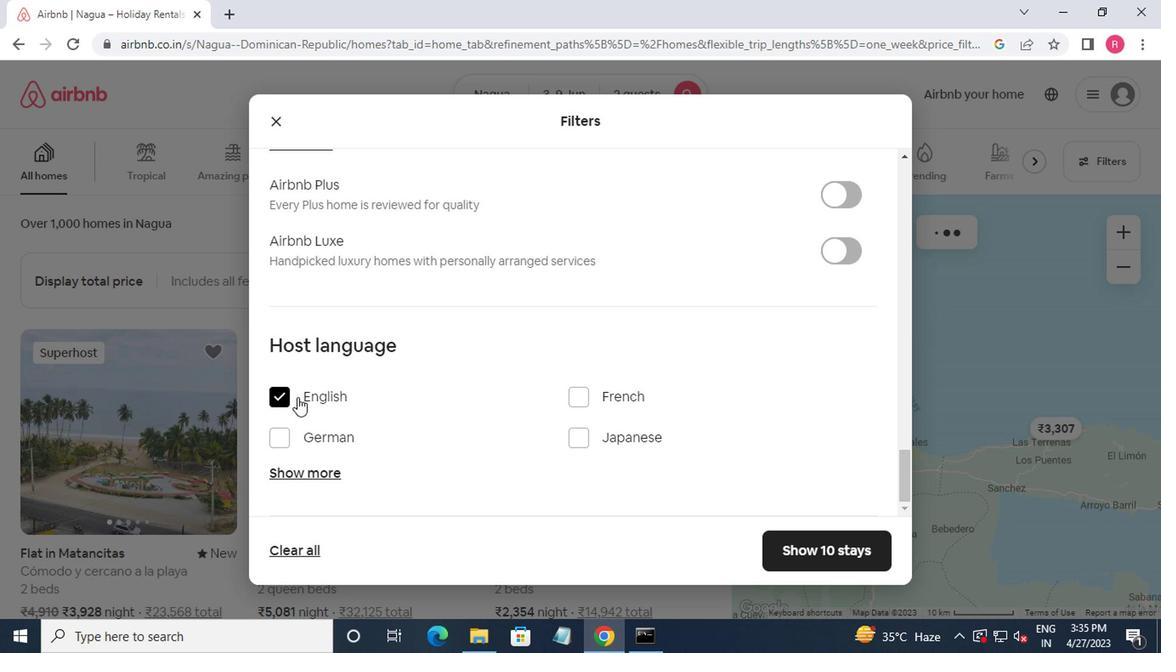 
Action: Mouse moved to (296, 394)
Screenshot: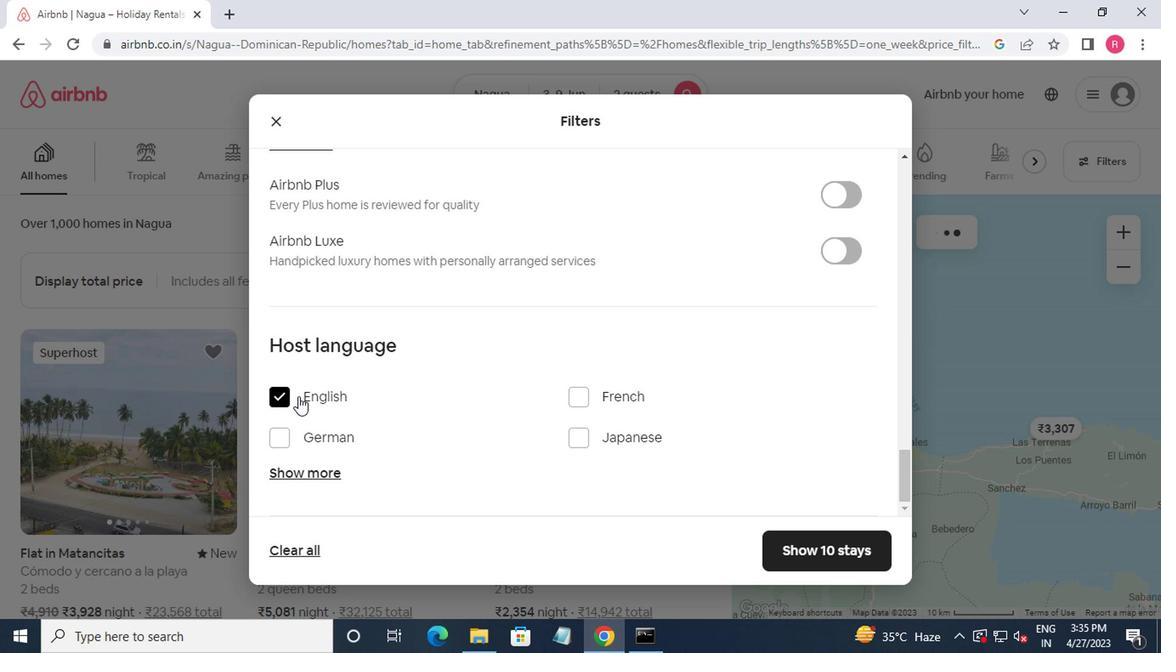 
Action: Mouse scrolled (296, 393) with delta (0, -1)
Screenshot: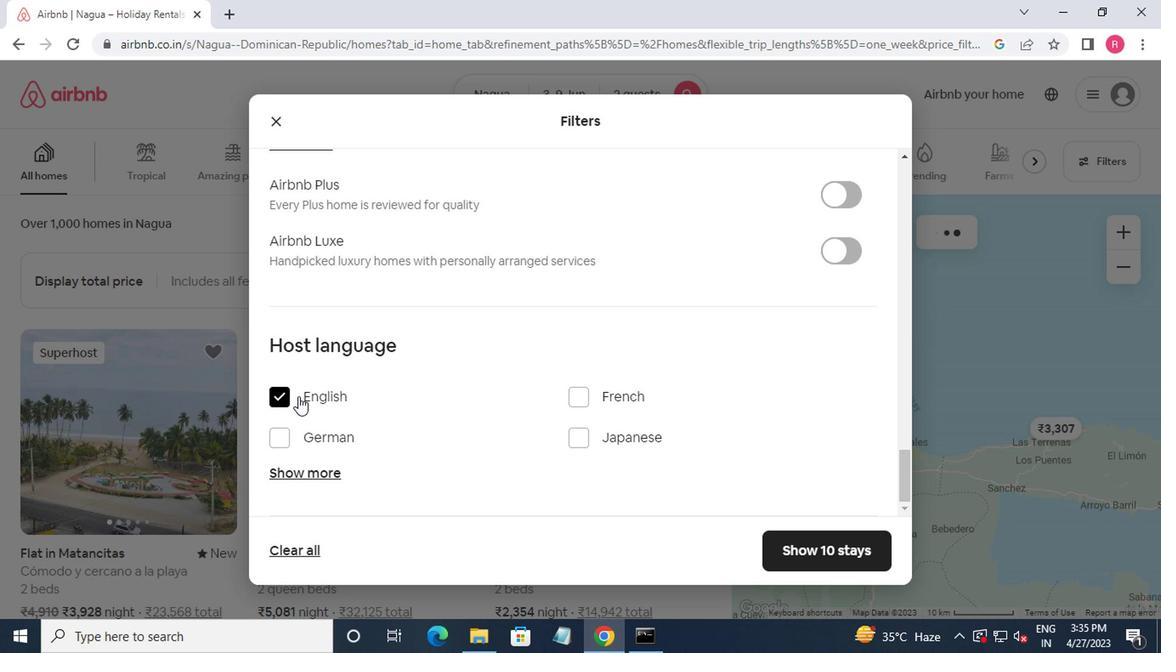 
Action: Mouse moved to (299, 394)
Screenshot: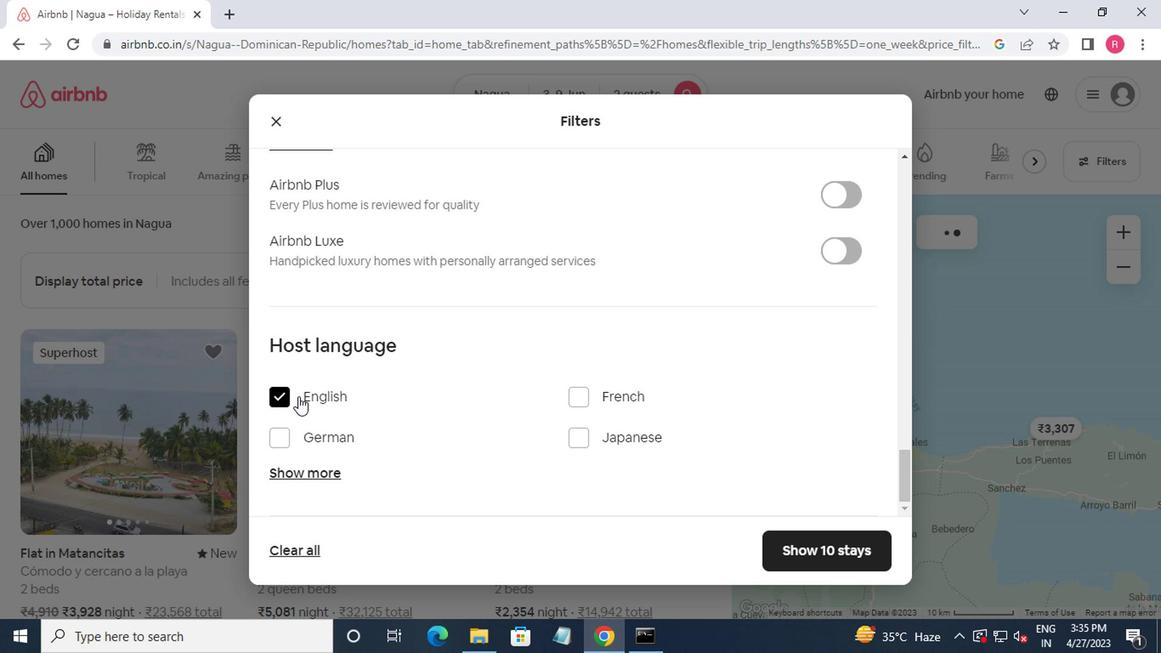 
Action: Mouse scrolled (299, 393) with delta (0, -1)
Screenshot: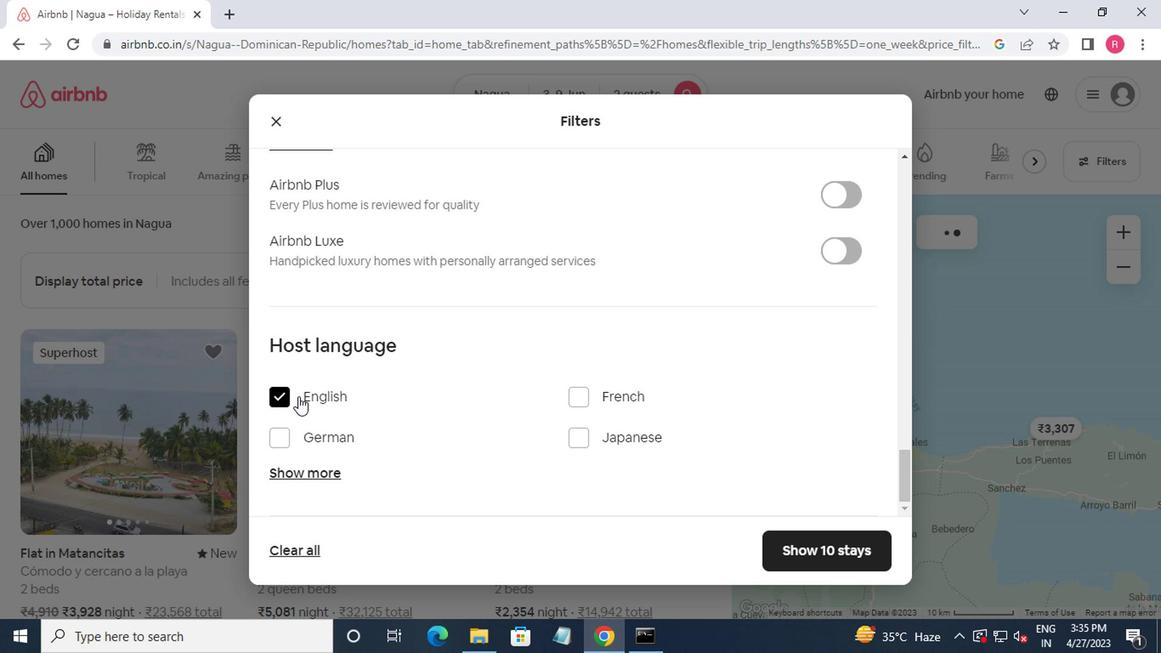 
Action: Mouse moved to (305, 394)
Screenshot: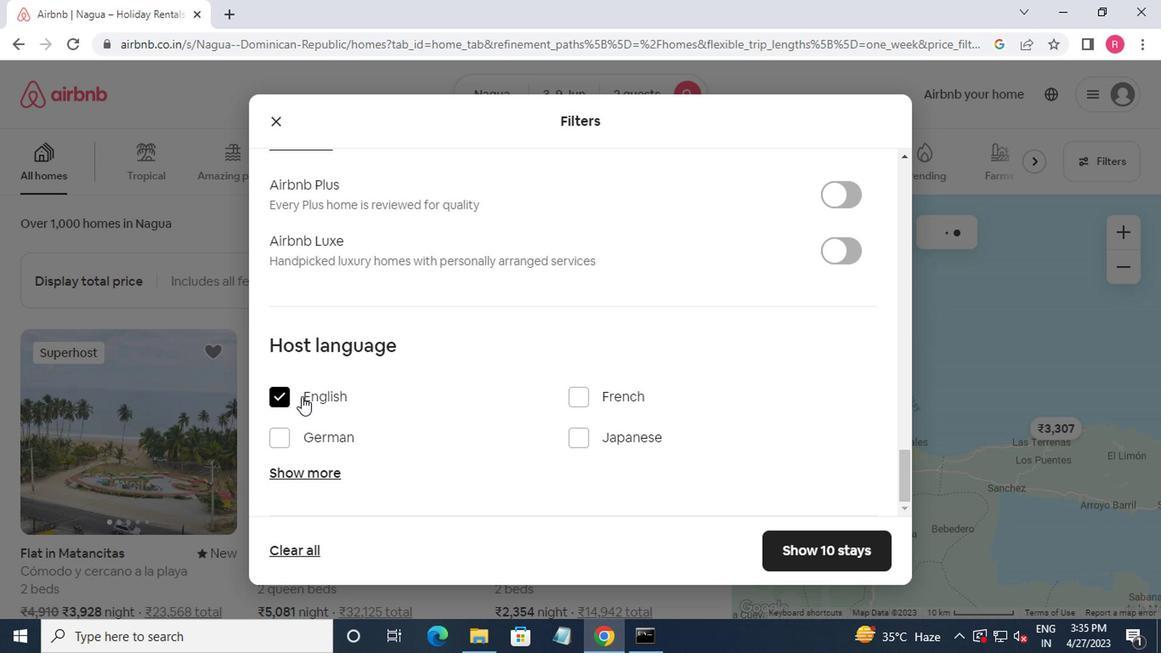
Action: Mouse scrolled (305, 393) with delta (0, -1)
Screenshot: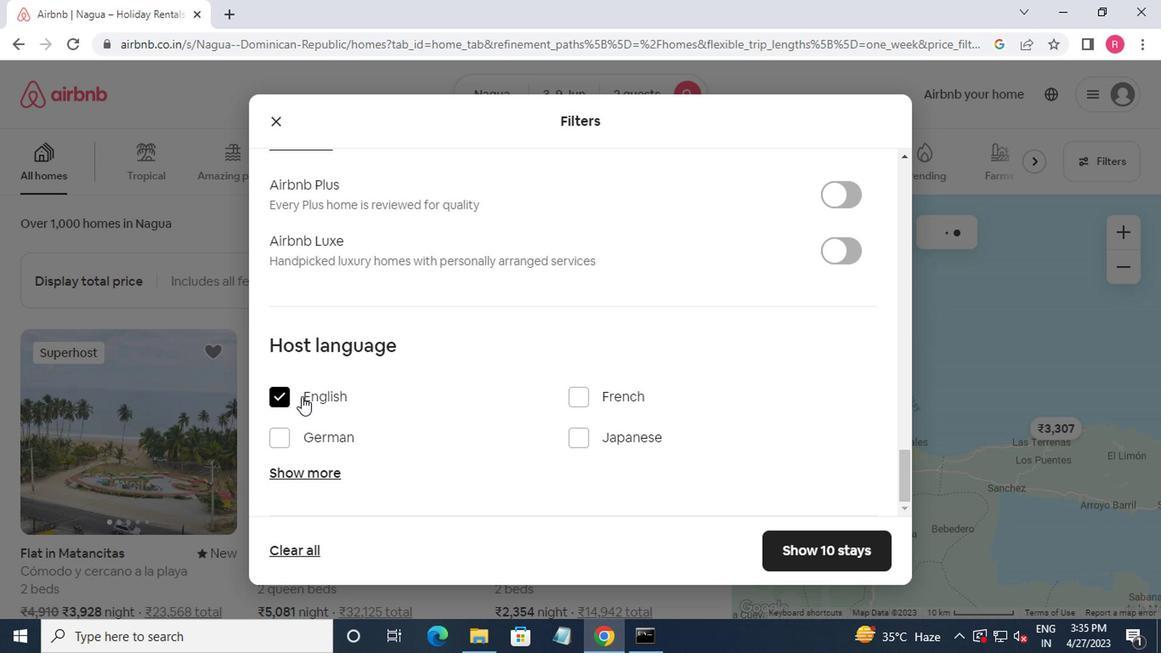 
Action: Mouse moved to (845, 549)
Screenshot: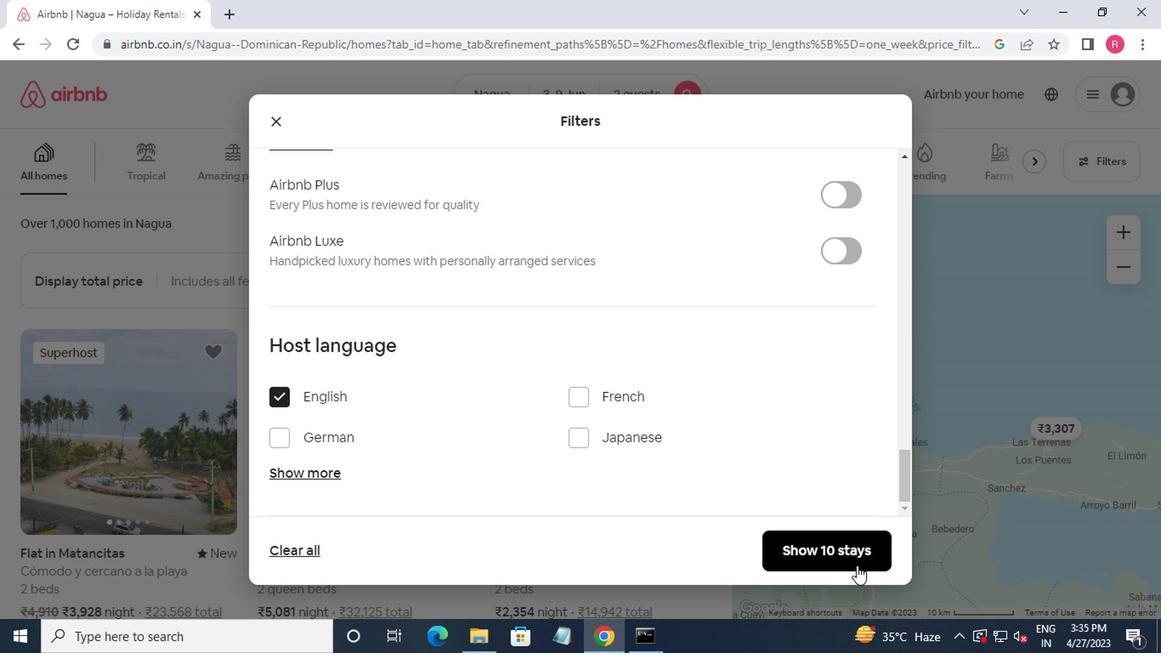 
Action: Mouse pressed left at (845, 549)
Screenshot: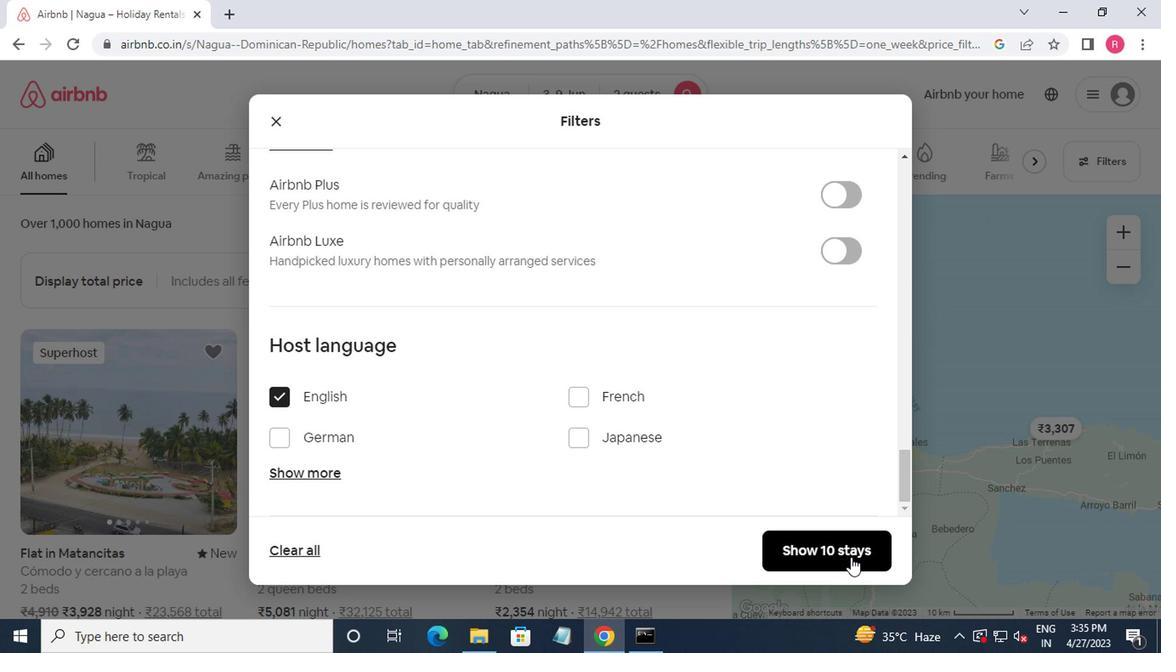 
Action: Mouse moved to (831, 539)
Screenshot: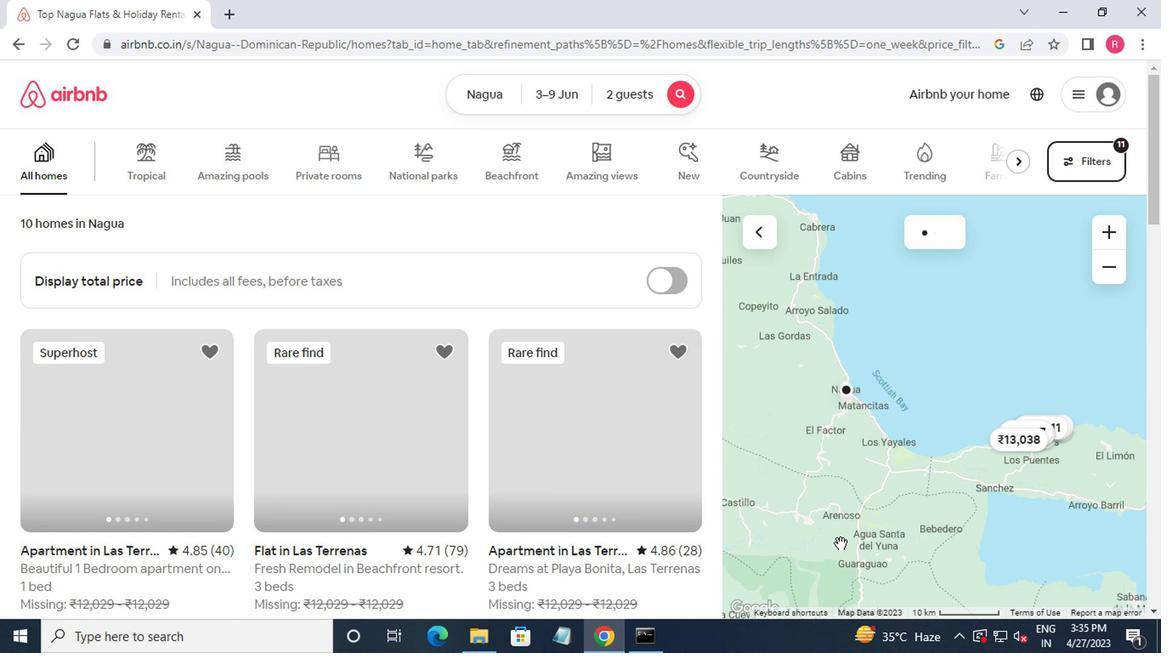 
